 Task: Find connections with filter location Sundern with filter topic #wellness with filter profile language French with filter current company Dunnhumby with filter school Marwari College with filter industry Hospitals and Health Care with filter service category Human Resources with filter keywords title Farm Worker
Action: Mouse moved to (185, 280)
Screenshot: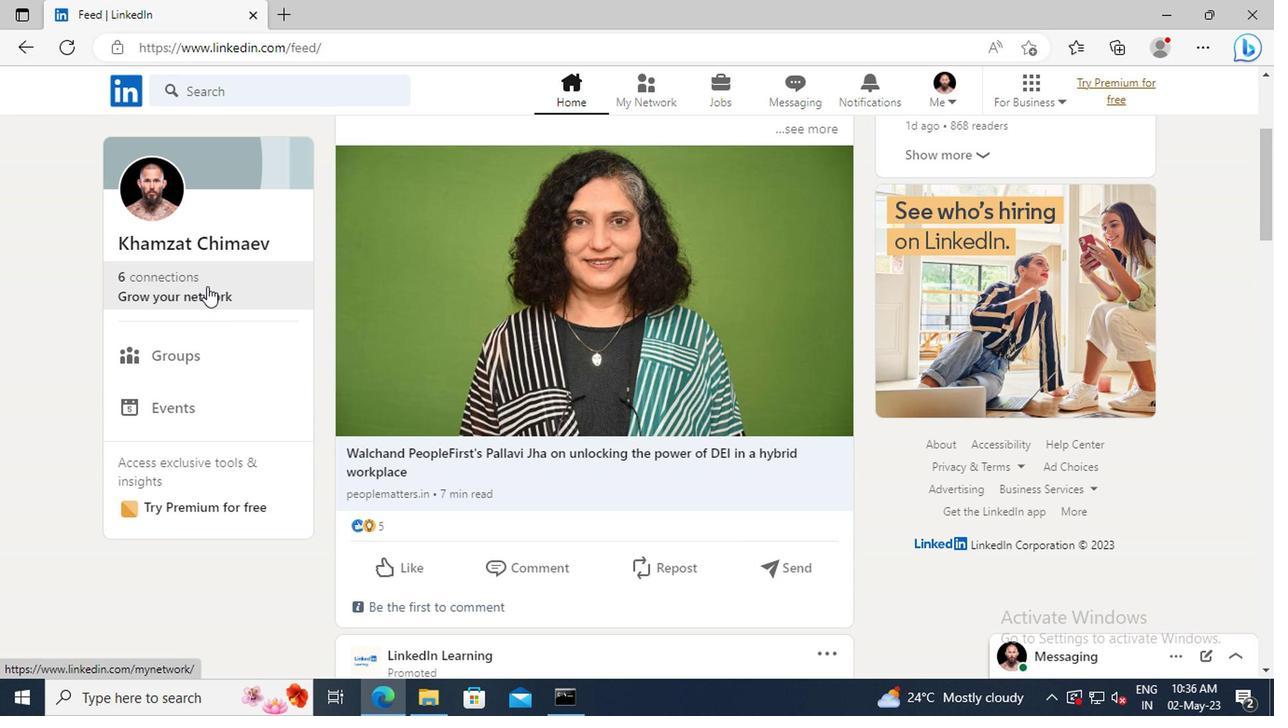 
Action: Mouse pressed left at (185, 280)
Screenshot: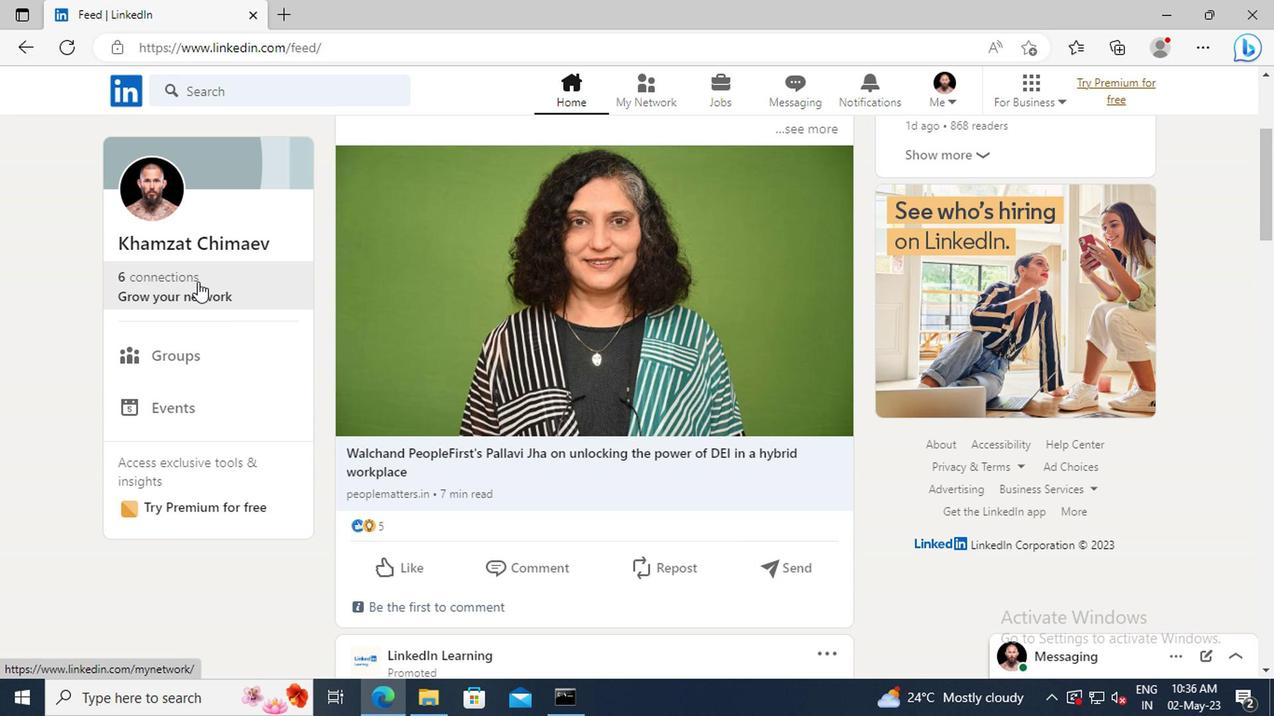 
Action: Mouse moved to (187, 198)
Screenshot: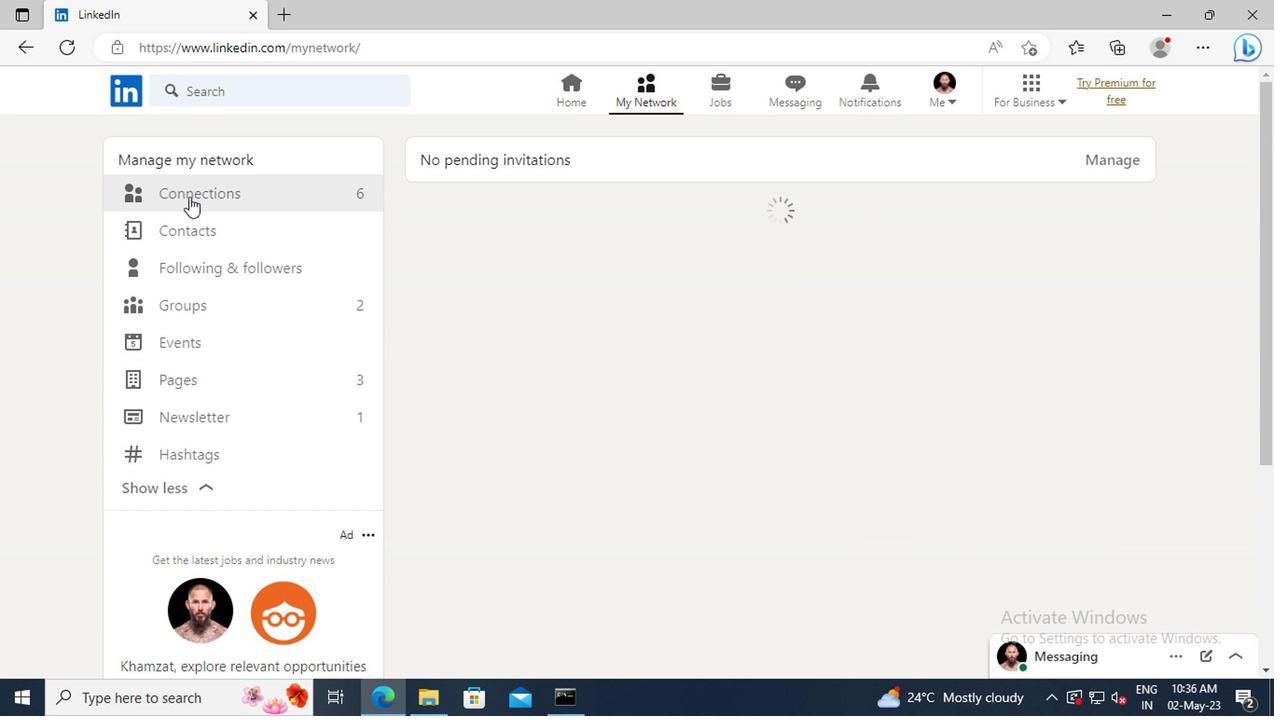 
Action: Mouse pressed left at (187, 198)
Screenshot: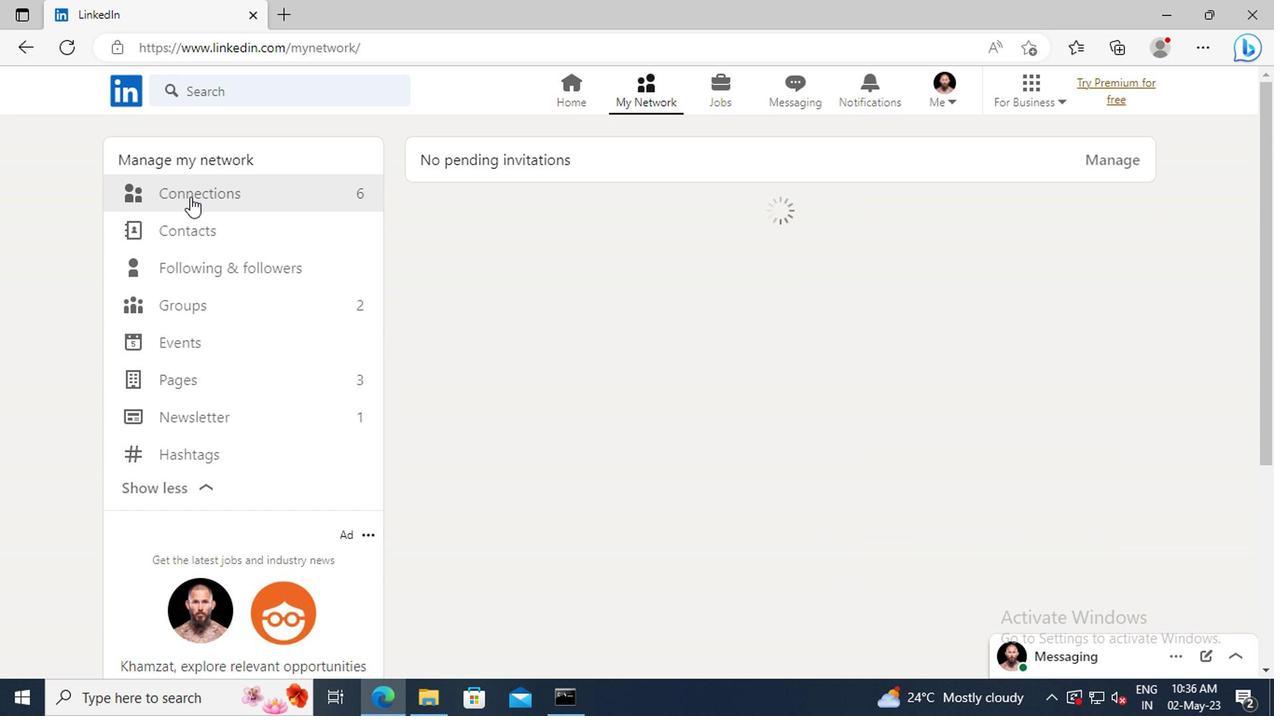 
Action: Mouse moved to (758, 203)
Screenshot: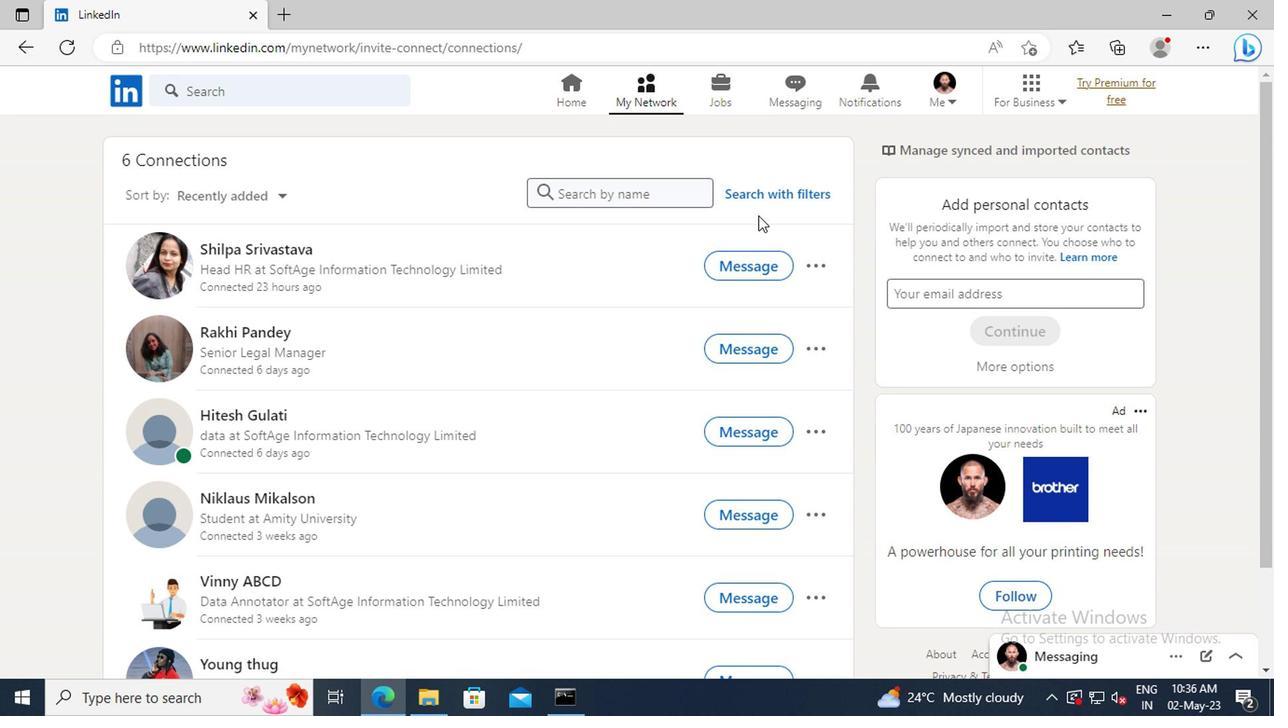 
Action: Mouse pressed left at (758, 203)
Screenshot: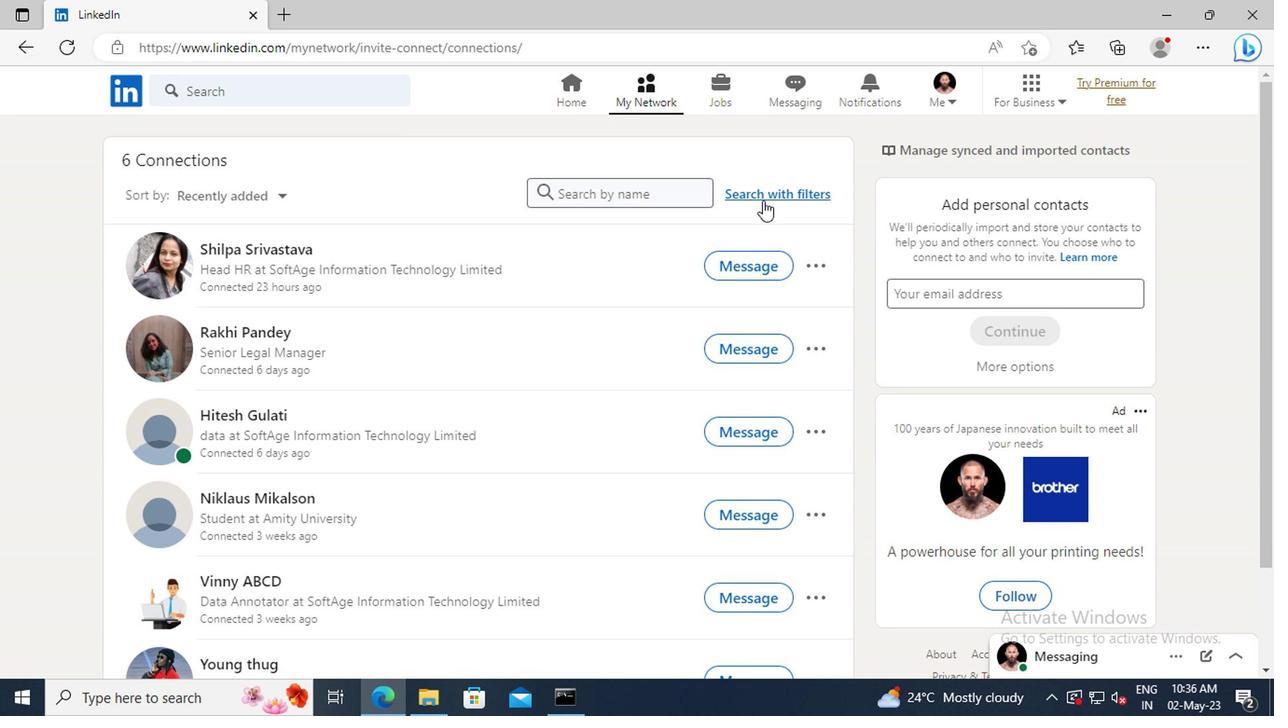 
Action: Mouse moved to (698, 146)
Screenshot: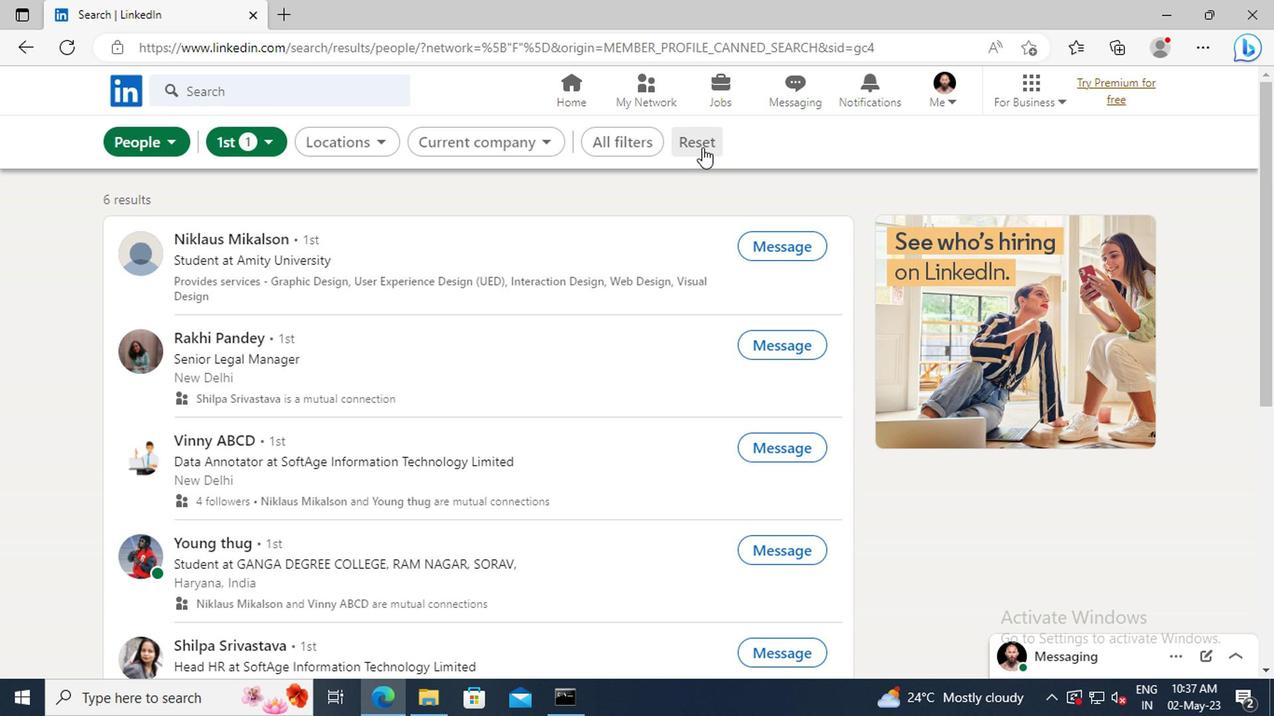 
Action: Mouse pressed left at (698, 146)
Screenshot: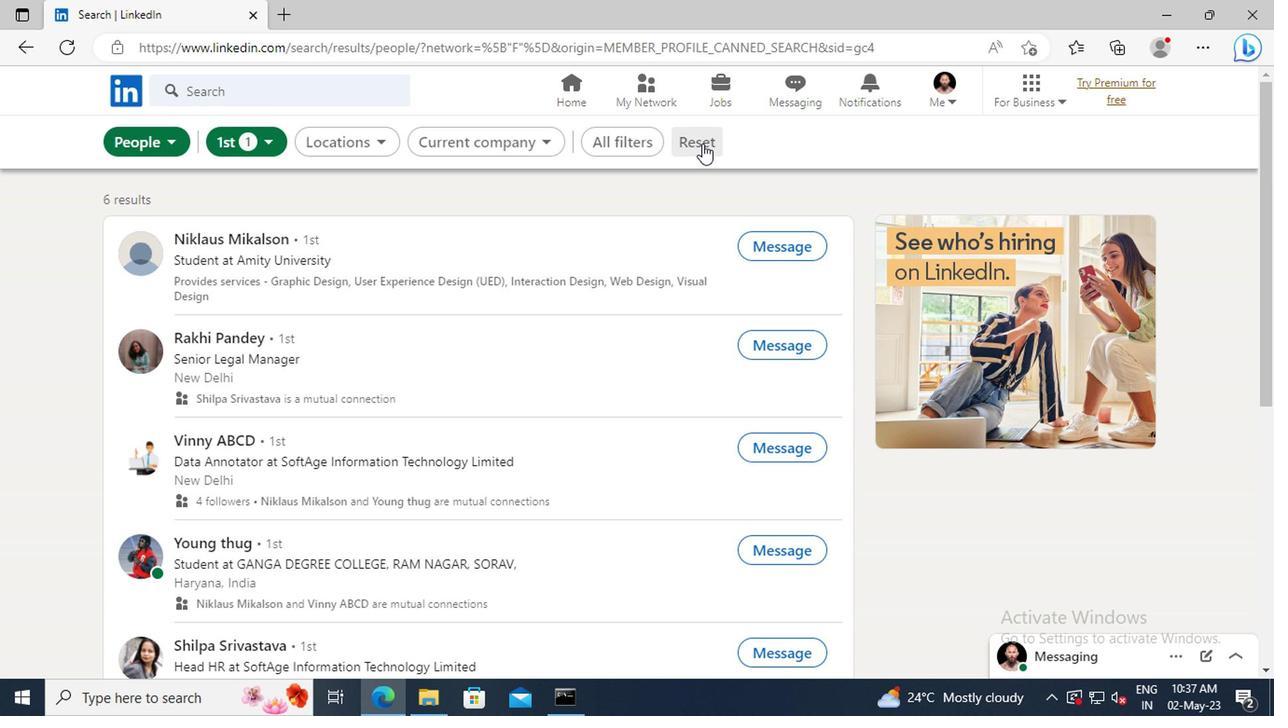 
Action: Mouse moved to (661, 145)
Screenshot: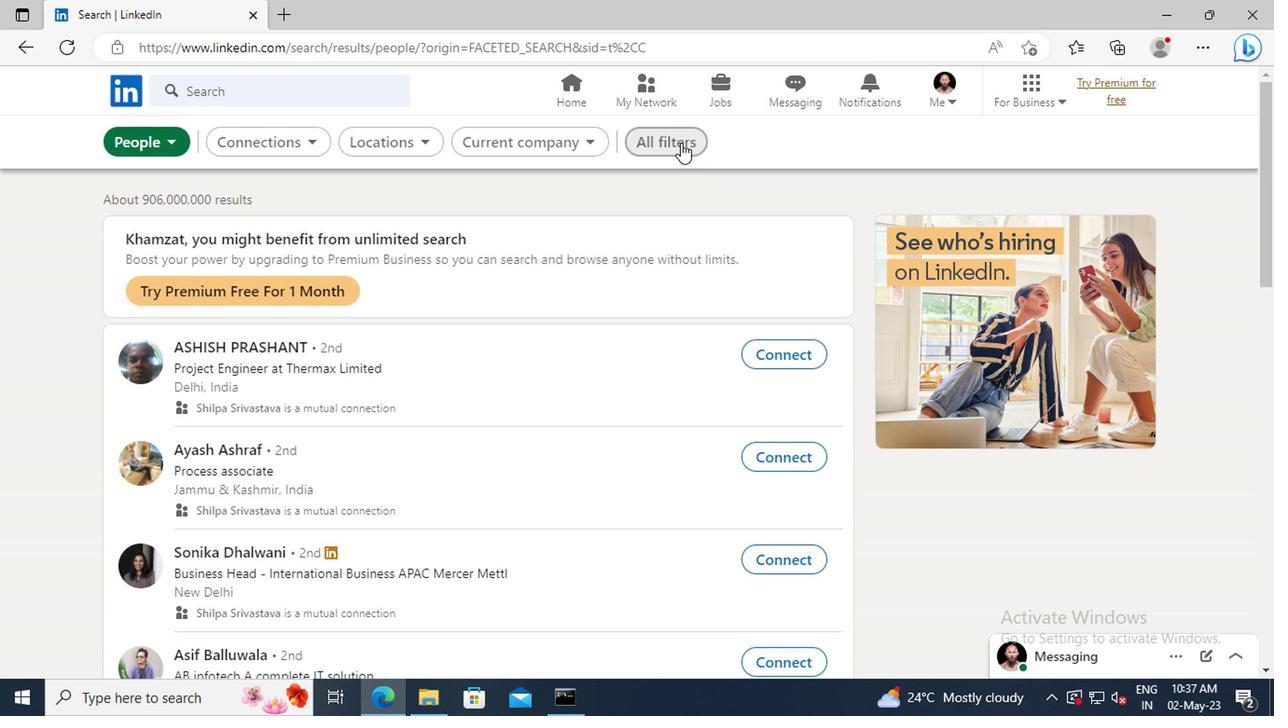 
Action: Mouse pressed left at (661, 145)
Screenshot: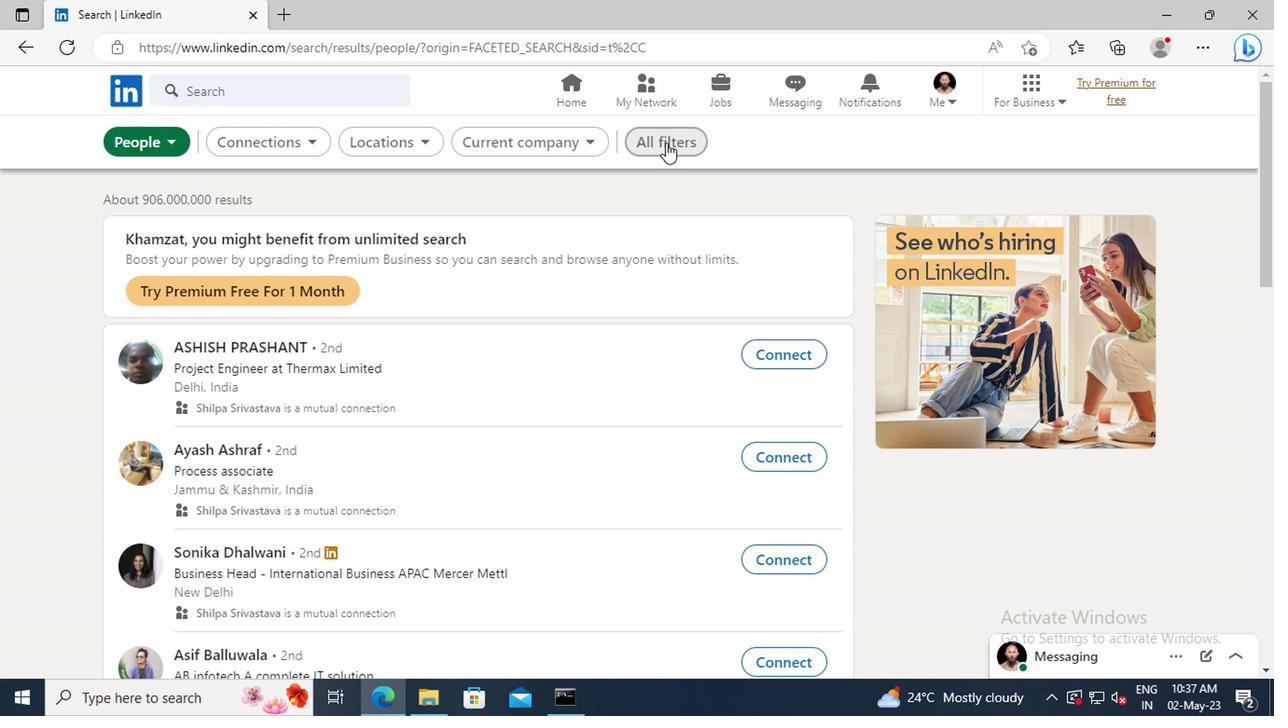 
Action: Mouse moved to (1071, 329)
Screenshot: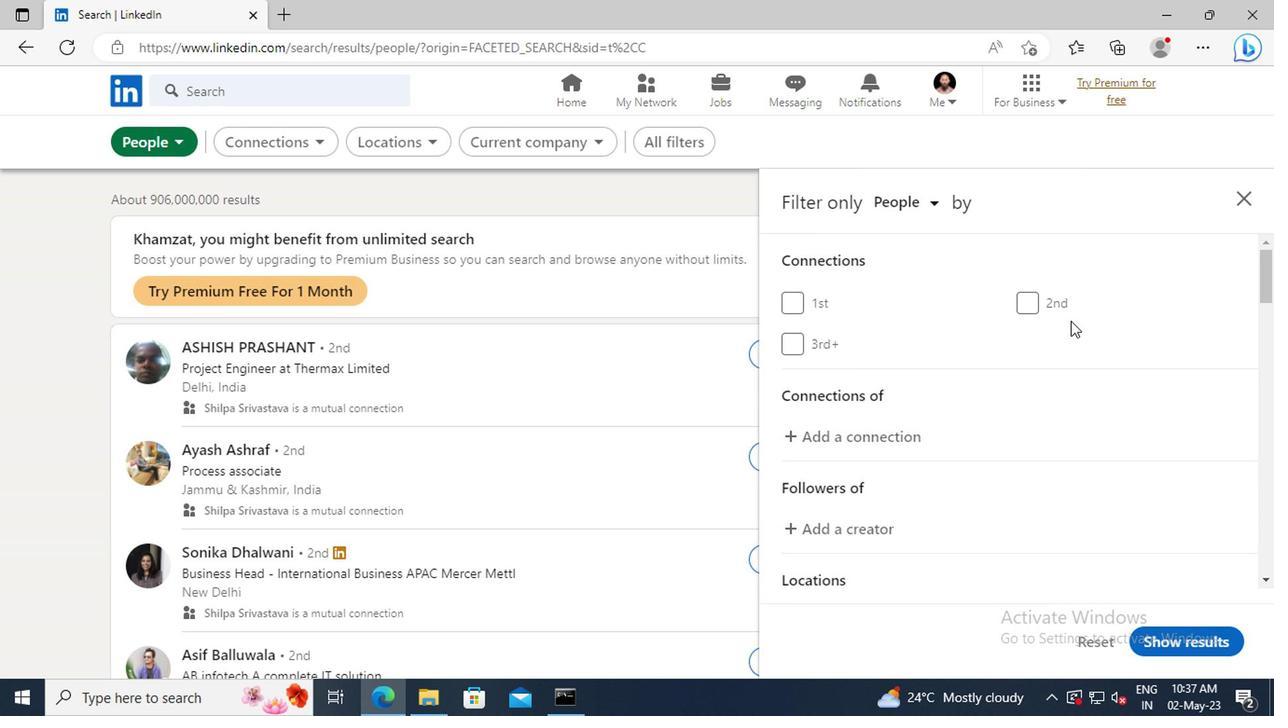 
Action: Mouse scrolled (1071, 328) with delta (0, 0)
Screenshot: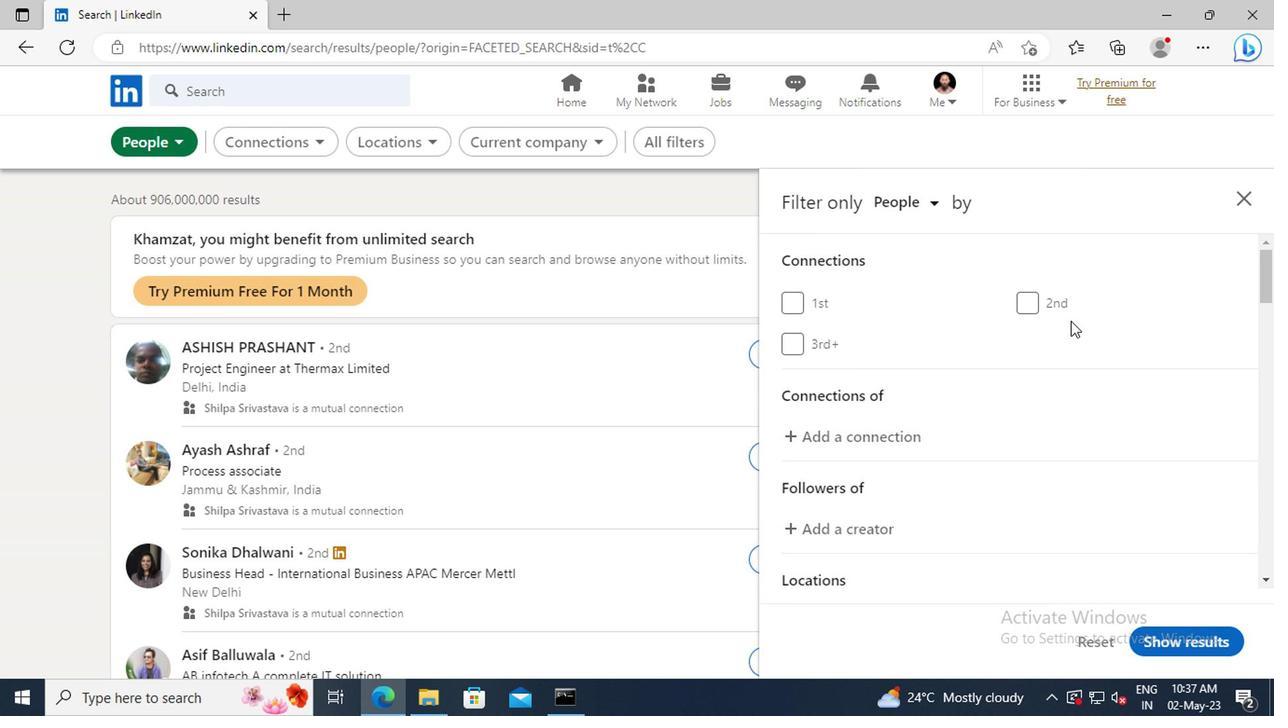 
Action: Mouse scrolled (1071, 328) with delta (0, 0)
Screenshot: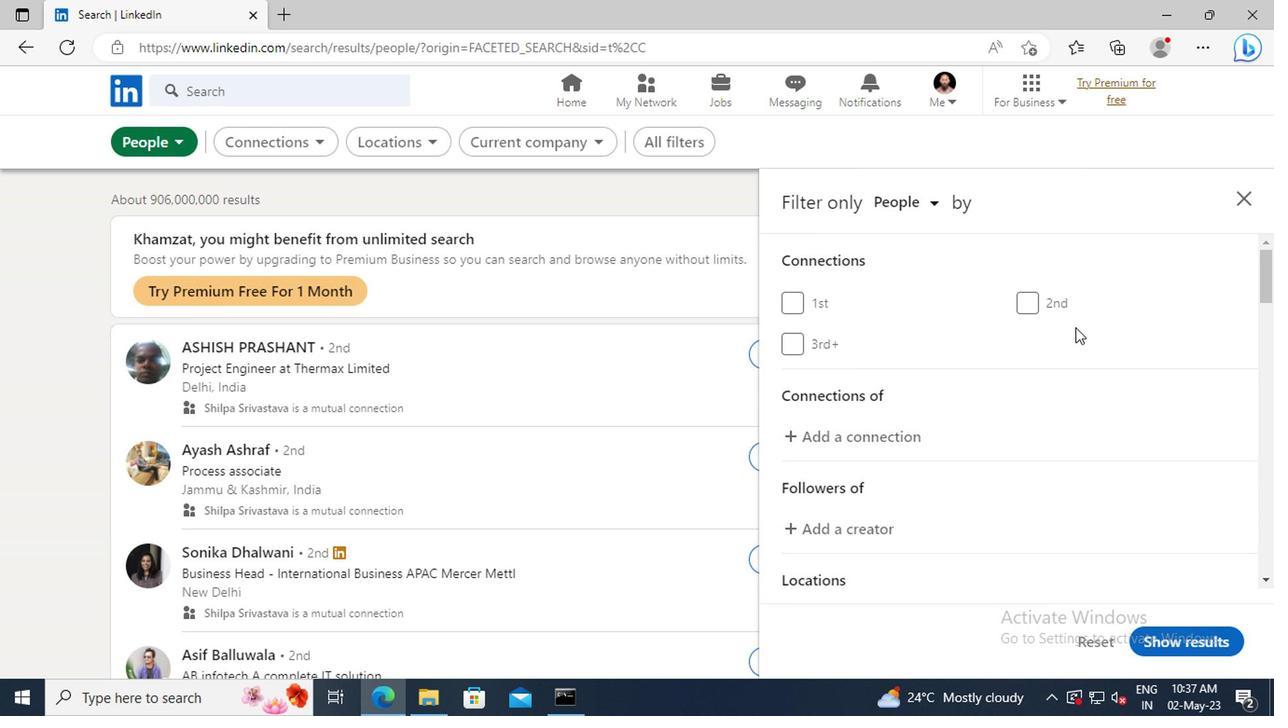 
Action: Mouse moved to (1072, 329)
Screenshot: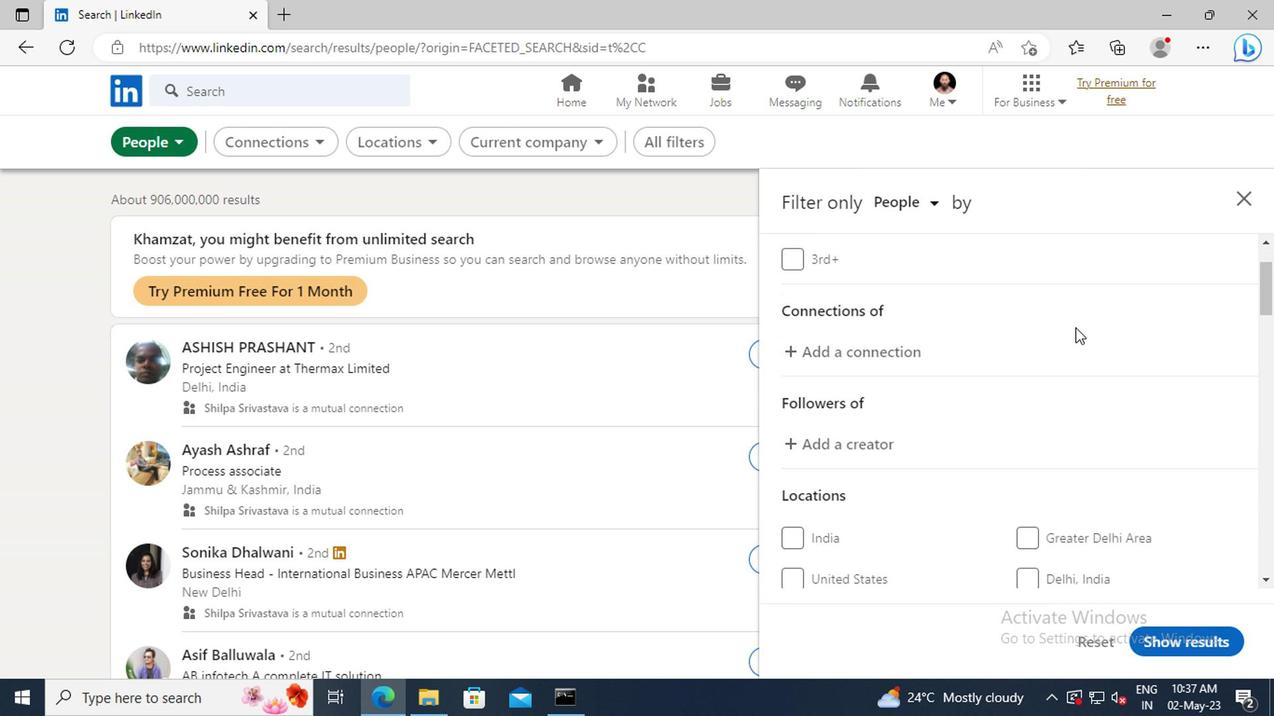 
Action: Mouse scrolled (1072, 328) with delta (0, 0)
Screenshot: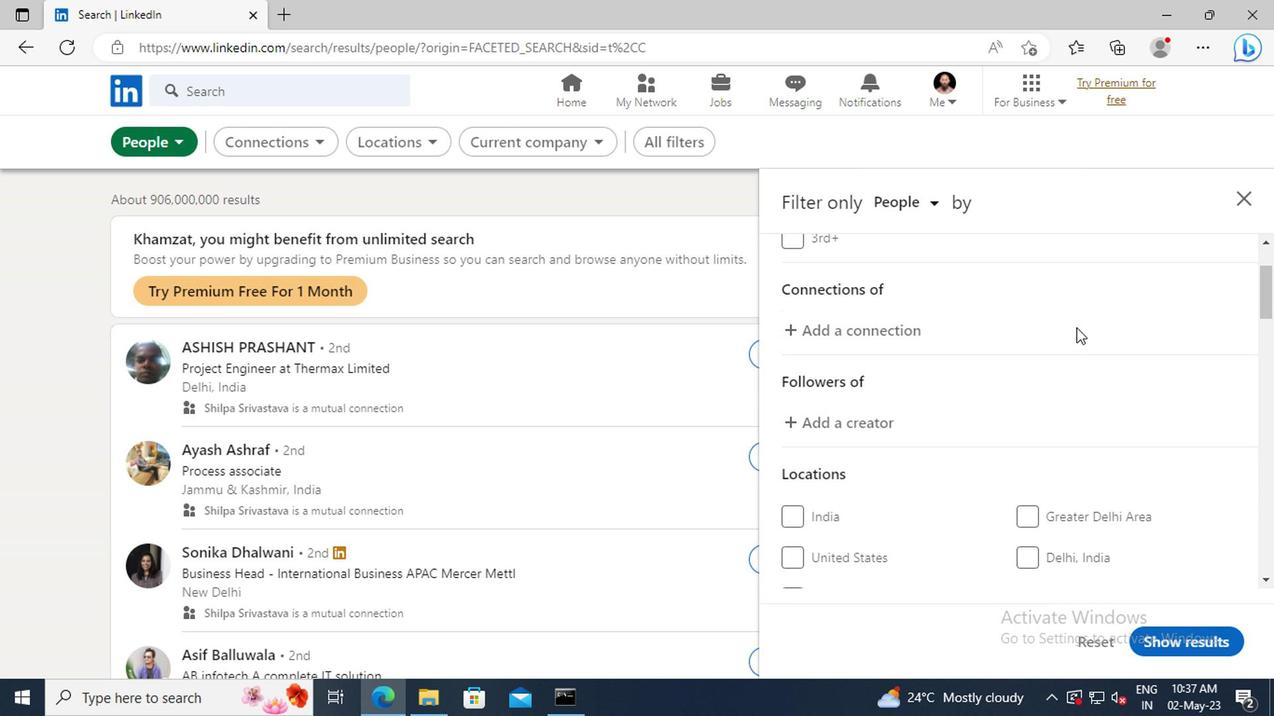 
Action: Mouse scrolled (1072, 328) with delta (0, 0)
Screenshot: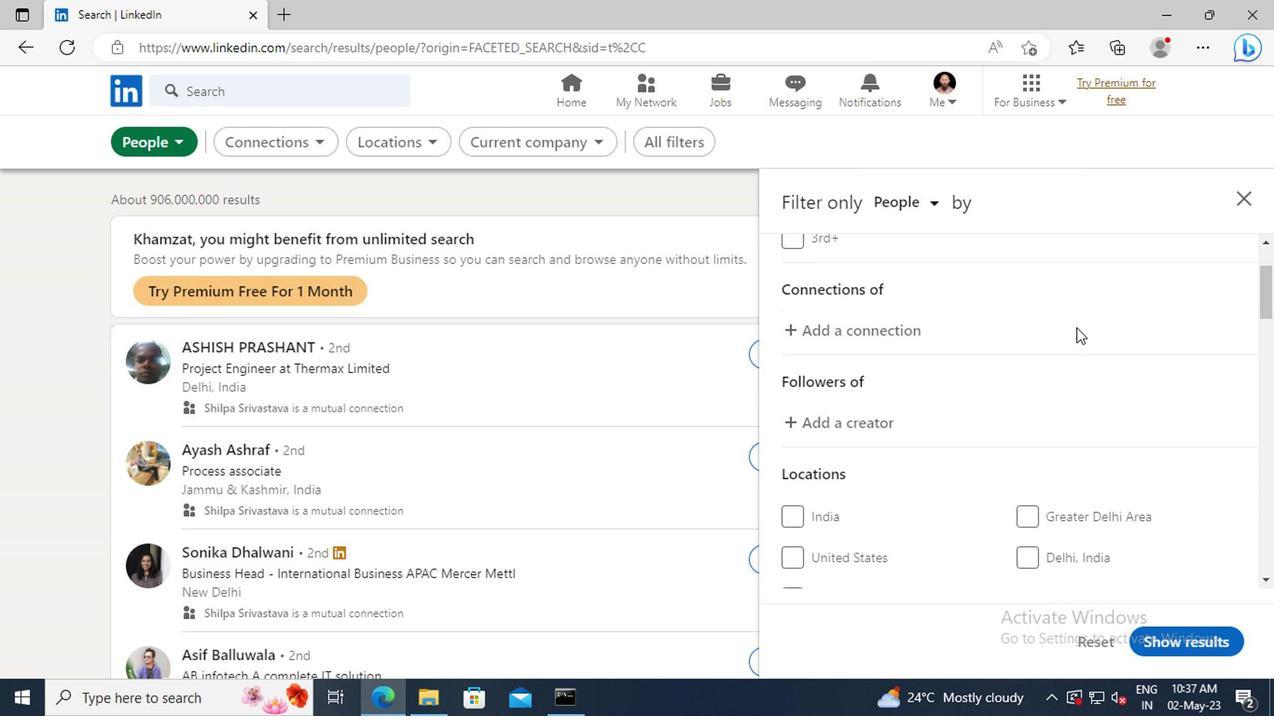 
Action: Mouse scrolled (1072, 328) with delta (0, 0)
Screenshot: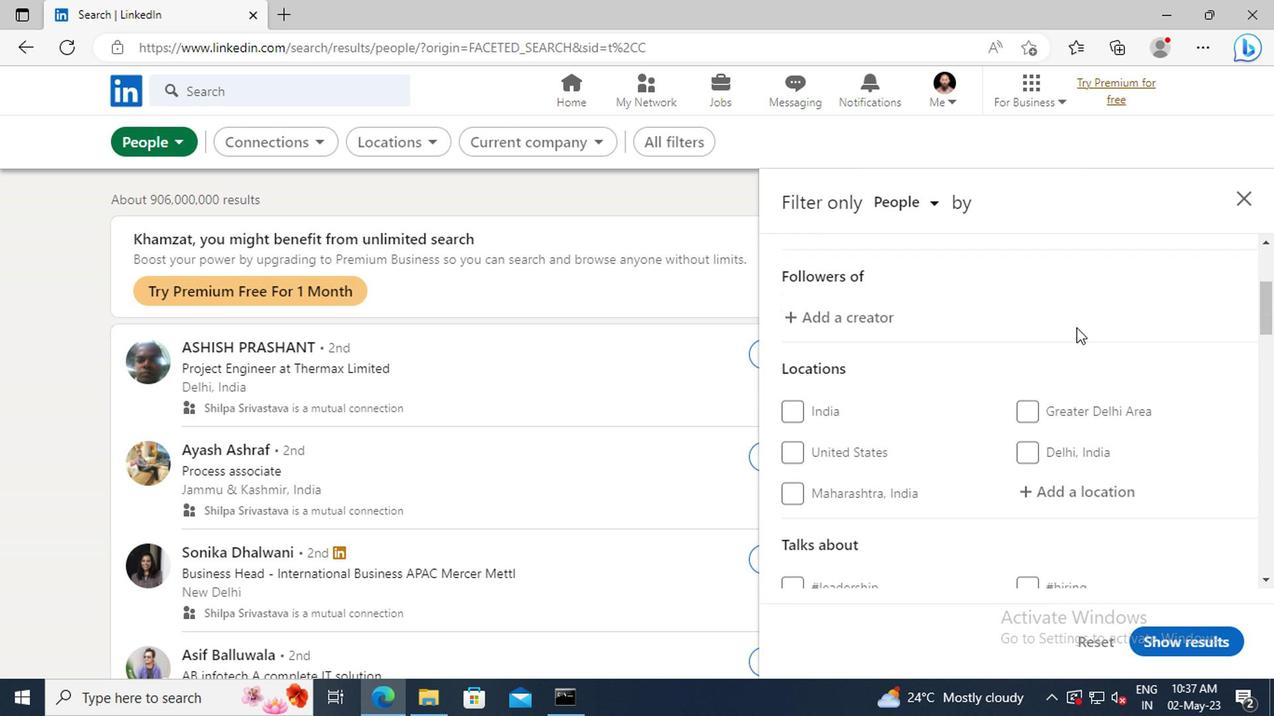 
Action: Mouse scrolled (1072, 328) with delta (0, 0)
Screenshot: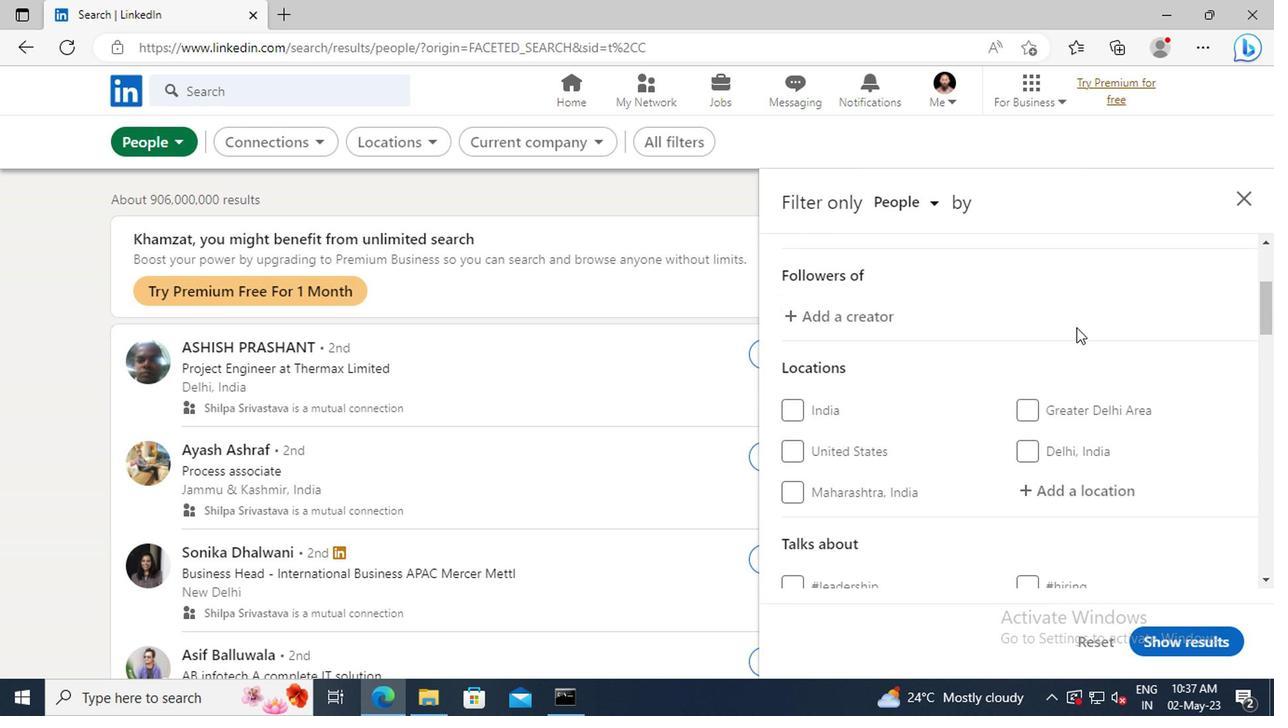 
Action: Mouse moved to (1065, 385)
Screenshot: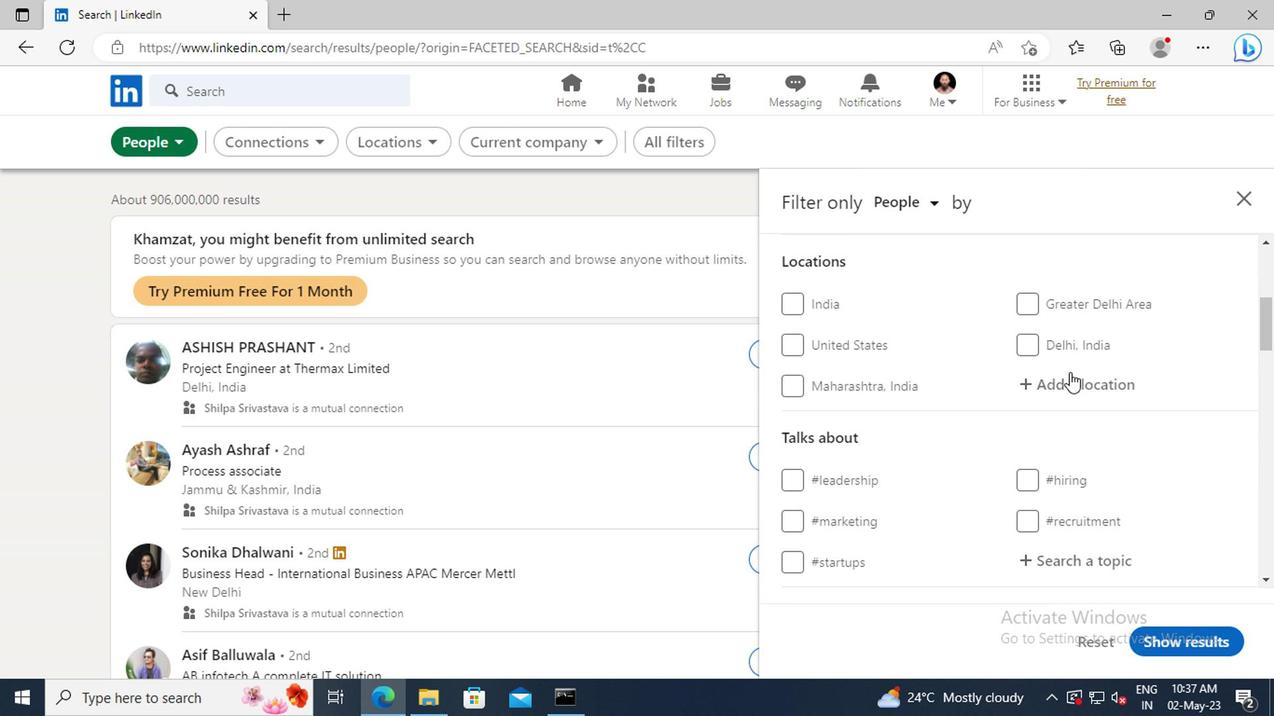 
Action: Mouse pressed left at (1065, 385)
Screenshot: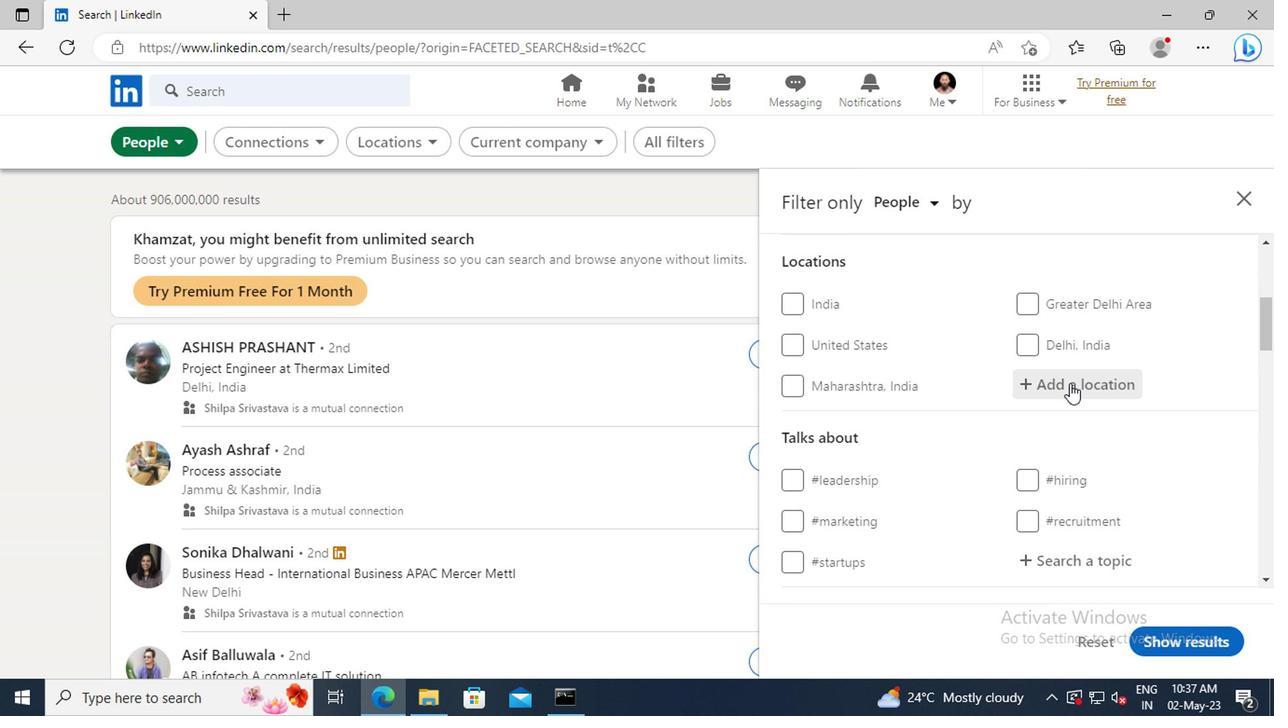 
Action: Key pressed <Key.shift>SUNDERN
Screenshot: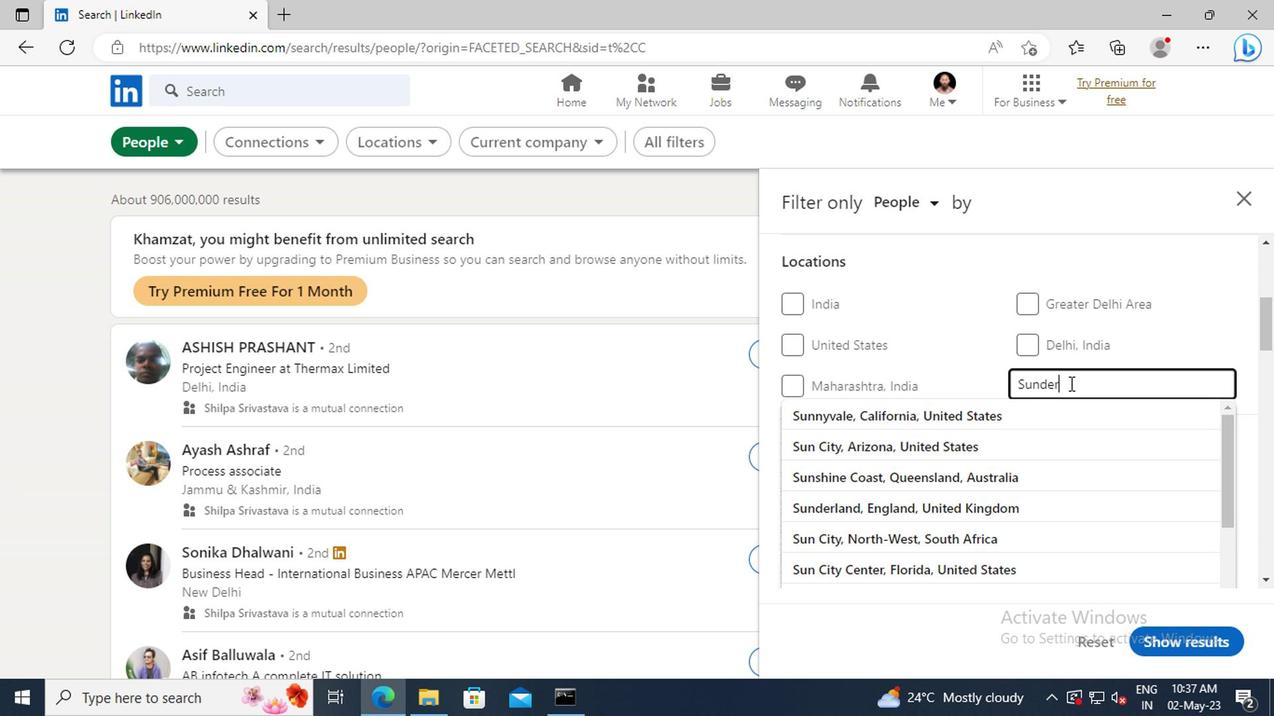 
Action: Mouse moved to (1070, 416)
Screenshot: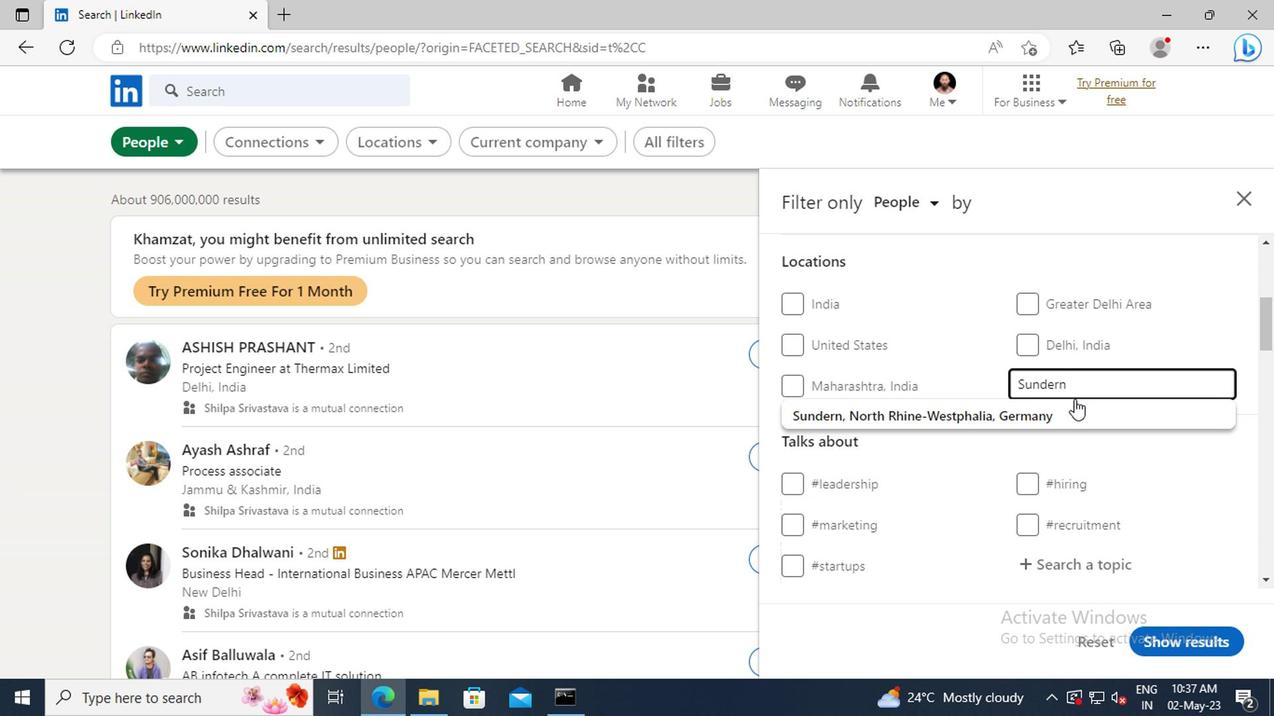 
Action: Mouse pressed left at (1070, 416)
Screenshot: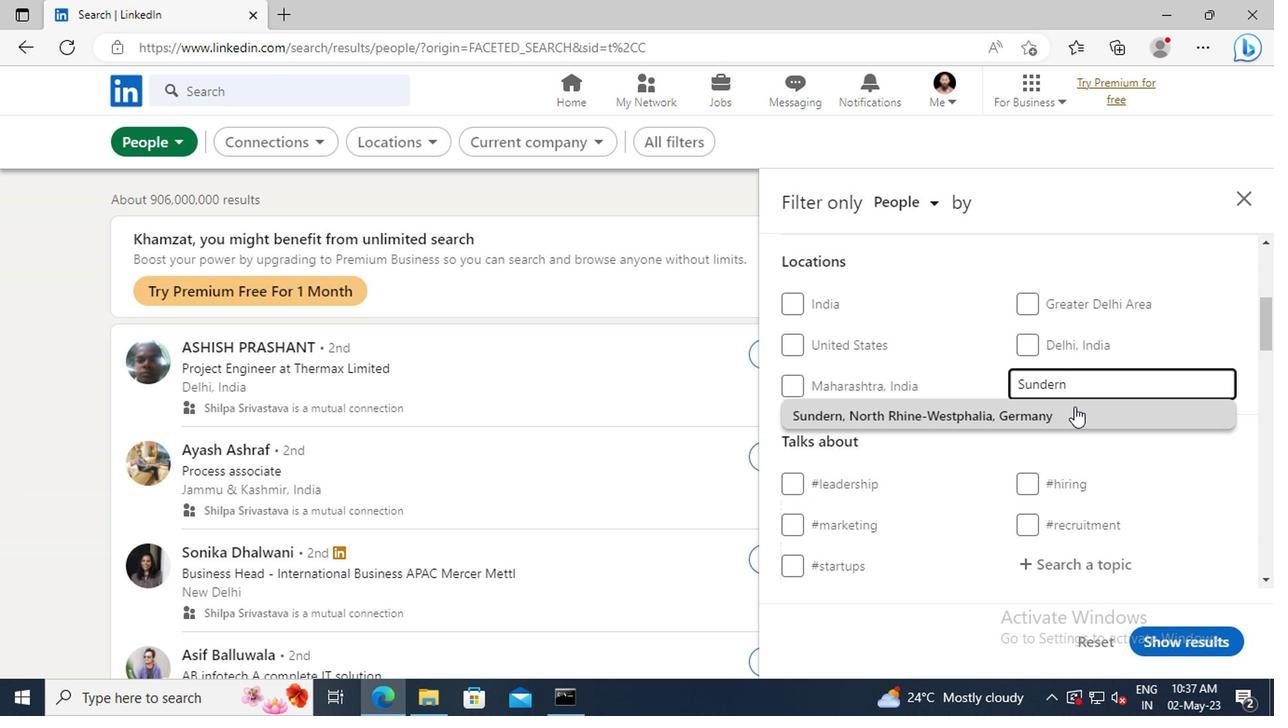 
Action: Mouse scrolled (1070, 414) with delta (0, -1)
Screenshot: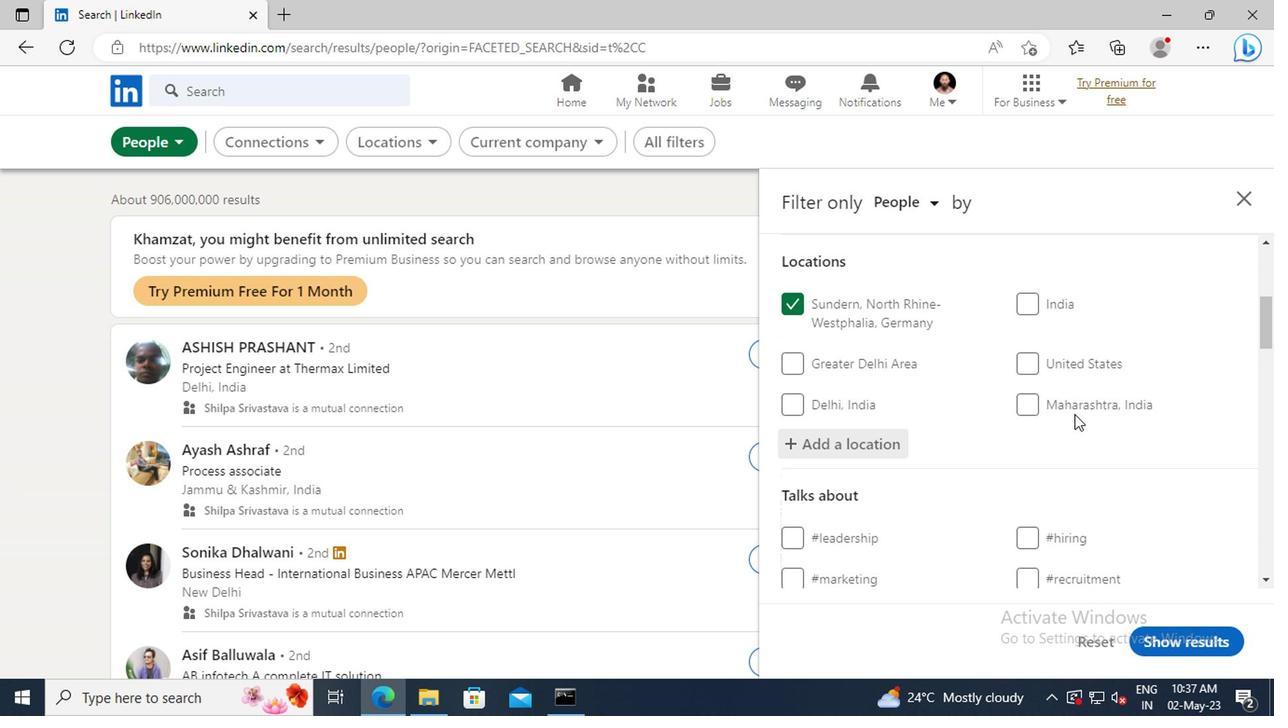 
Action: Mouse scrolled (1070, 414) with delta (0, -1)
Screenshot: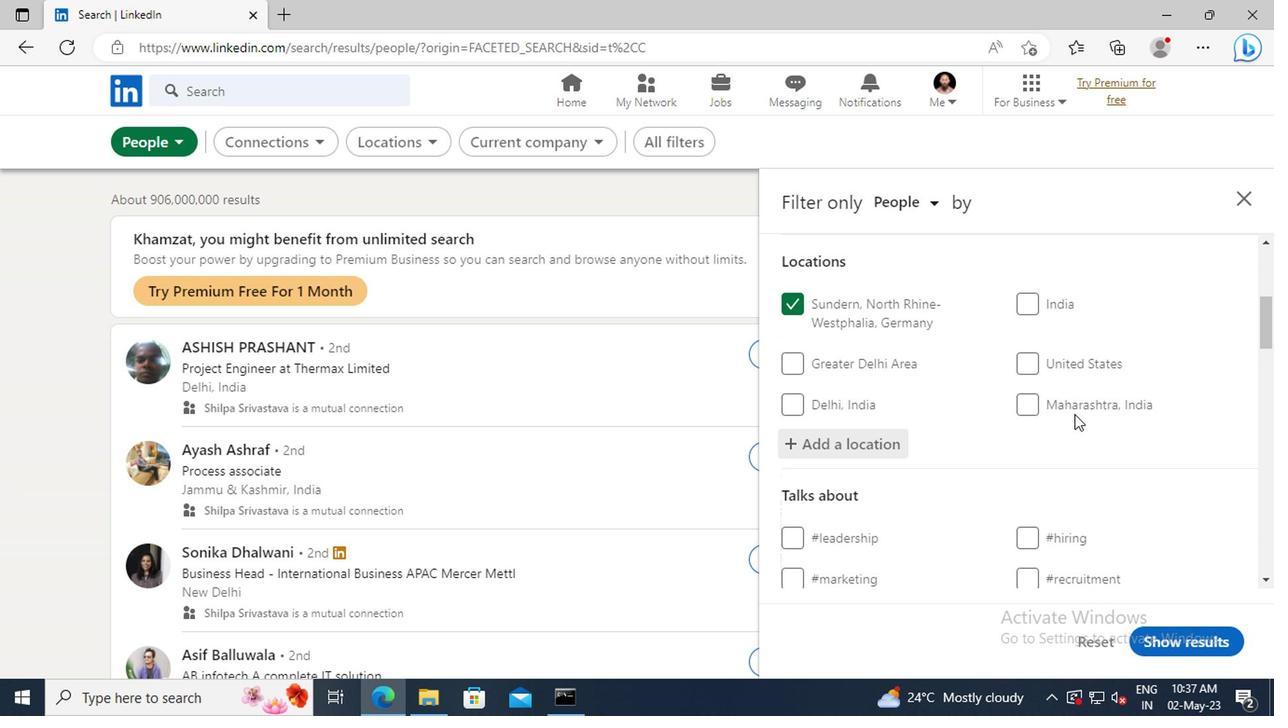 
Action: Mouse scrolled (1070, 414) with delta (0, -1)
Screenshot: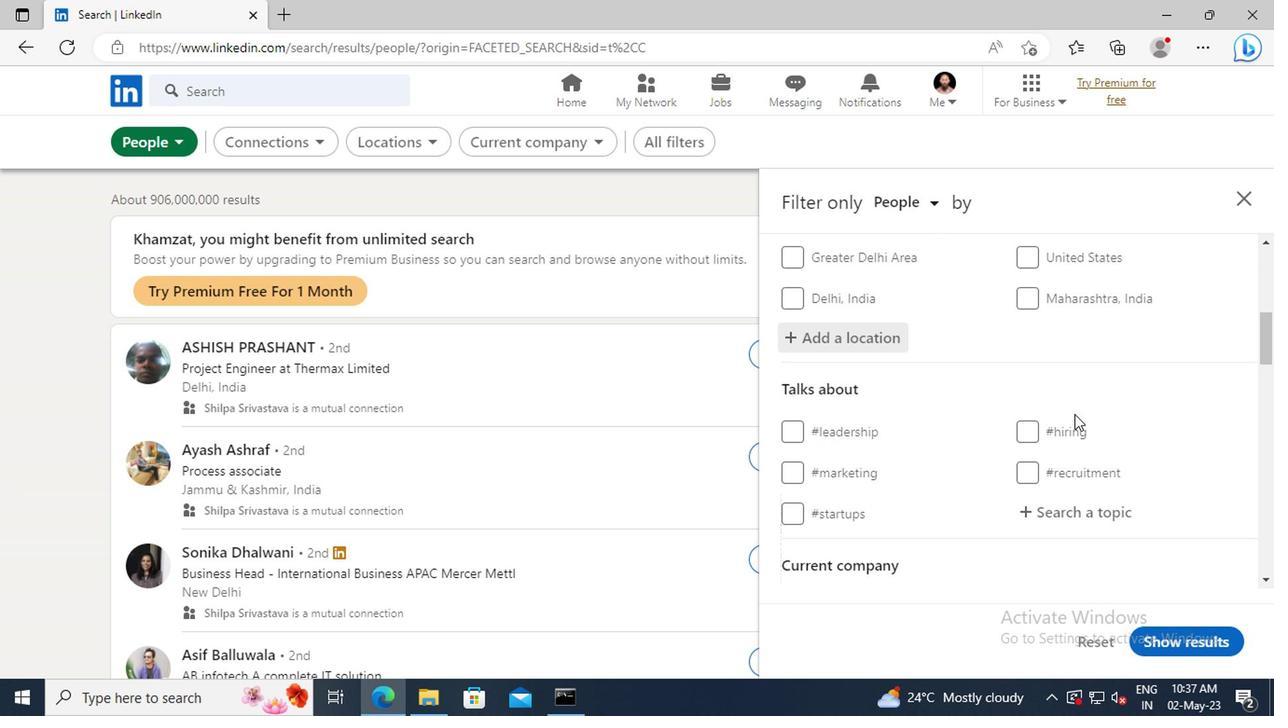 
Action: Mouse moved to (1051, 458)
Screenshot: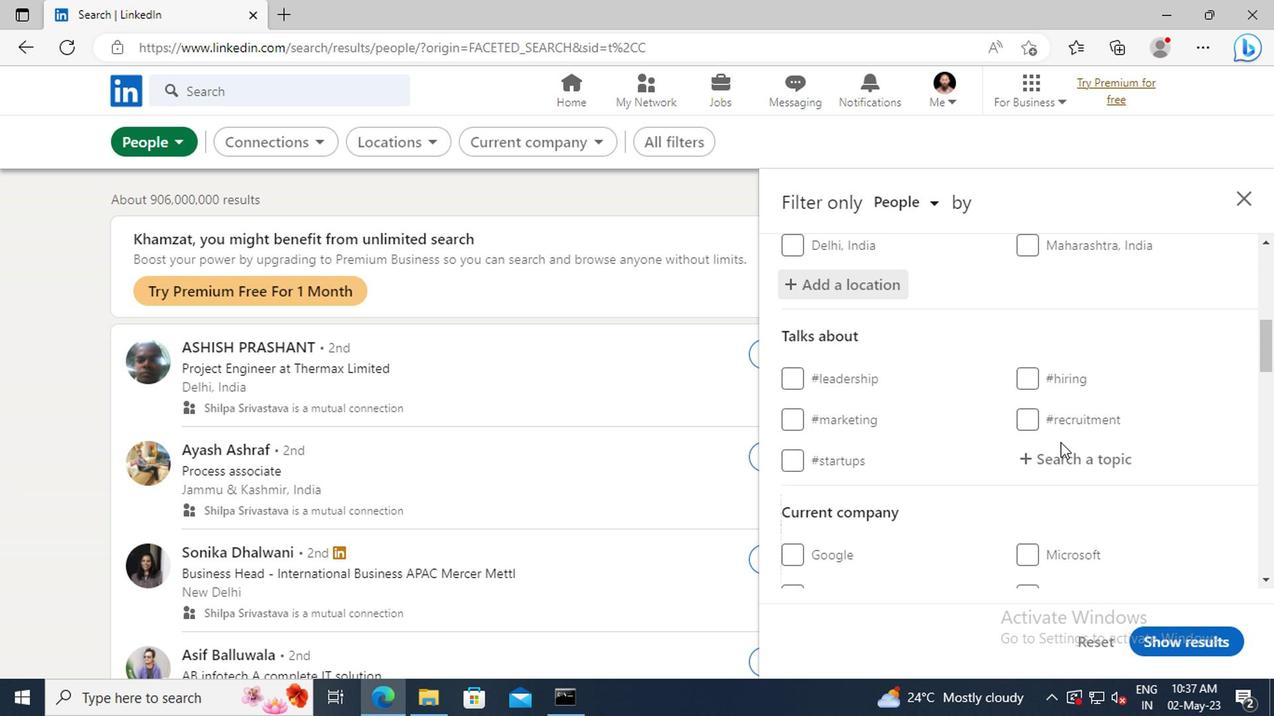 
Action: Mouse pressed left at (1051, 458)
Screenshot: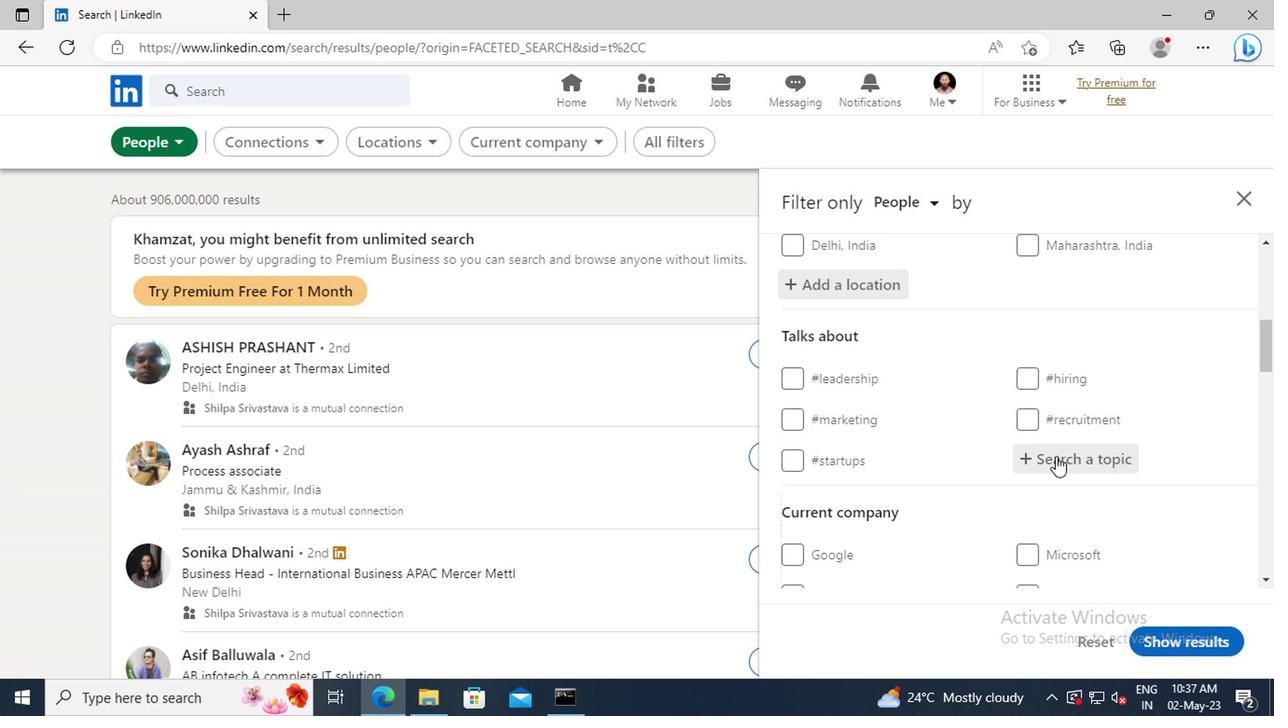 
Action: Key pressed WELLNE
Screenshot: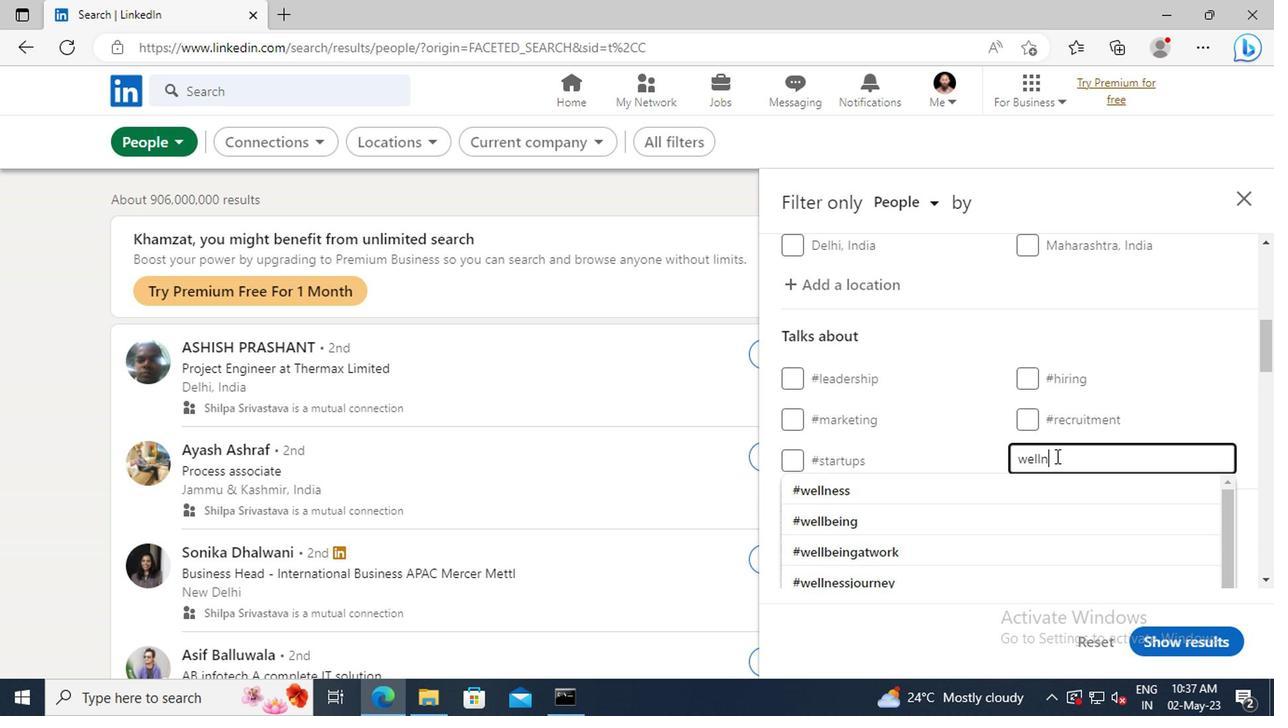 
Action: Mouse moved to (1050, 488)
Screenshot: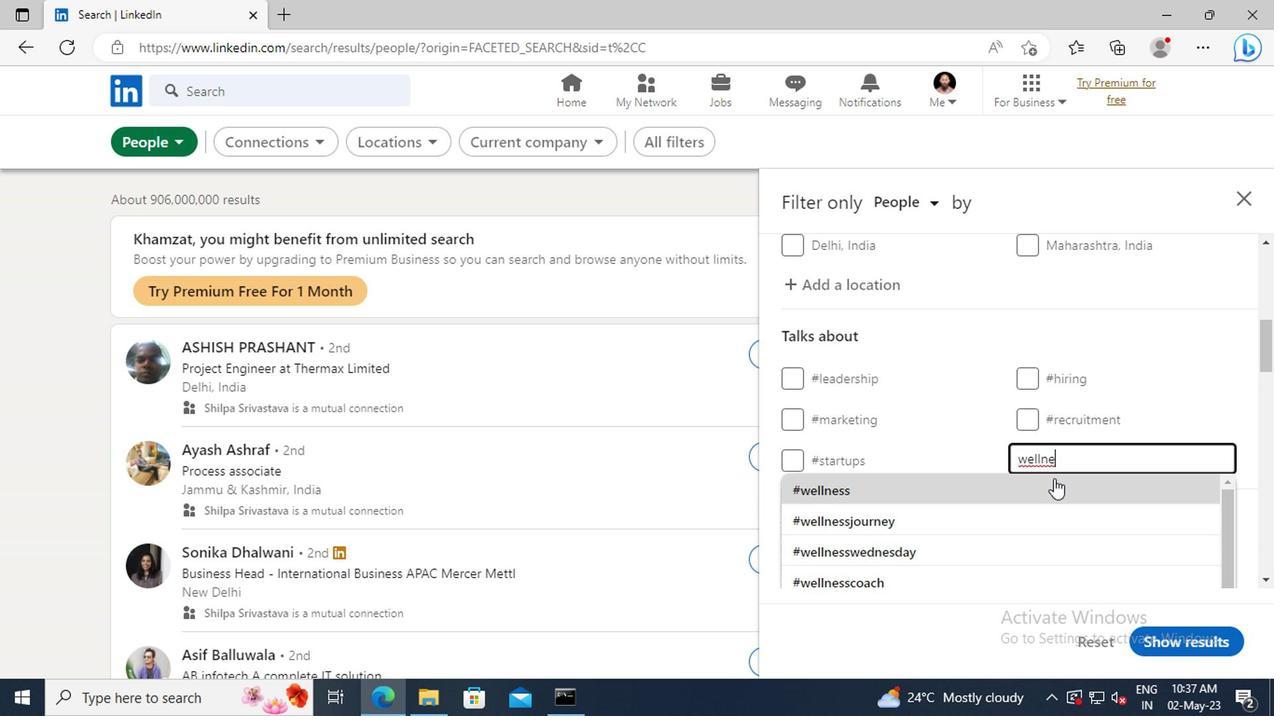 
Action: Mouse pressed left at (1050, 488)
Screenshot: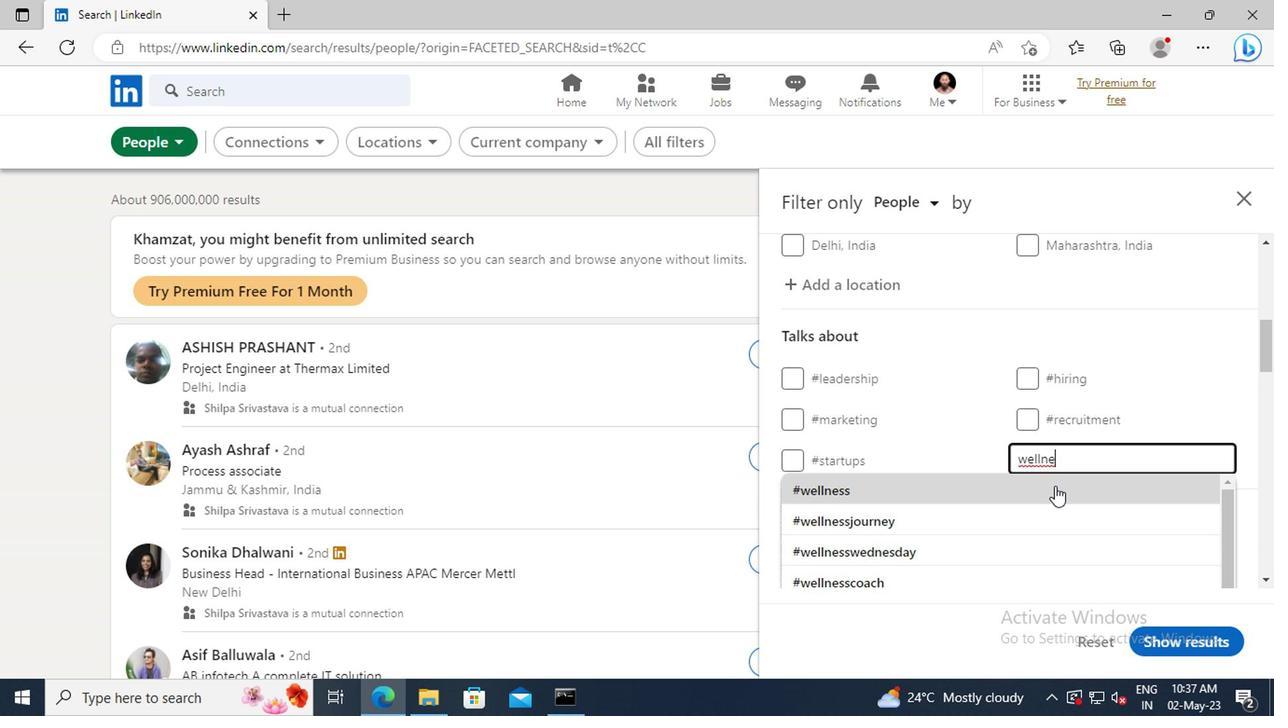 
Action: Mouse scrolled (1050, 487) with delta (0, -1)
Screenshot: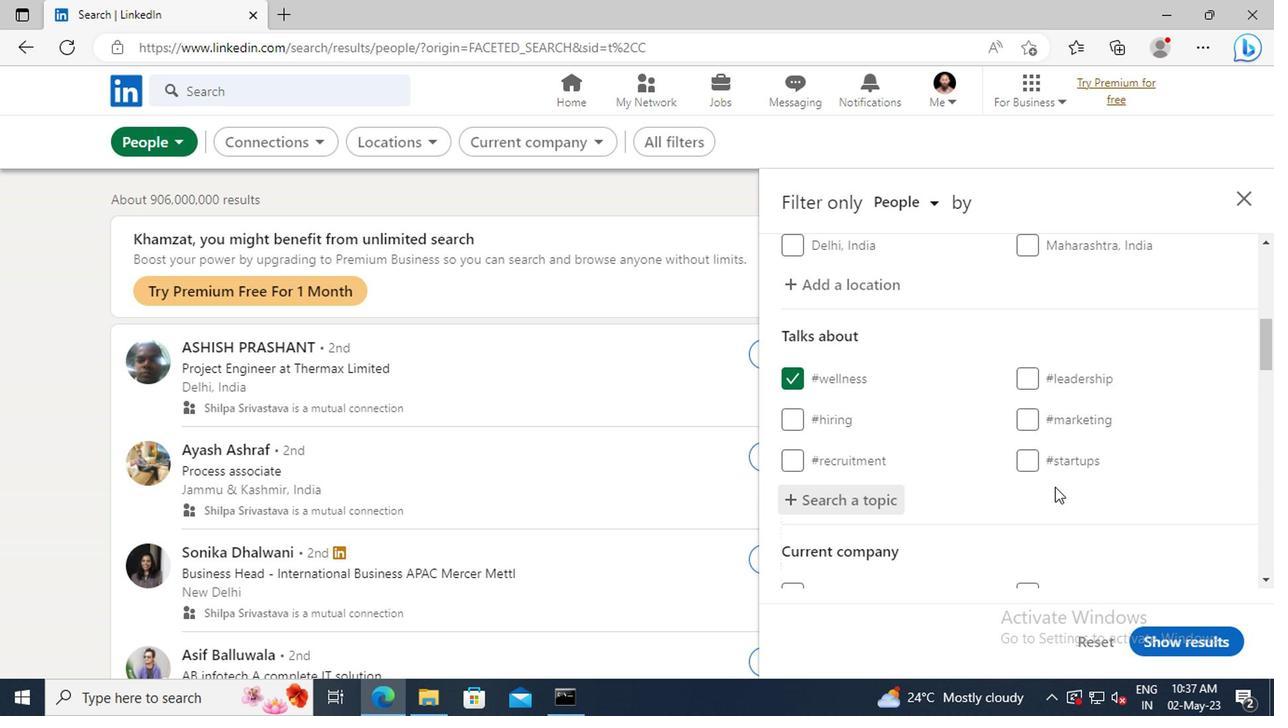 
Action: Mouse scrolled (1050, 487) with delta (0, -1)
Screenshot: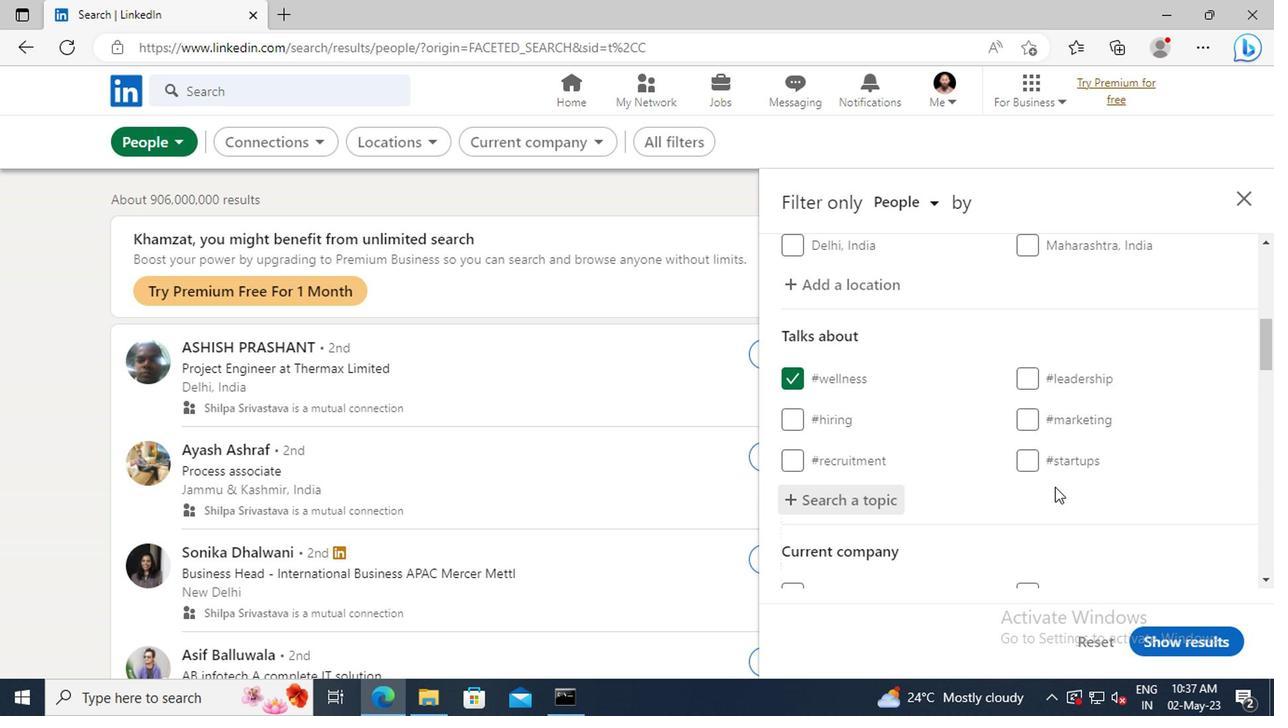 
Action: Mouse scrolled (1050, 487) with delta (0, -1)
Screenshot: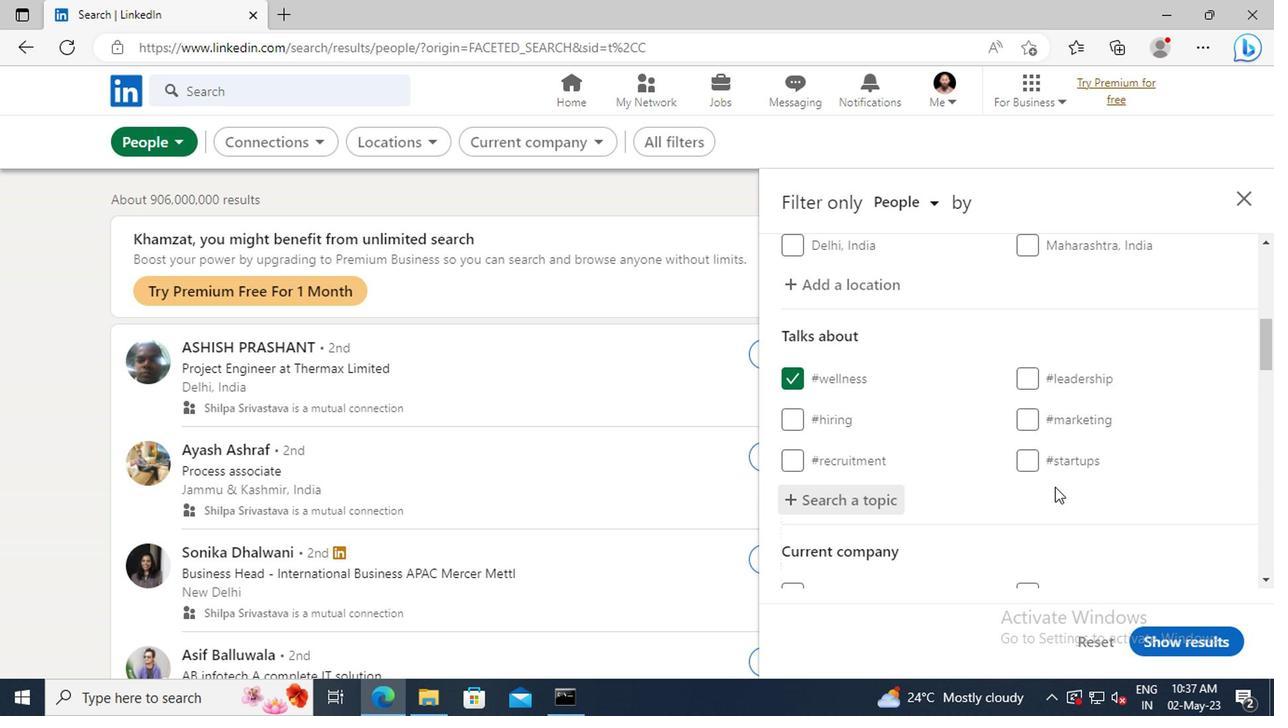 
Action: Mouse scrolled (1050, 487) with delta (0, -1)
Screenshot: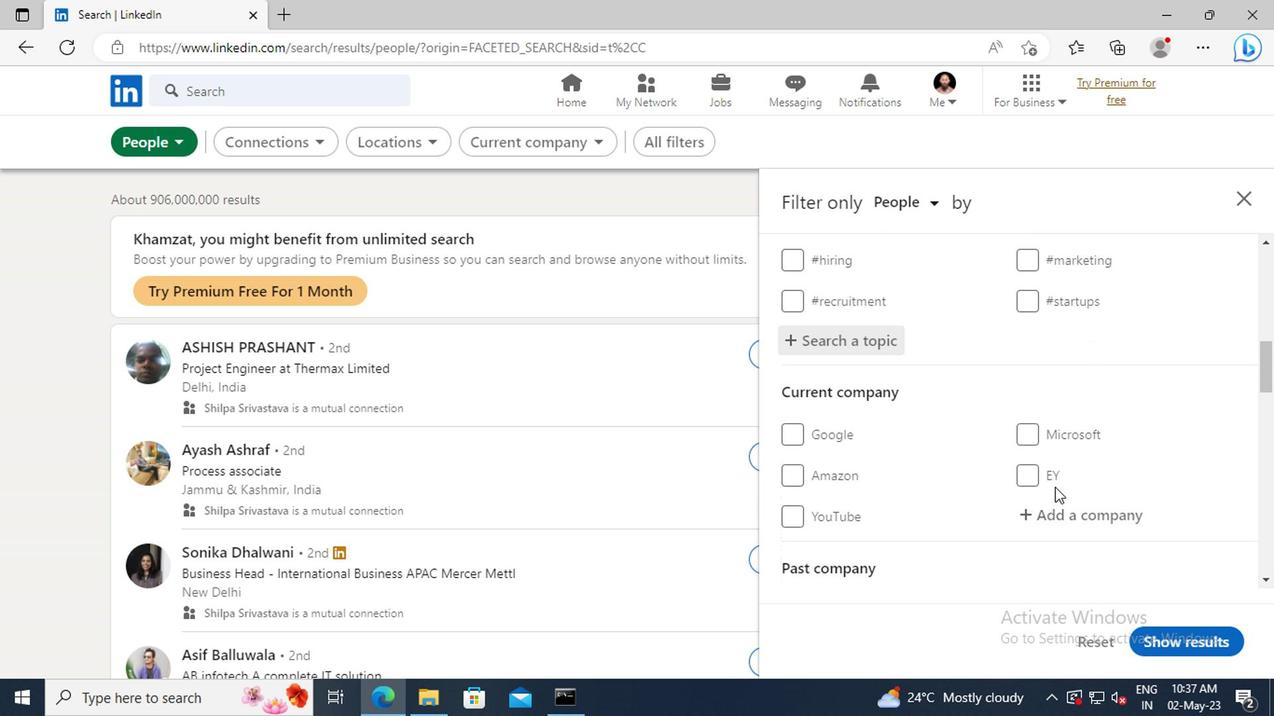 
Action: Mouse scrolled (1050, 487) with delta (0, -1)
Screenshot: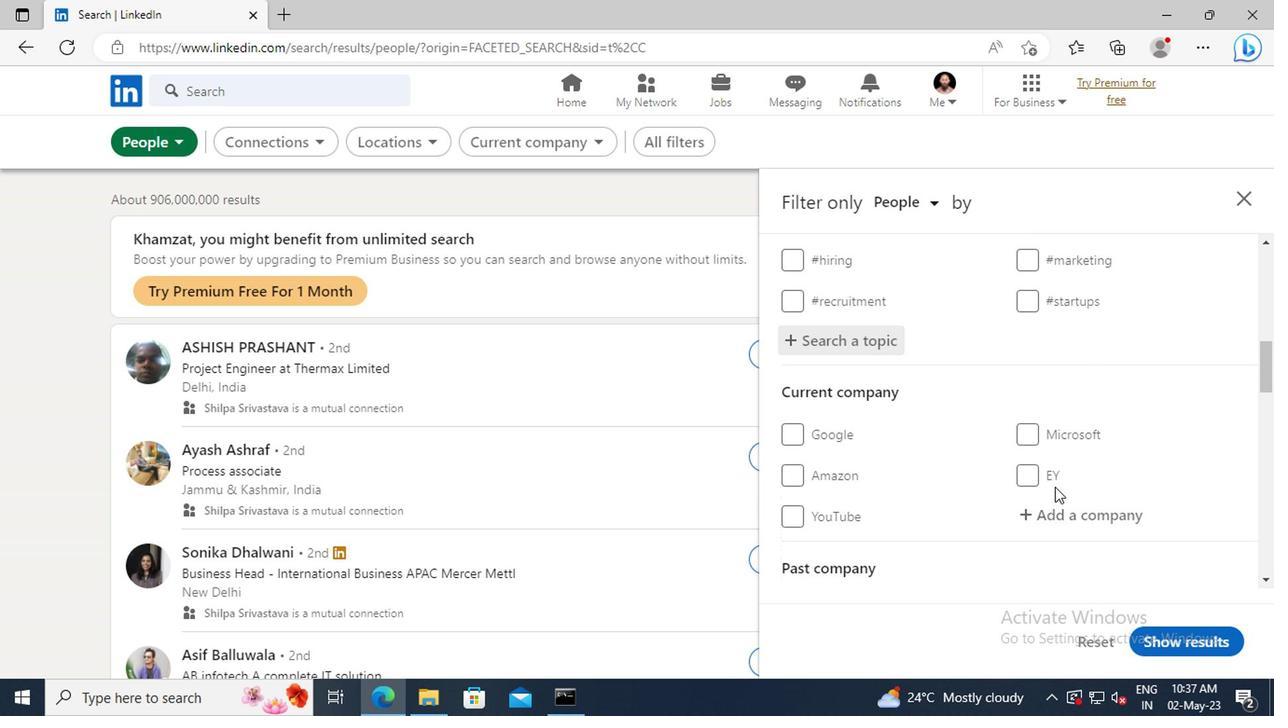 
Action: Mouse scrolled (1050, 487) with delta (0, -1)
Screenshot: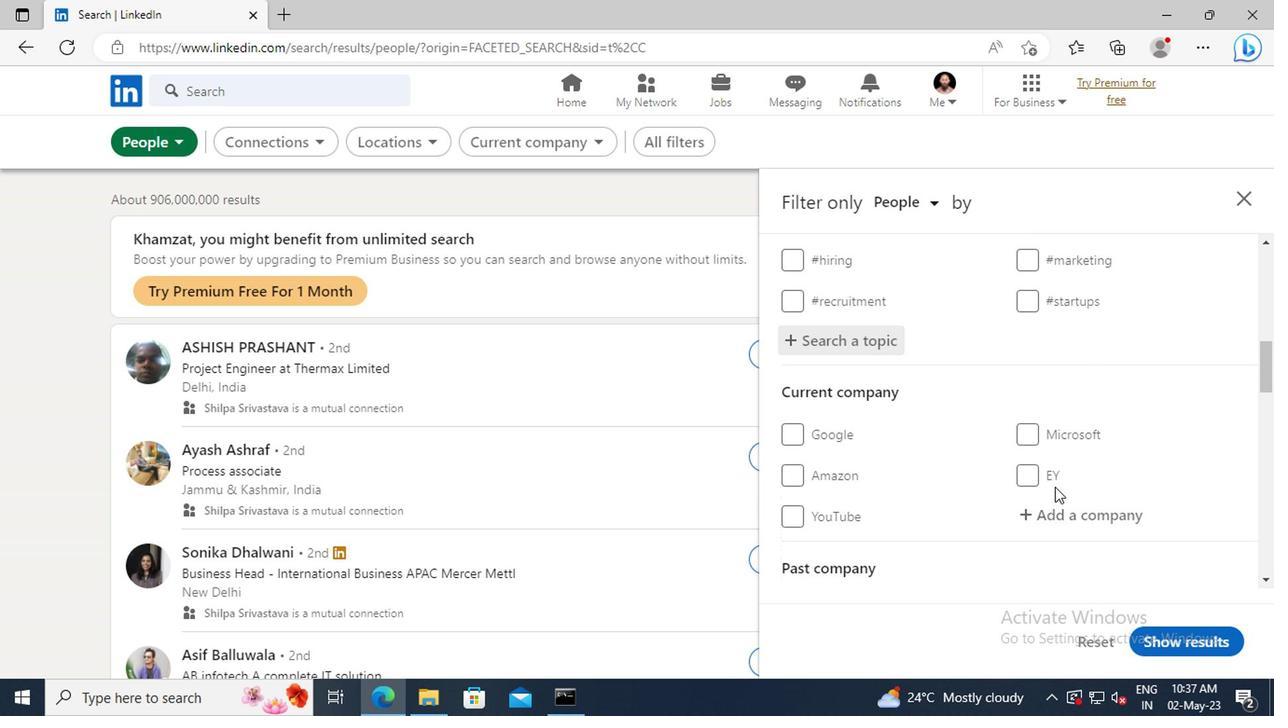 
Action: Mouse scrolled (1050, 487) with delta (0, -1)
Screenshot: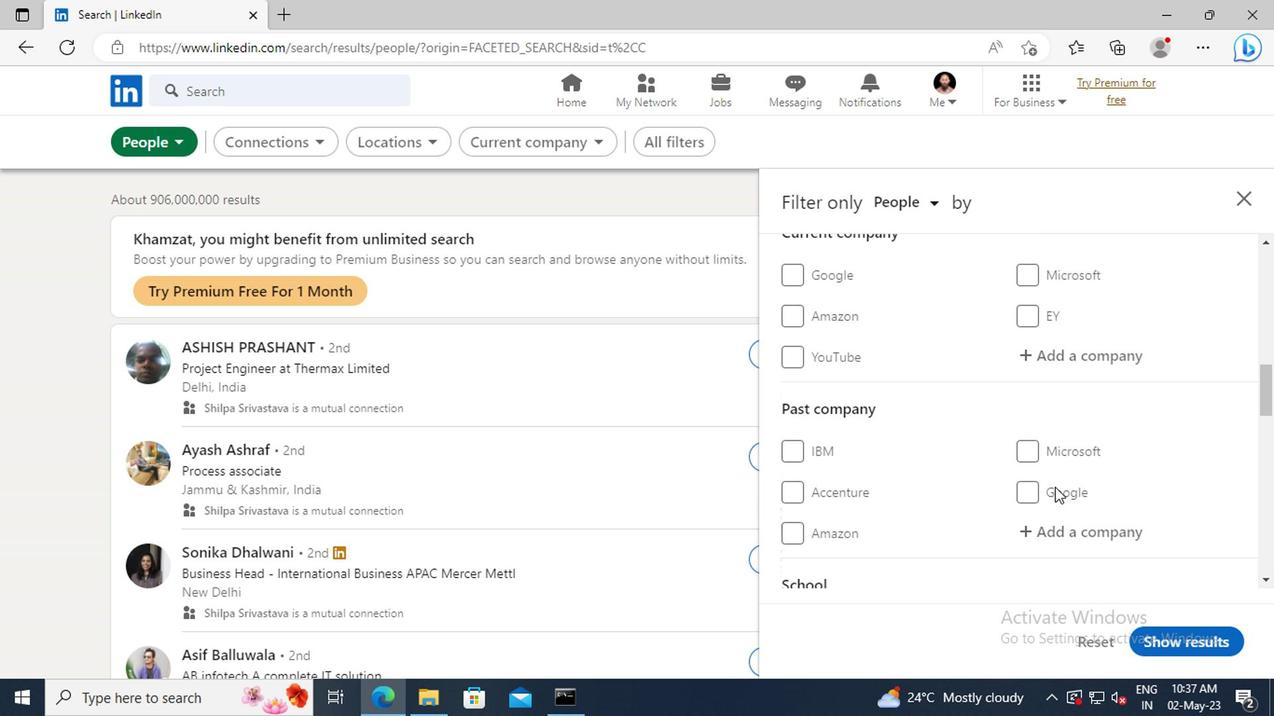 
Action: Mouse scrolled (1050, 487) with delta (0, -1)
Screenshot: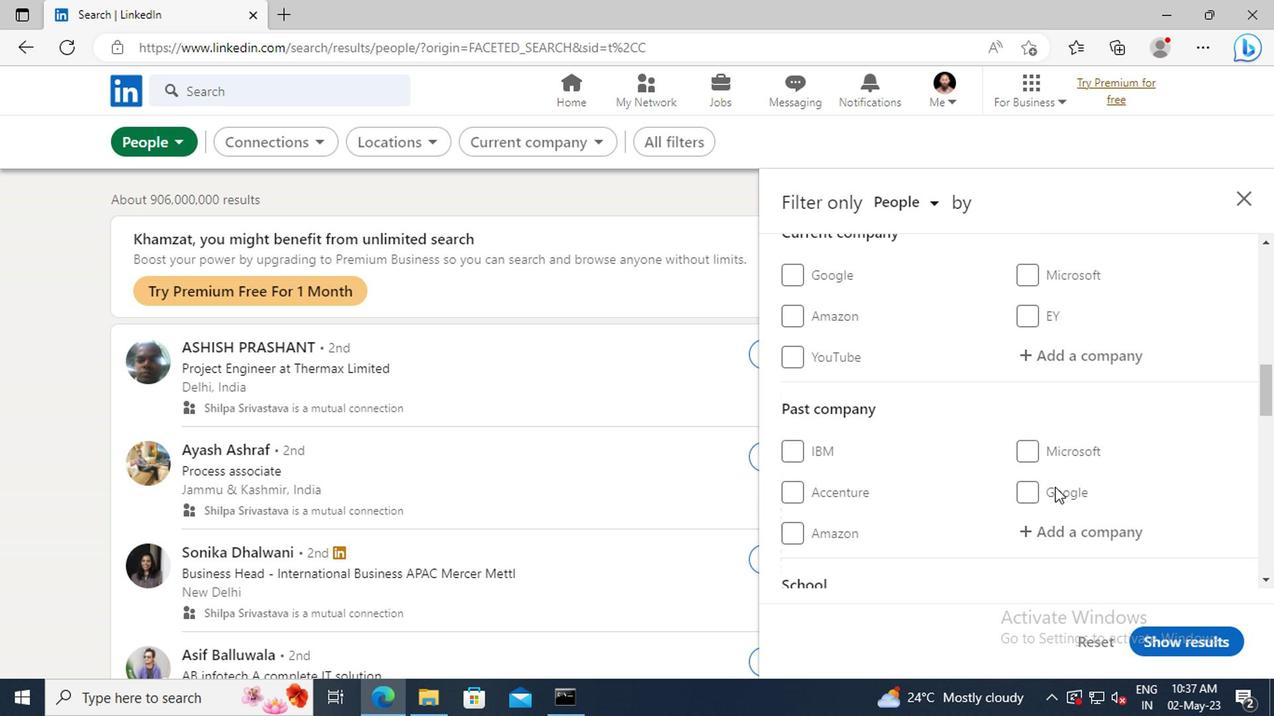 
Action: Mouse scrolled (1050, 487) with delta (0, -1)
Screenshot: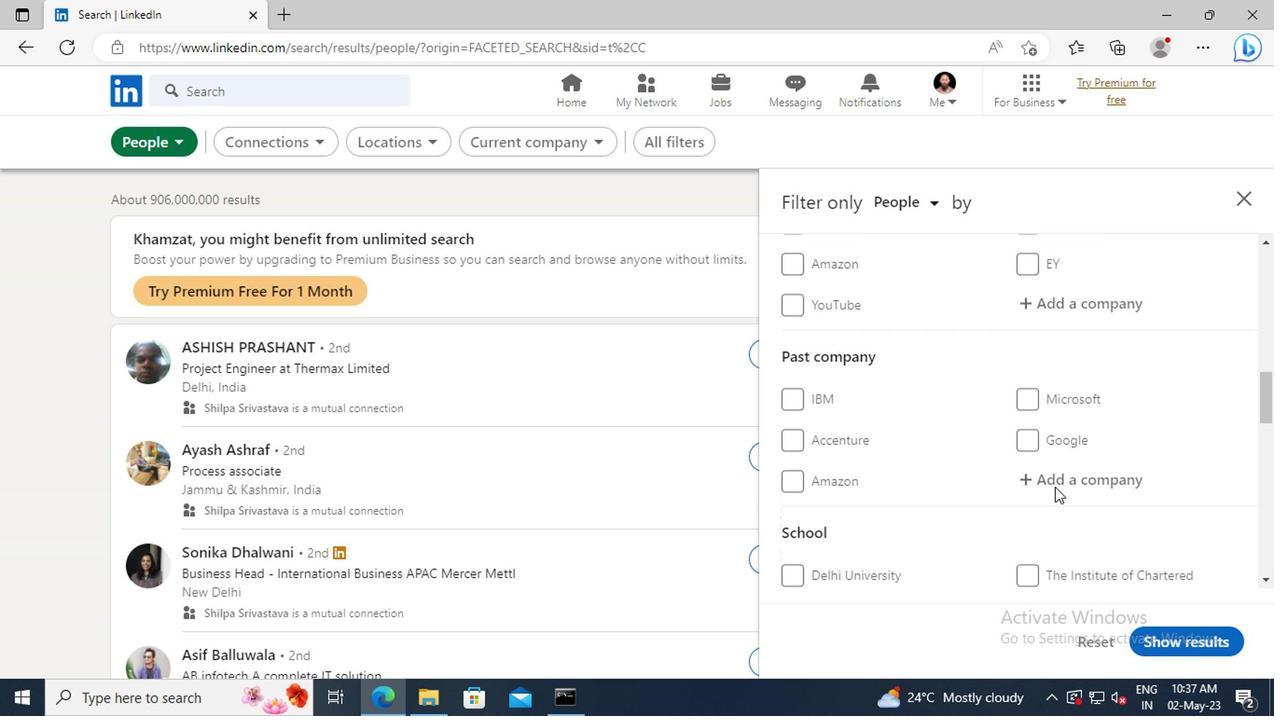 
Action: Mouse scrolled (1050, 487) with delta (0, -1)
Screenshot: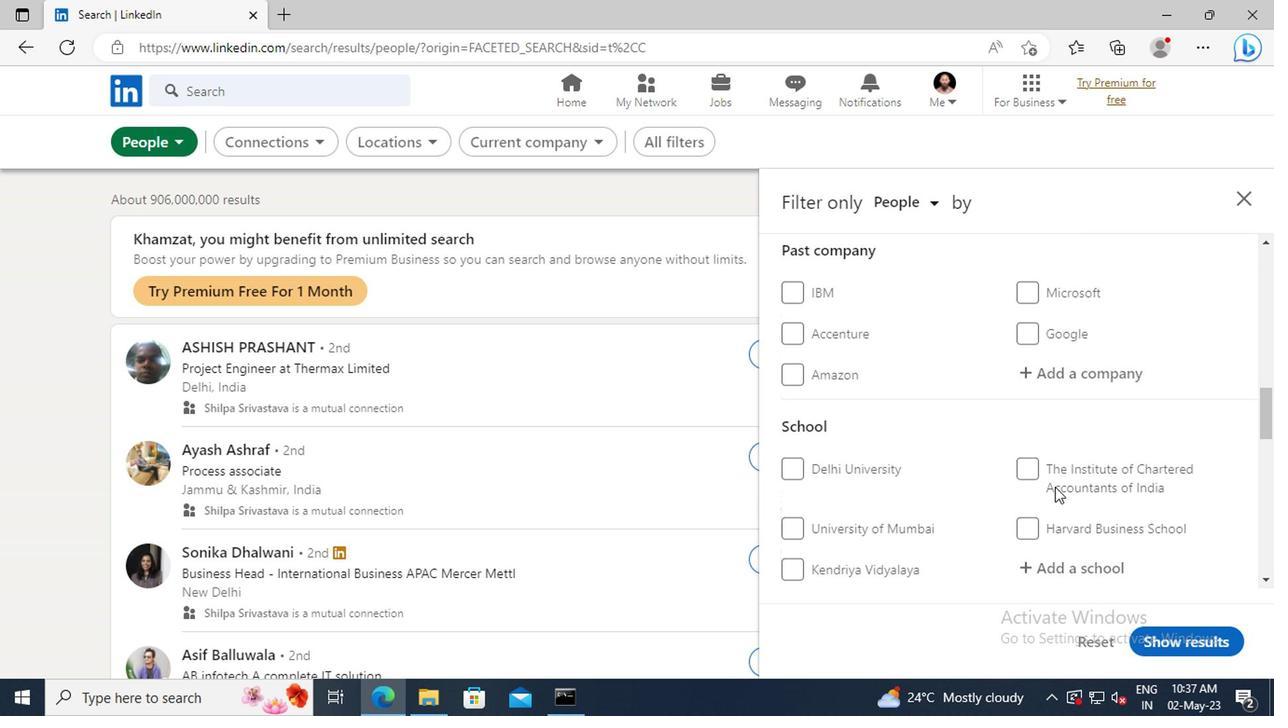 
Action: Mouse scrolled (1050, 487) with delta (0, -1)
Screenshot: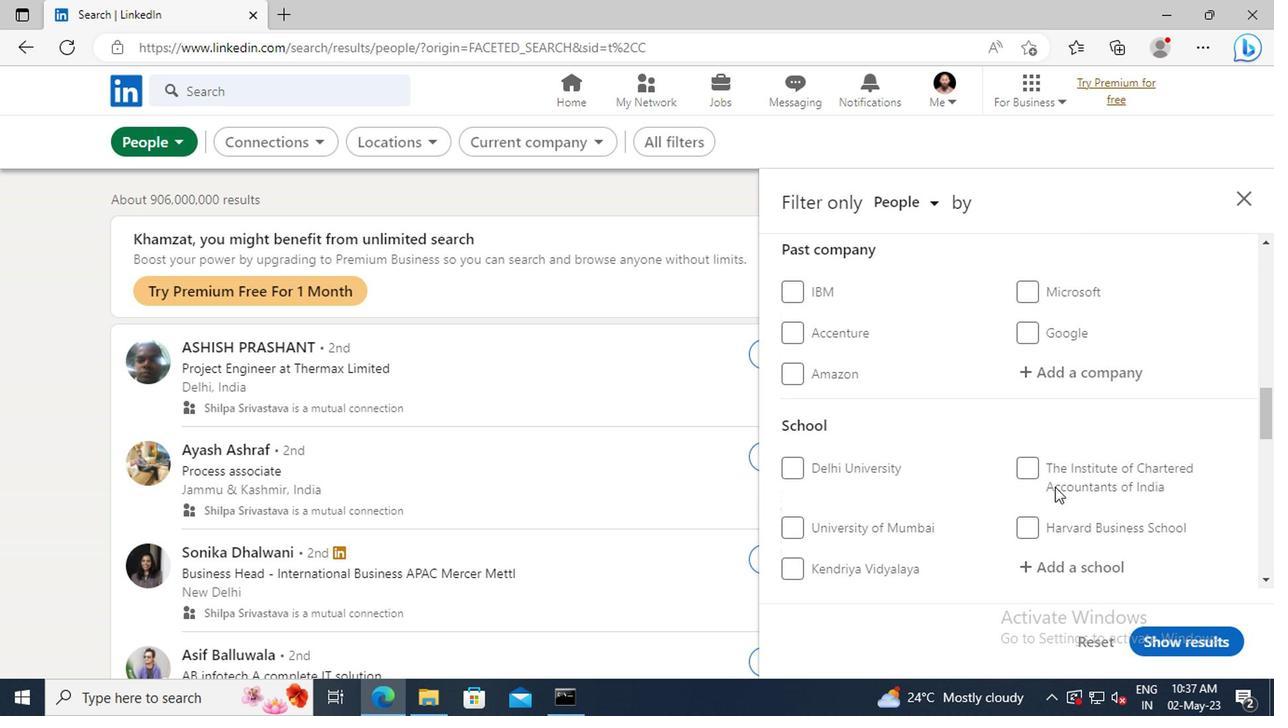
Action: Mouse scrolled (1050, 487) with delta (0, -1)
Screenshot: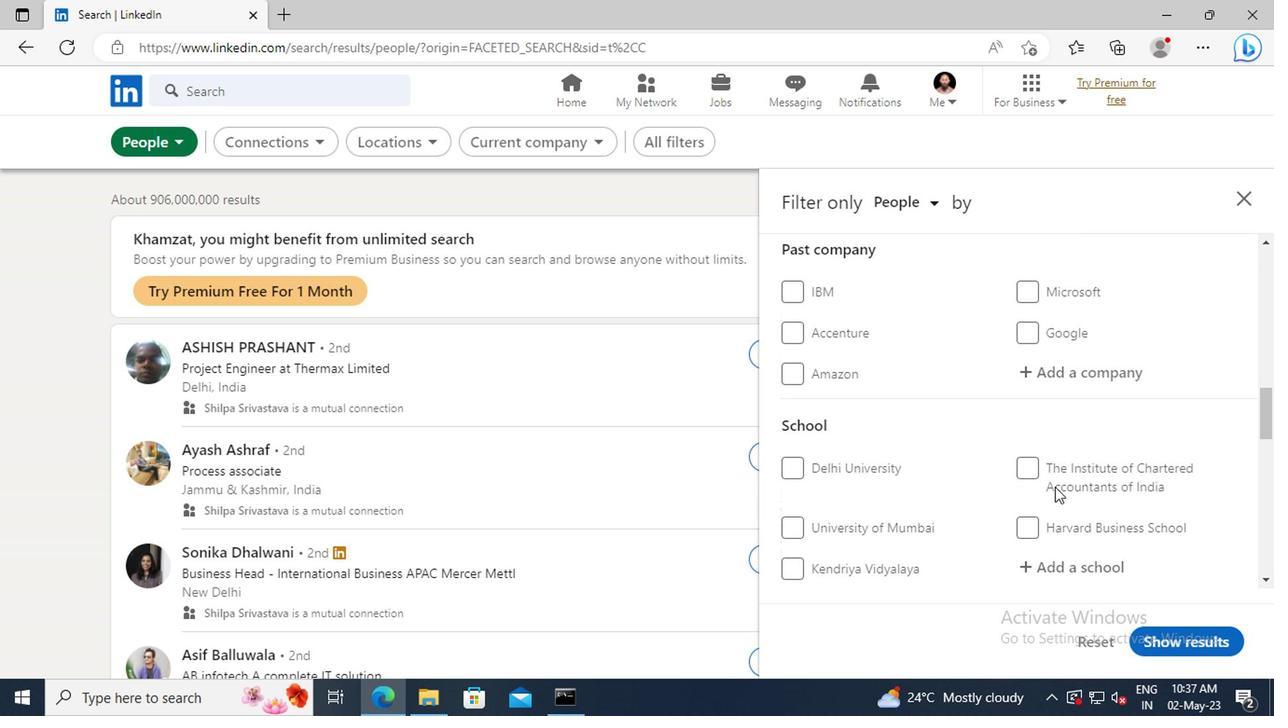 
Action: Mouse scrolled (1050, 487) with delta (0, -1)
Screenshot: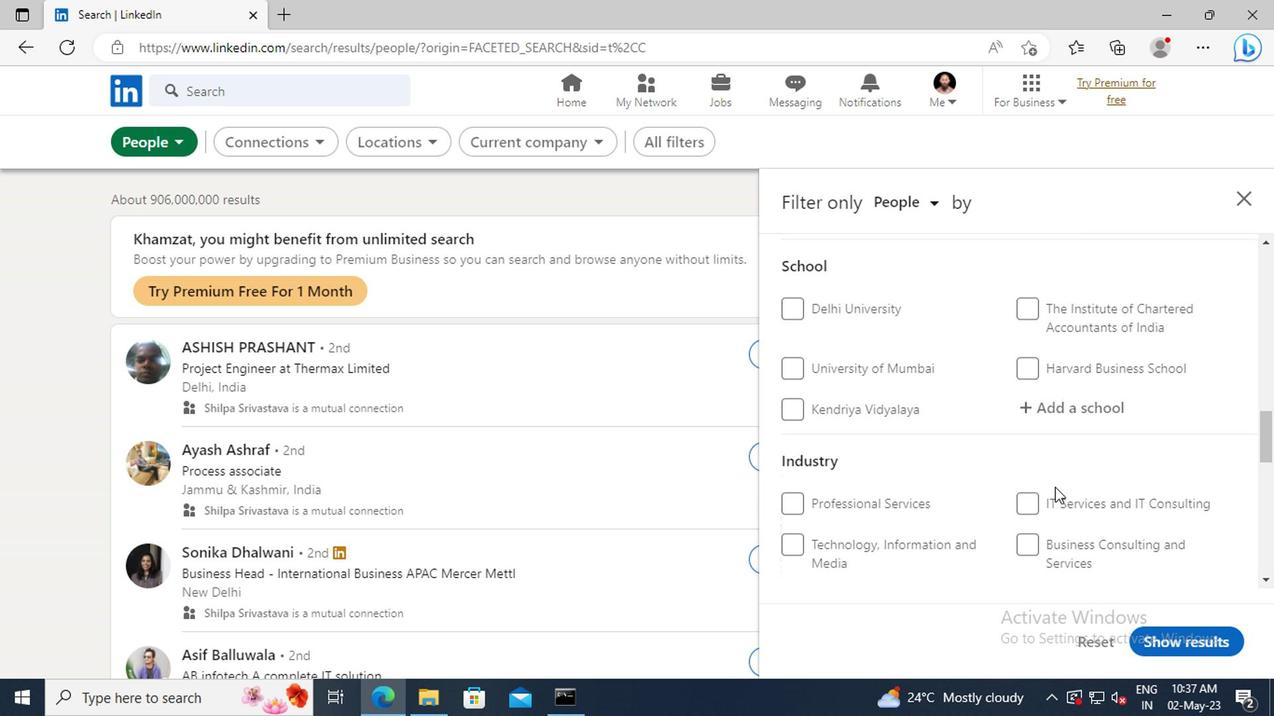 
Action: Mouse scrolled (1050, 487) with delta (0, -1)
Screenshot: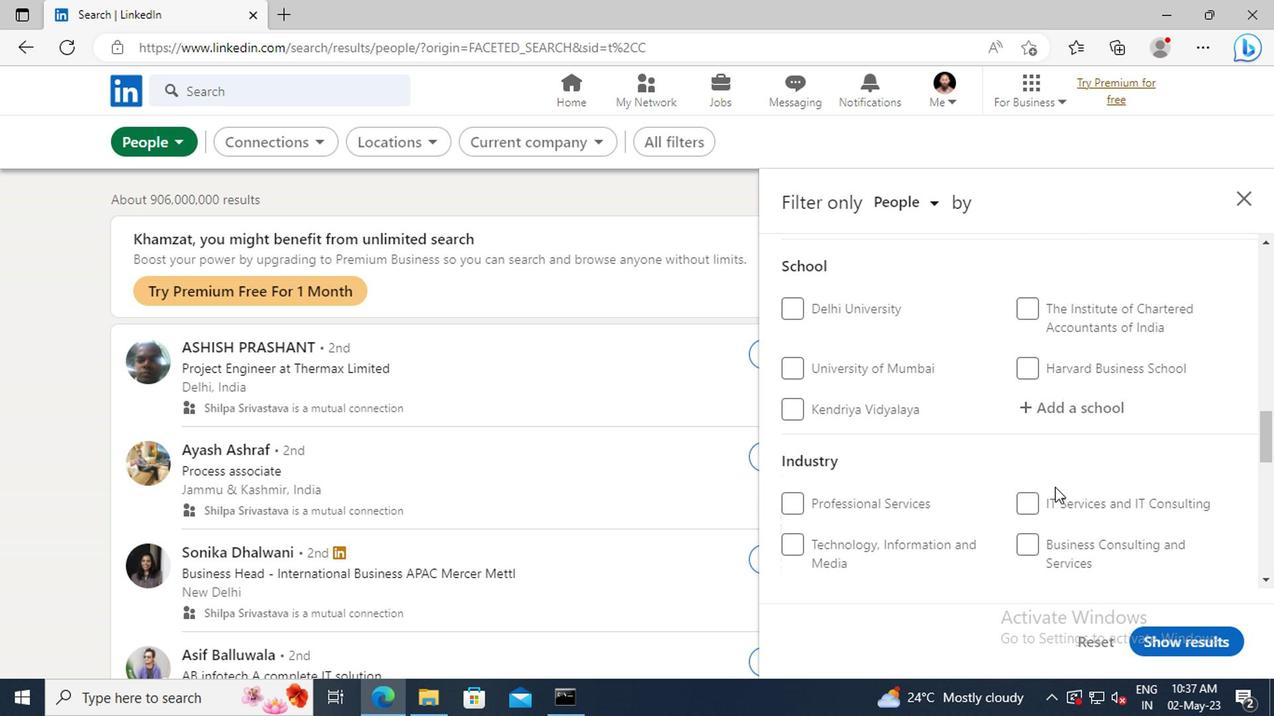 
Action: Mouse scrolled (1050, 487) with delta (0, -1)
Screenshot: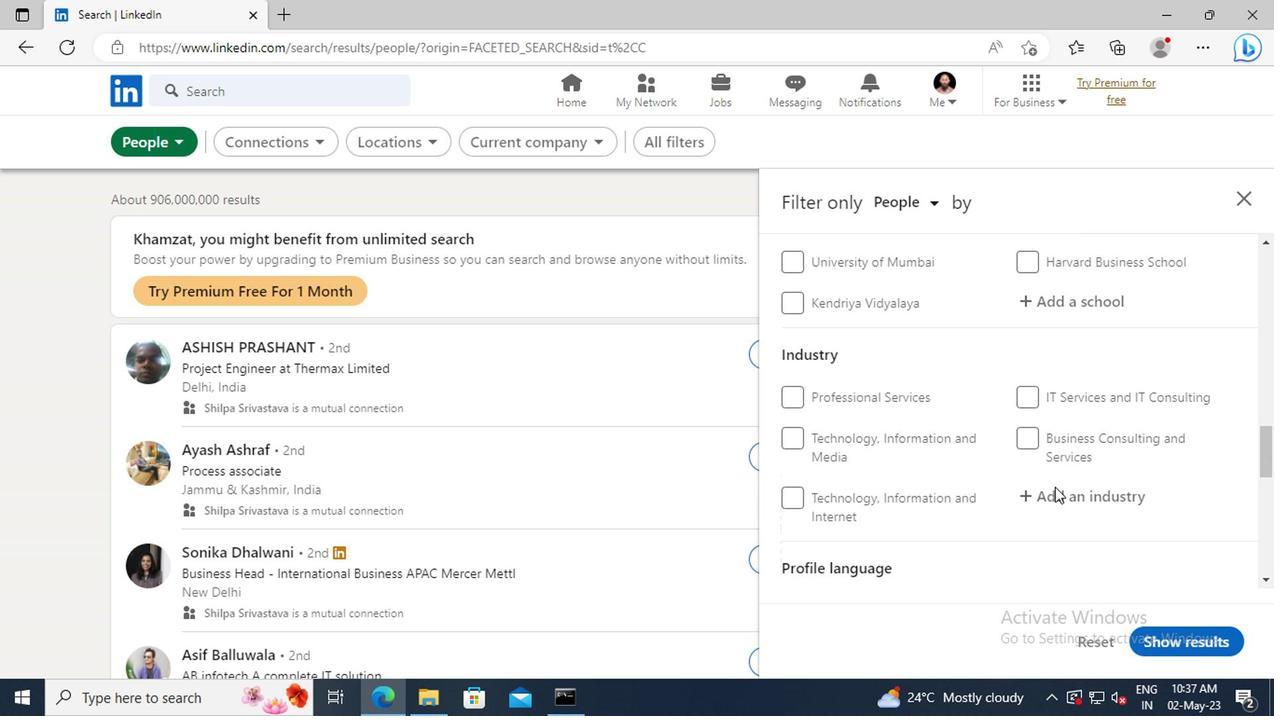 
Action: Mouse scrolled (1050, 487) with delta (0, -1)
Screenshot: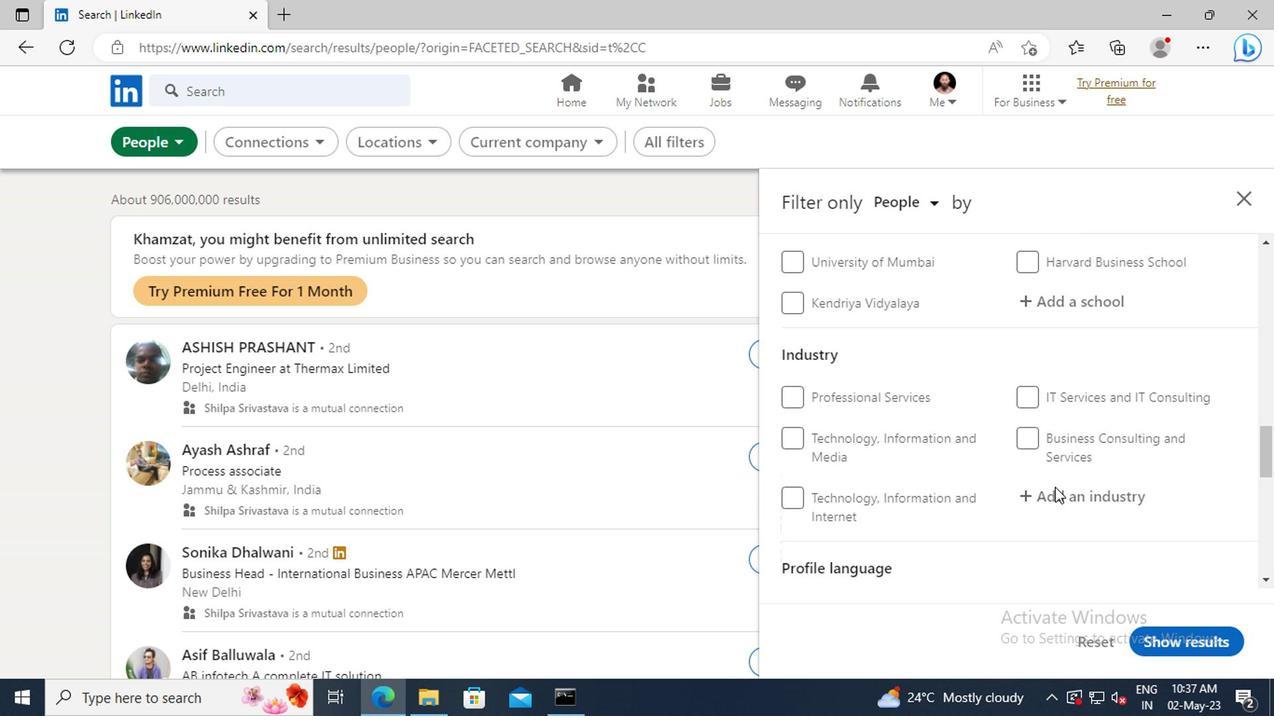 
Action: Mouse moved to (1026, 509)
Screenshot: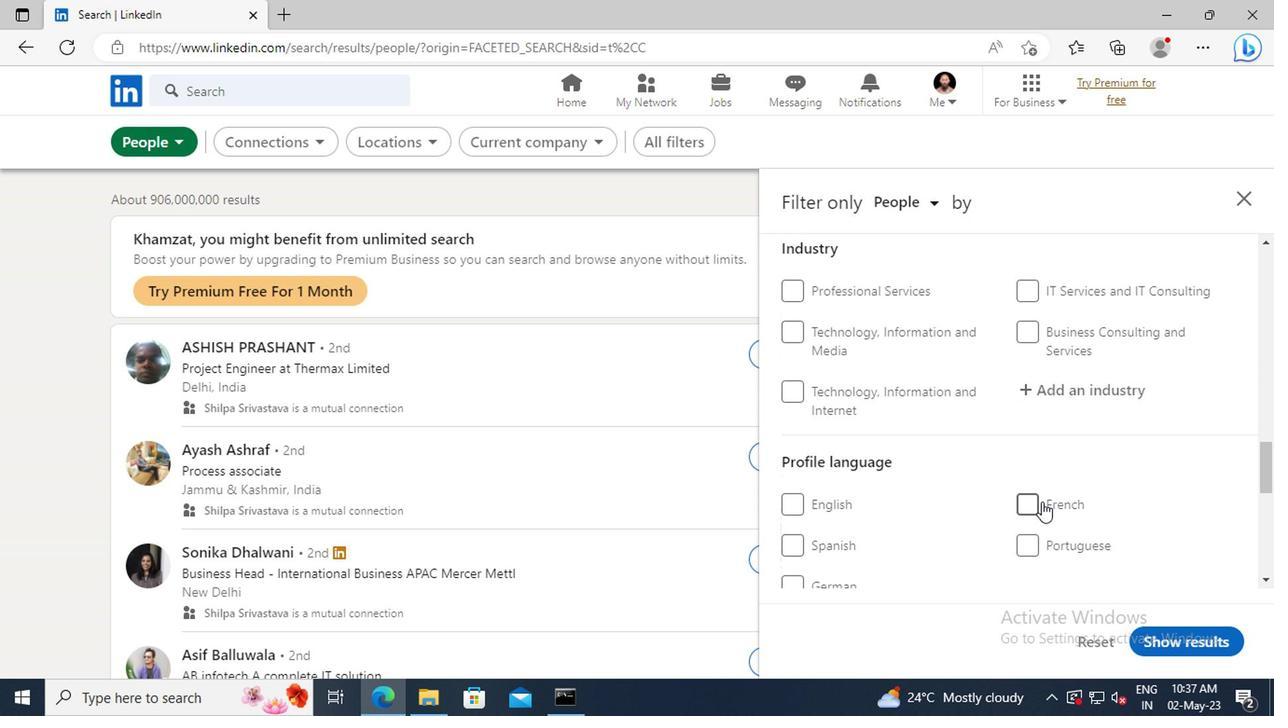 
Action: Mouse pressed left at (1026, 509)
Screenshot: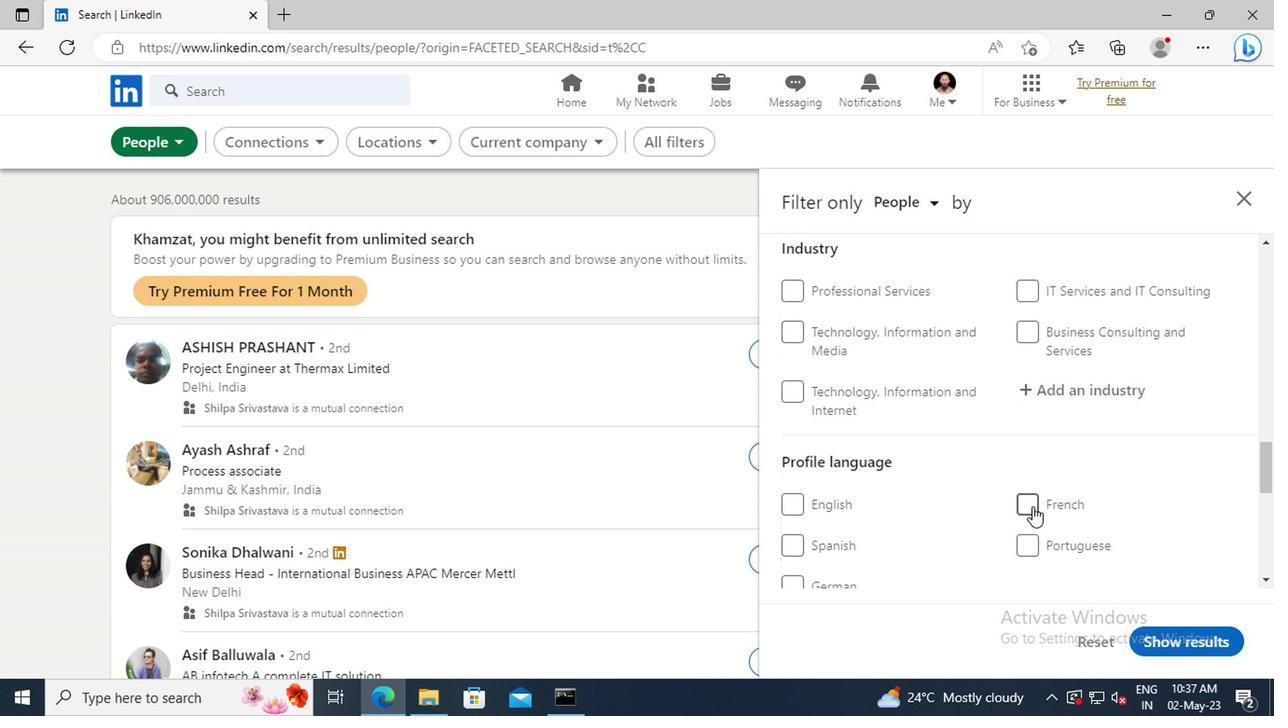 
Action: Mouse moved to (1048, 464)
Screenshot: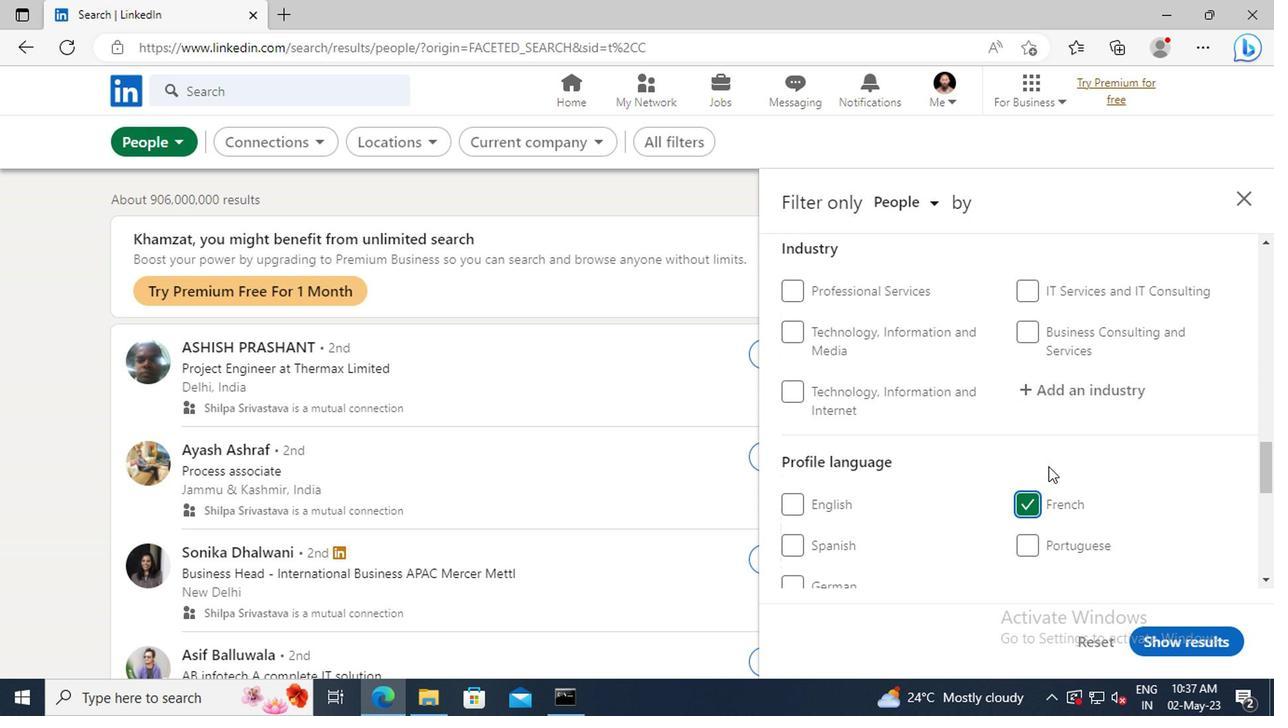 
Action: Mouse scrolled (1048, 465) with delta (0, 1)
Screenshot: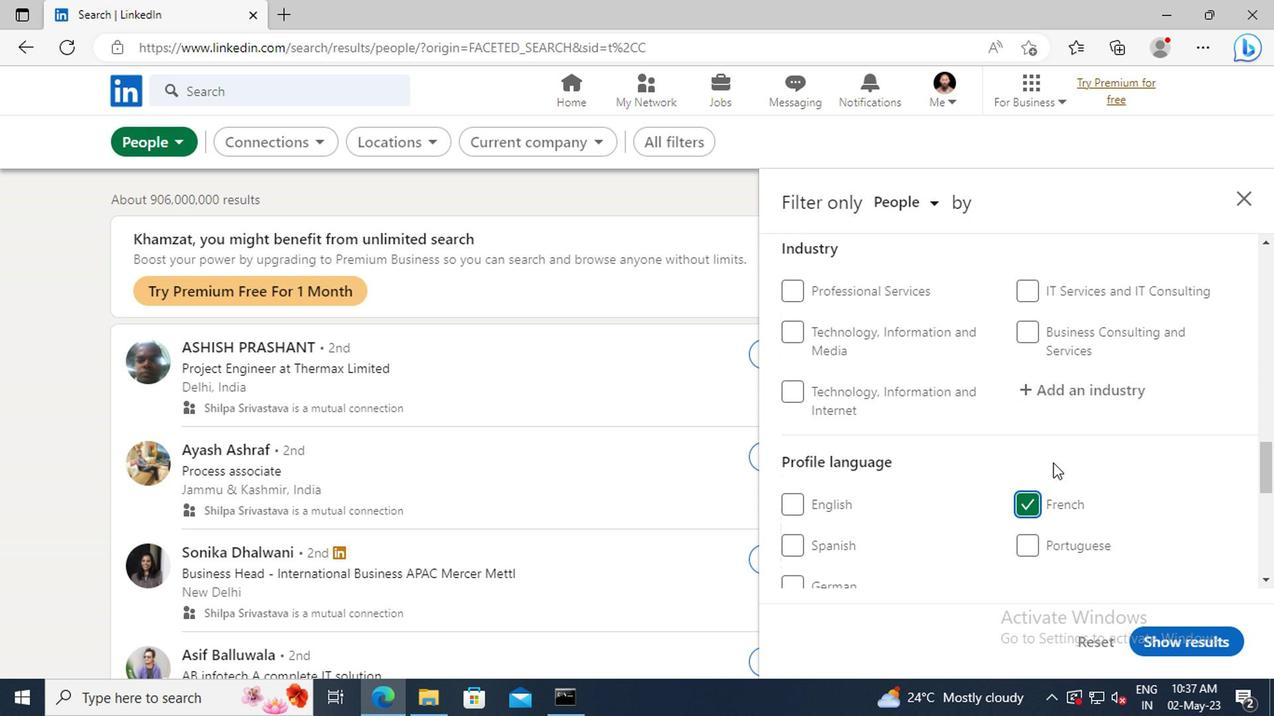 
Action: Mouse scrolled (1048, 465) with delta (0, 1)
Screenshot: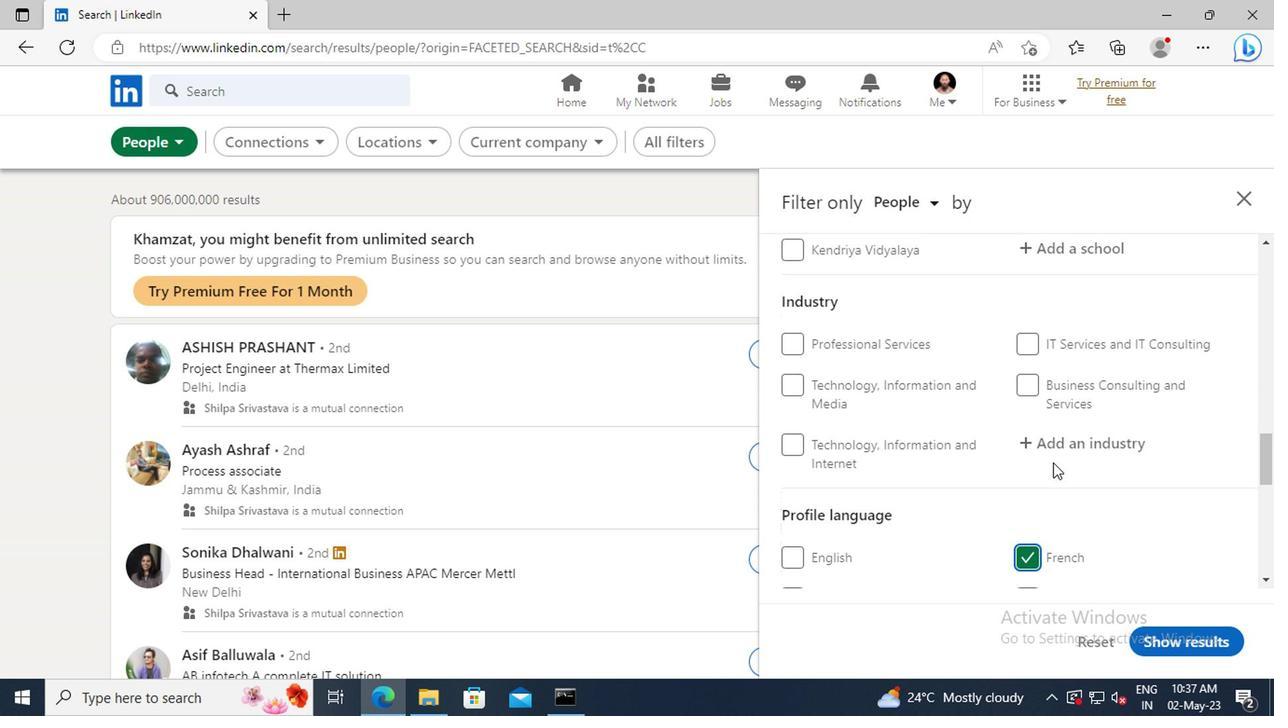
Action: Mouse moved to (1049, 464)
Screenshot: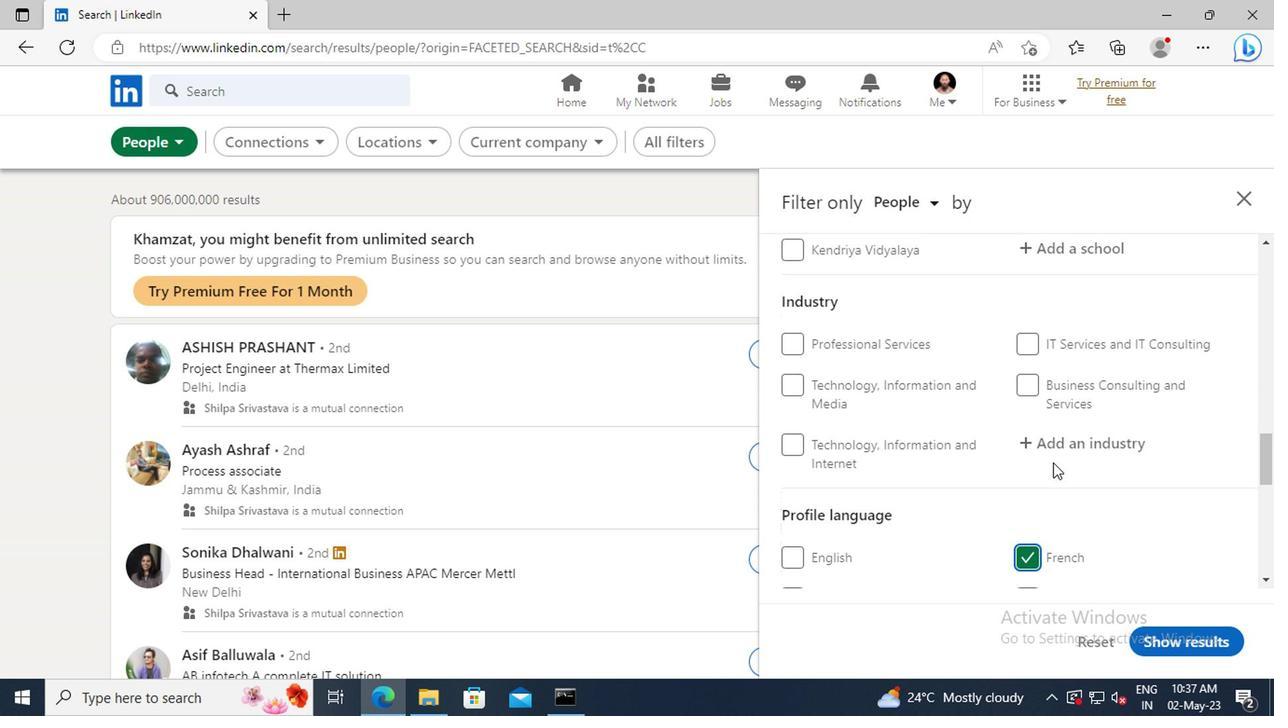 
Action: Mouse scrolled (1049, 465) with delta (0, 1)
Screenshot: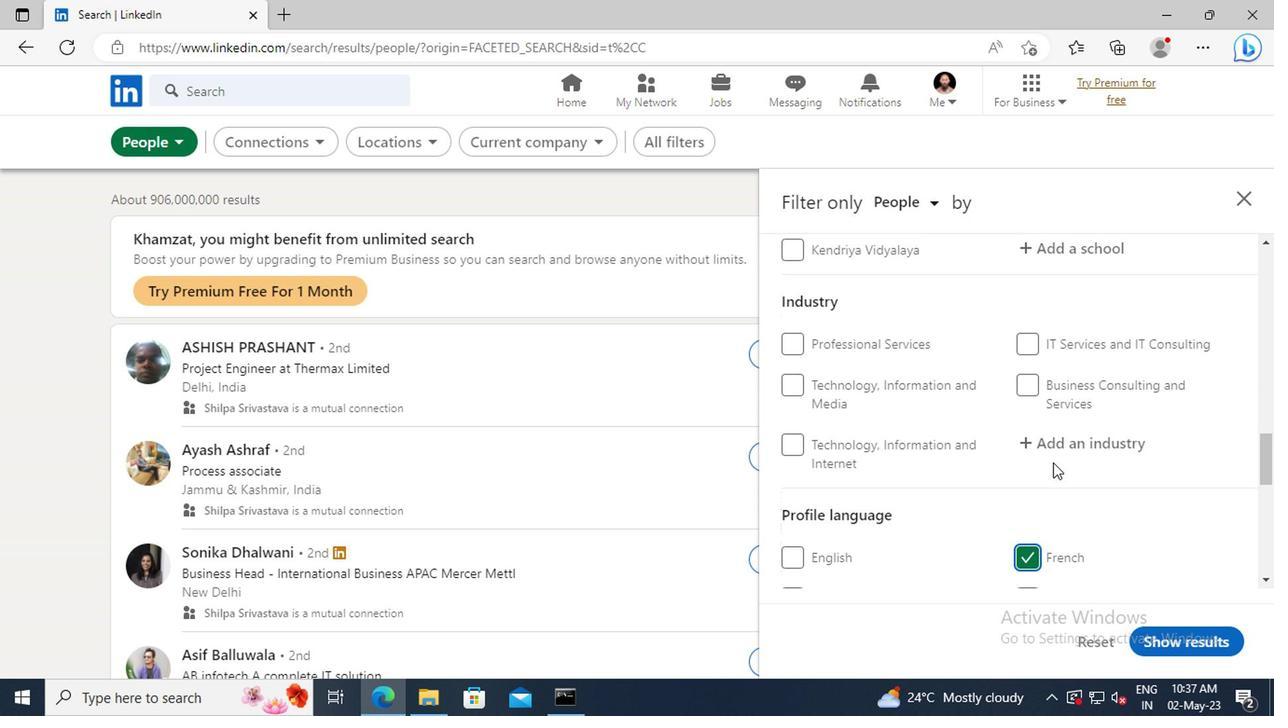 
Action: Mouse scrolled (1049, 465) with delta (0, 1)
Screenshot: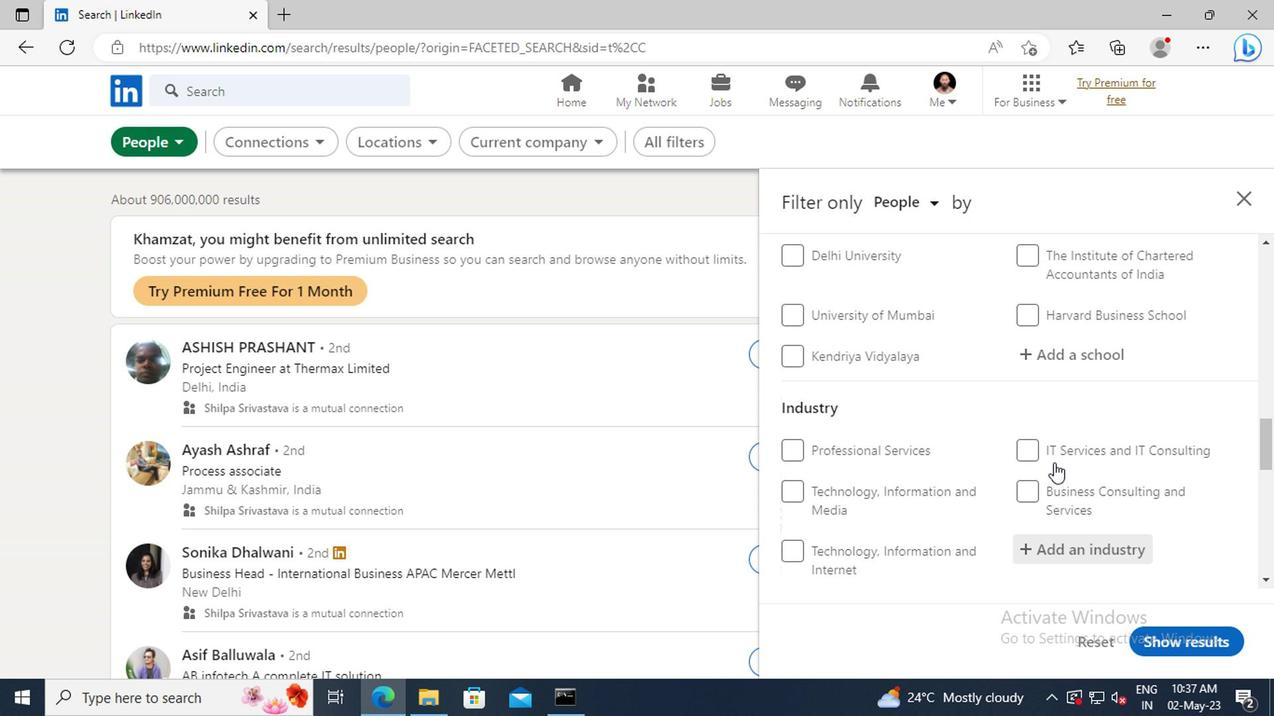 
Action: Mouse scrolled (1049, 465) with delta (0, 1)
Screenshot: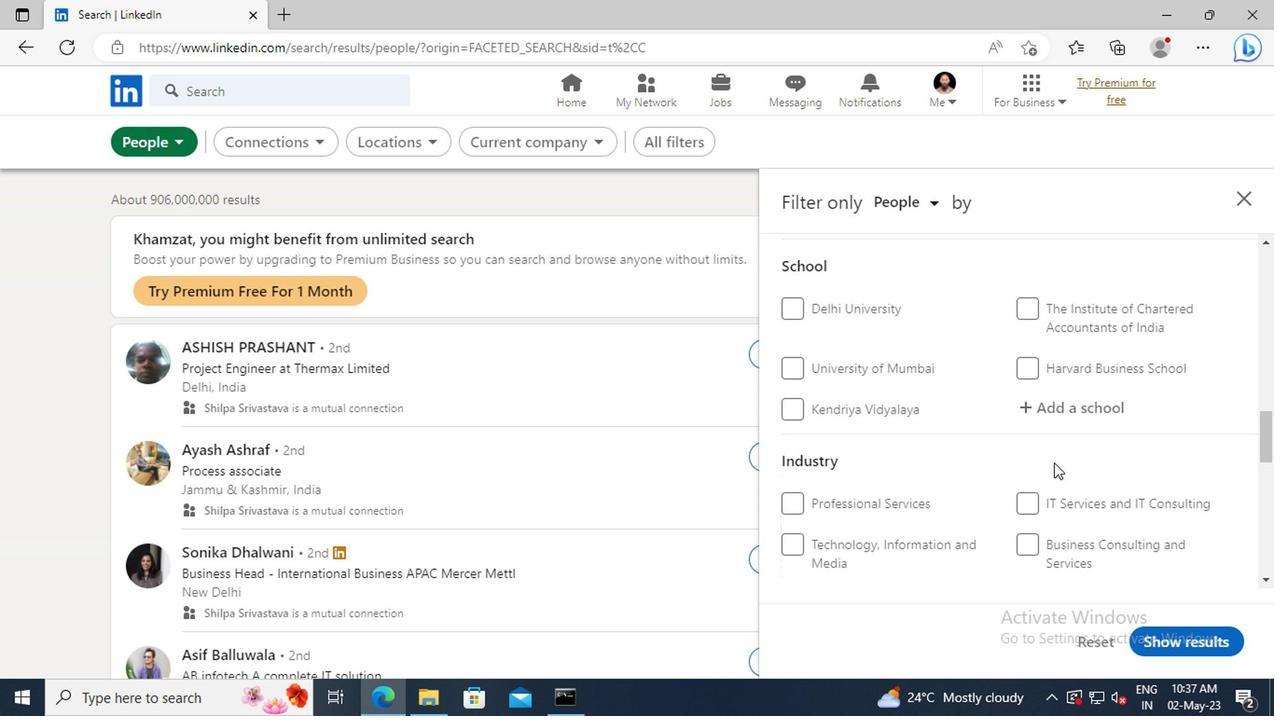 
Action: Mouse scrolled (1049, 465) with delta (0, 1)
Screenshot: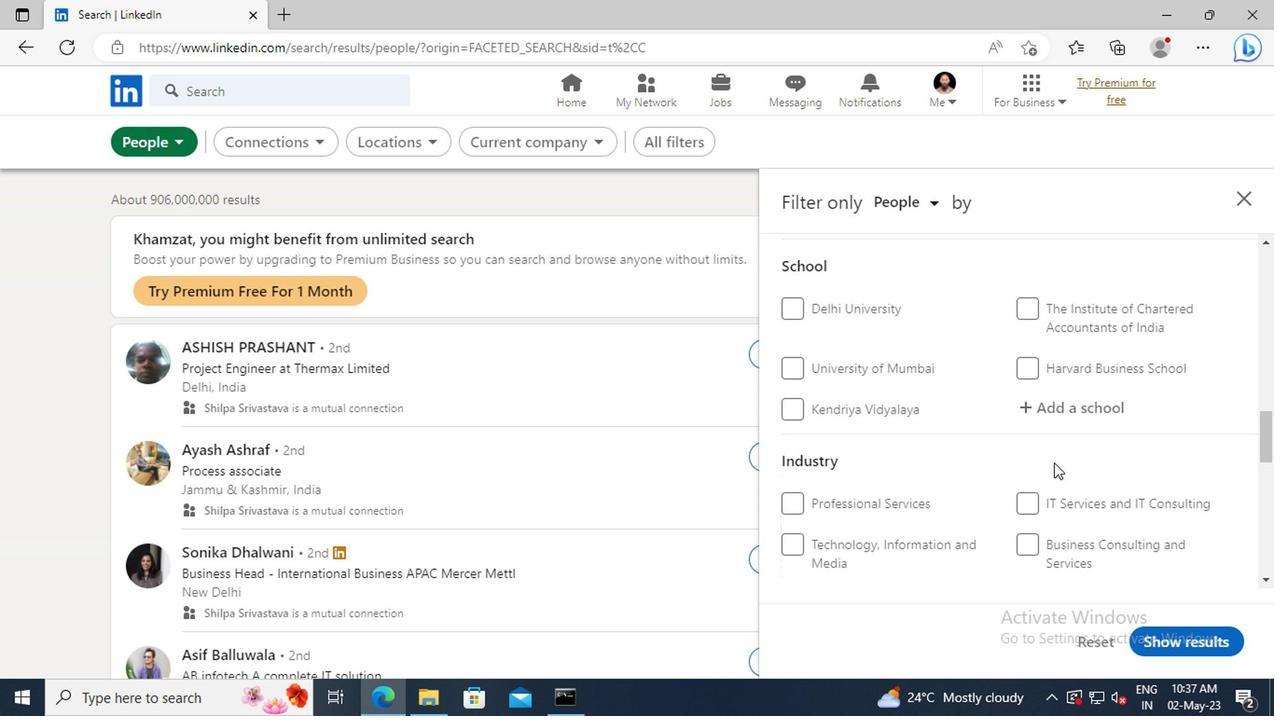 
Action: Mouse scrolled (1049, 465) with delta (0, 1)
Screenshot: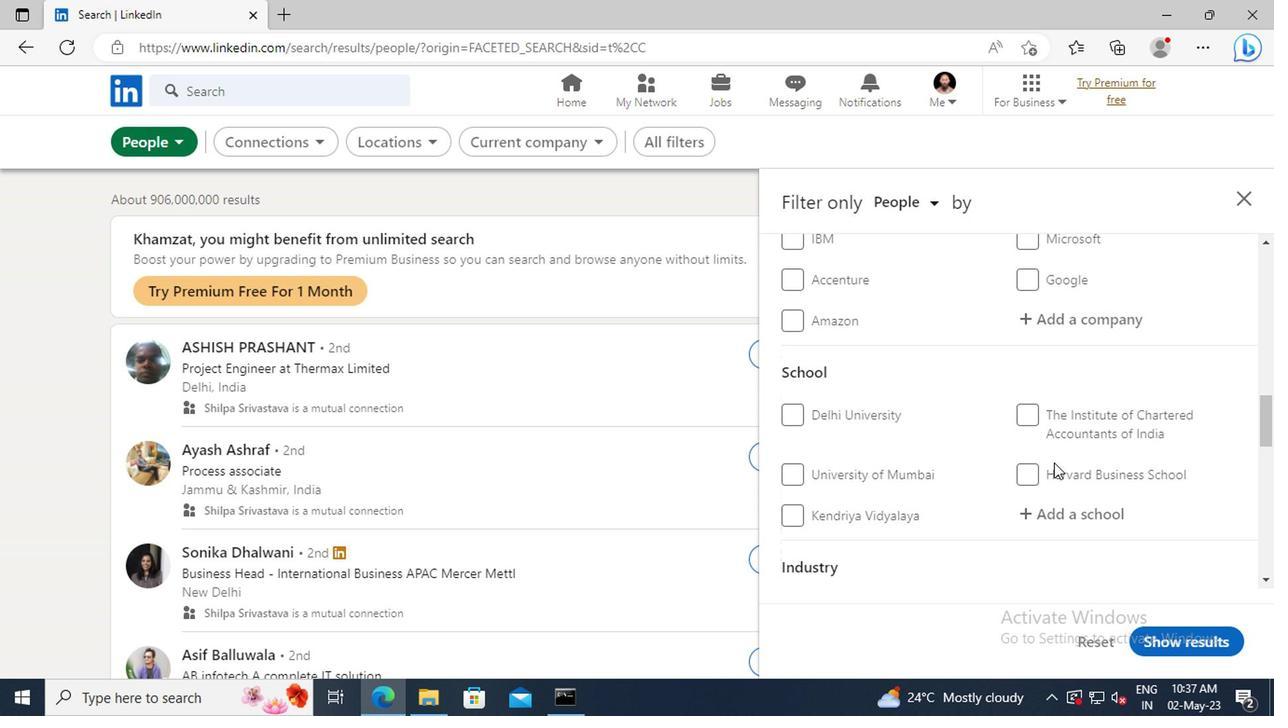 
Action: Mouse scrolled (1049, 465) with delta (0, 1)
Screenshot: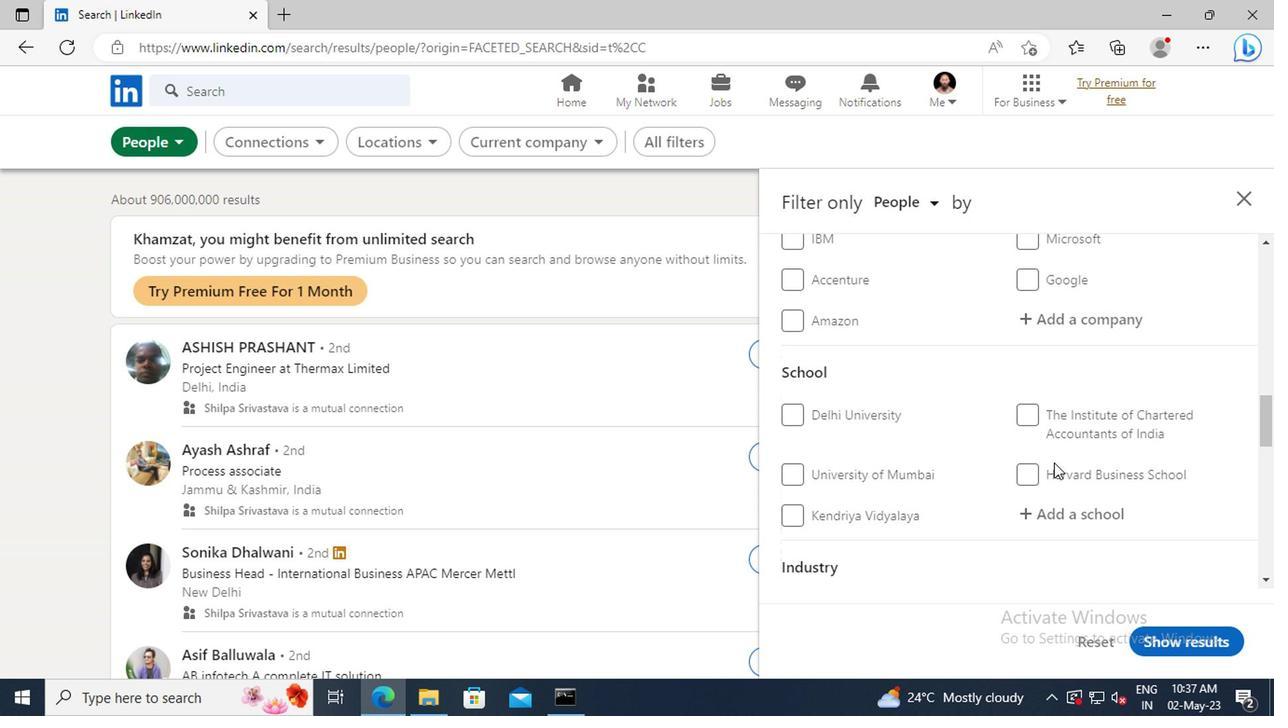 
Action: Mouse scrolled (1049, 465) with delta (0, 1)
Screenshot: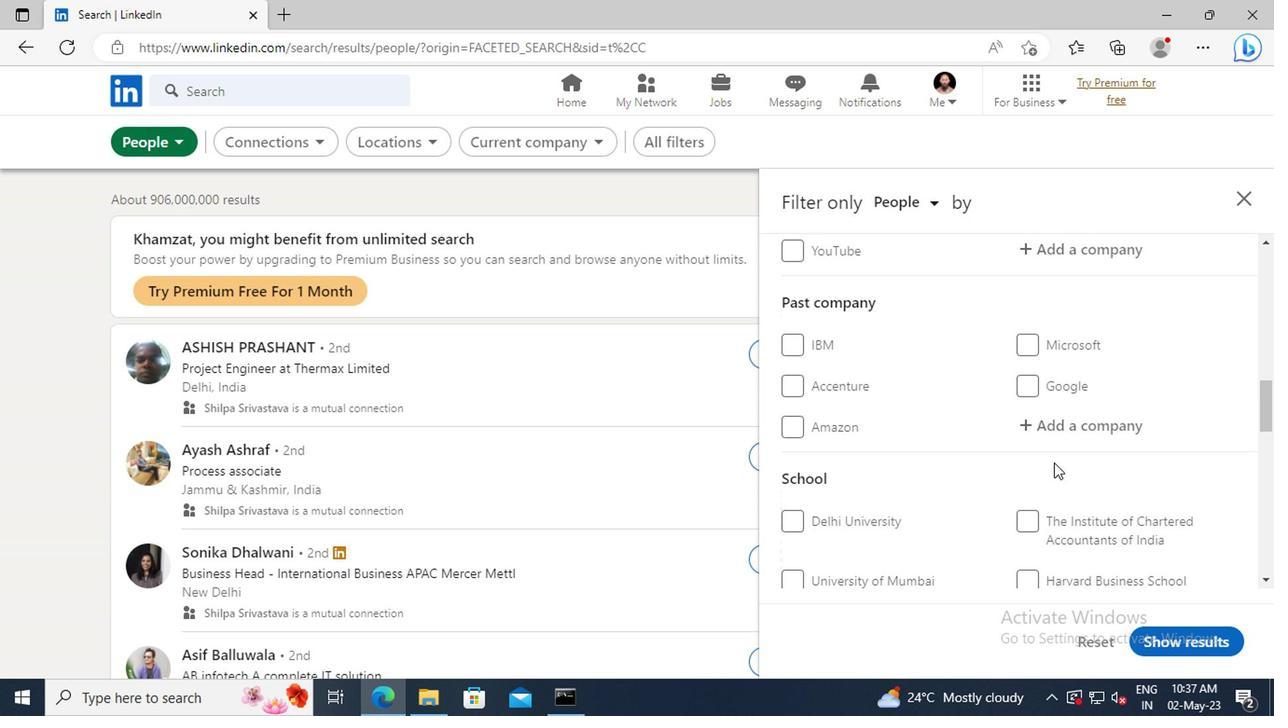 
Action: Mouse scrolled (1049, 465) with delta (0, 1)
Screenshot: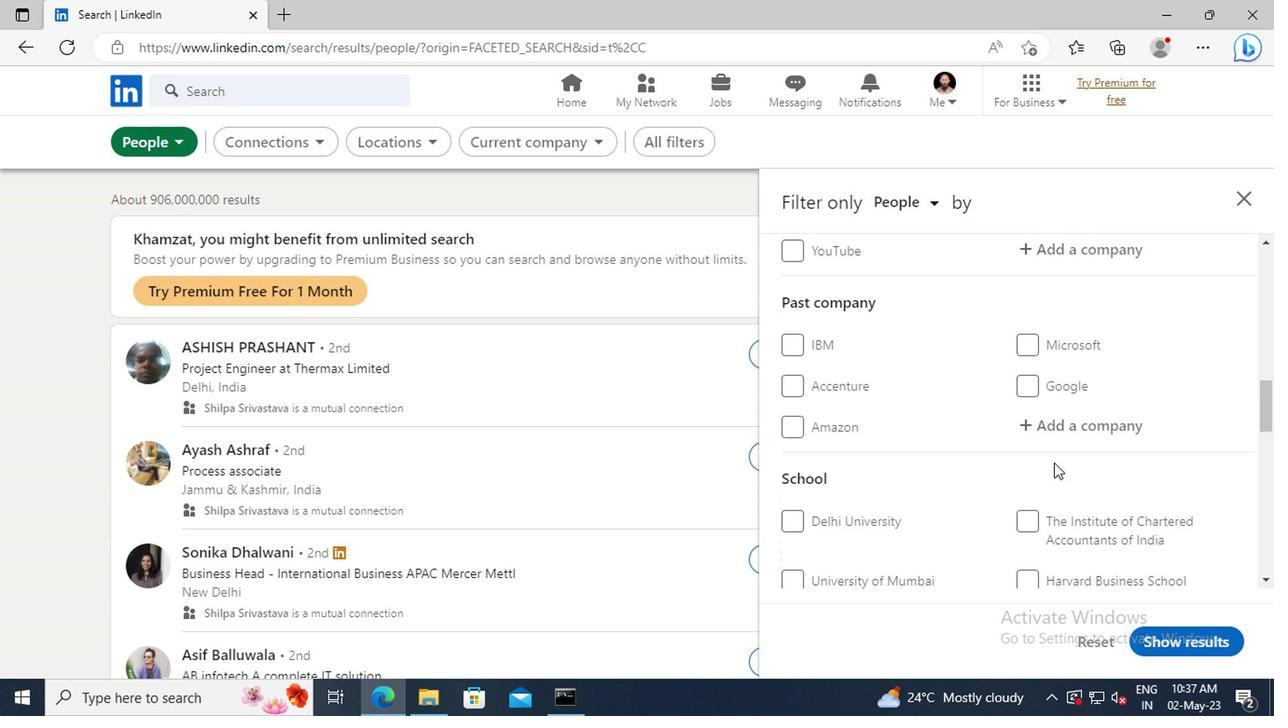 
Action: Mouse scrolled (1049, 465) with delta (0, 1)
Screenshot: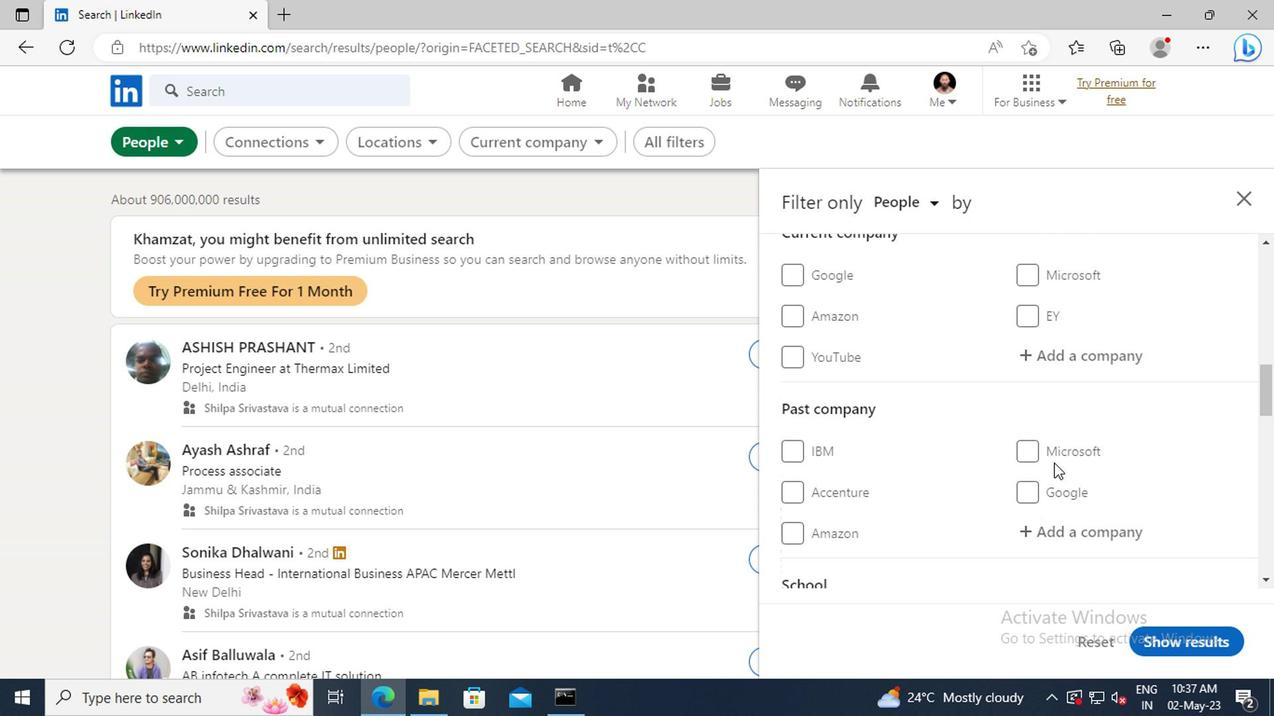 
Action: Mouse moved to (1036, 414)
Screenshot: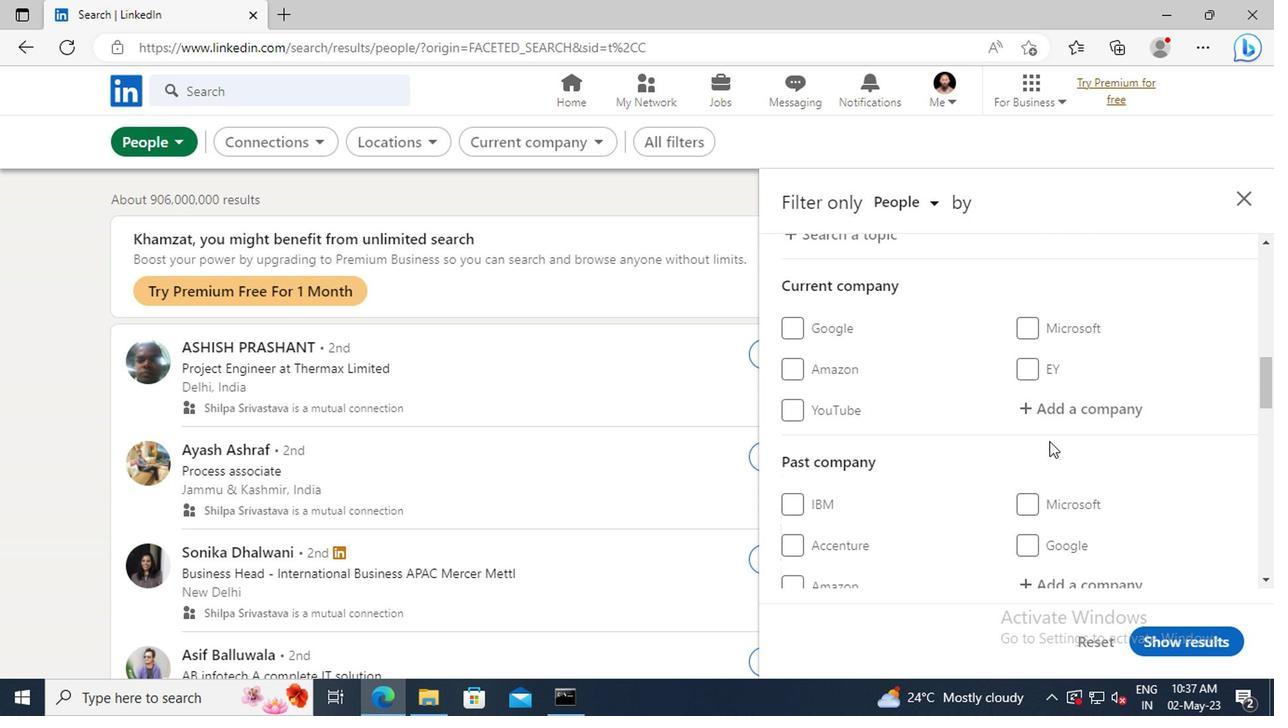
Action: Mouse pressed left at (1036, 414)
Screenshot: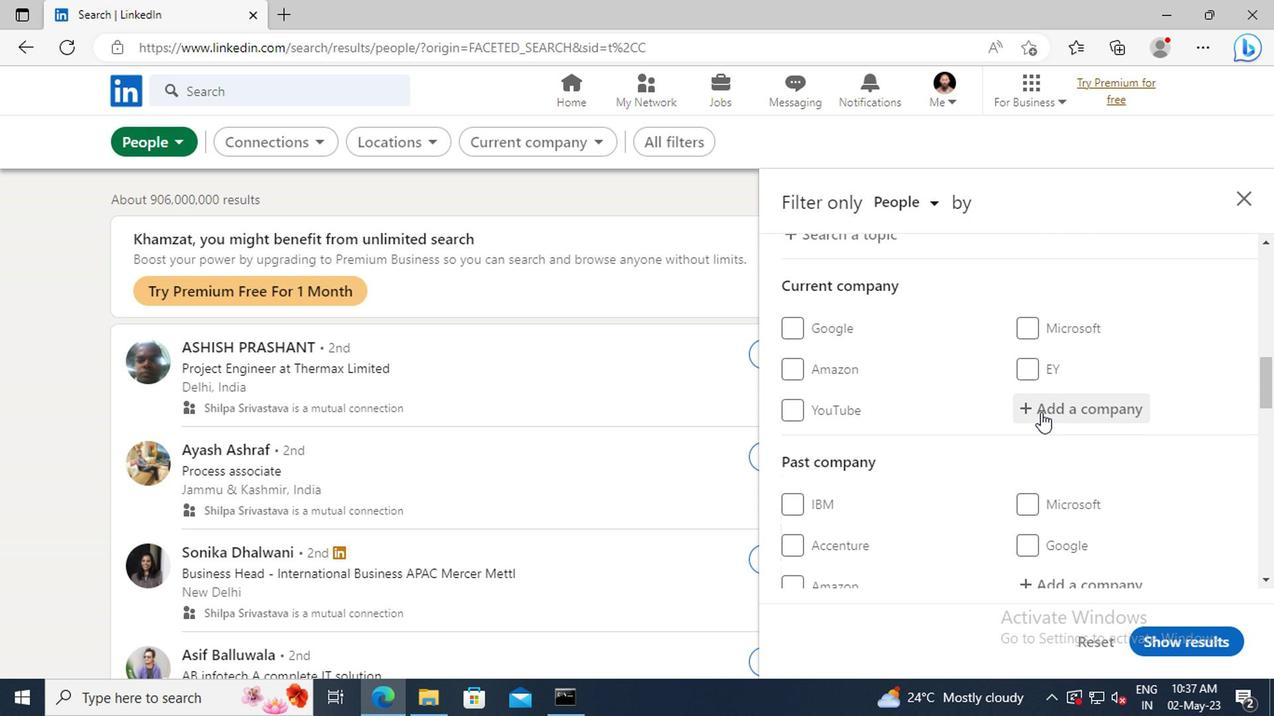 
Action: Key pressed <Key.shift>DUNNHUMBY
Screenshot: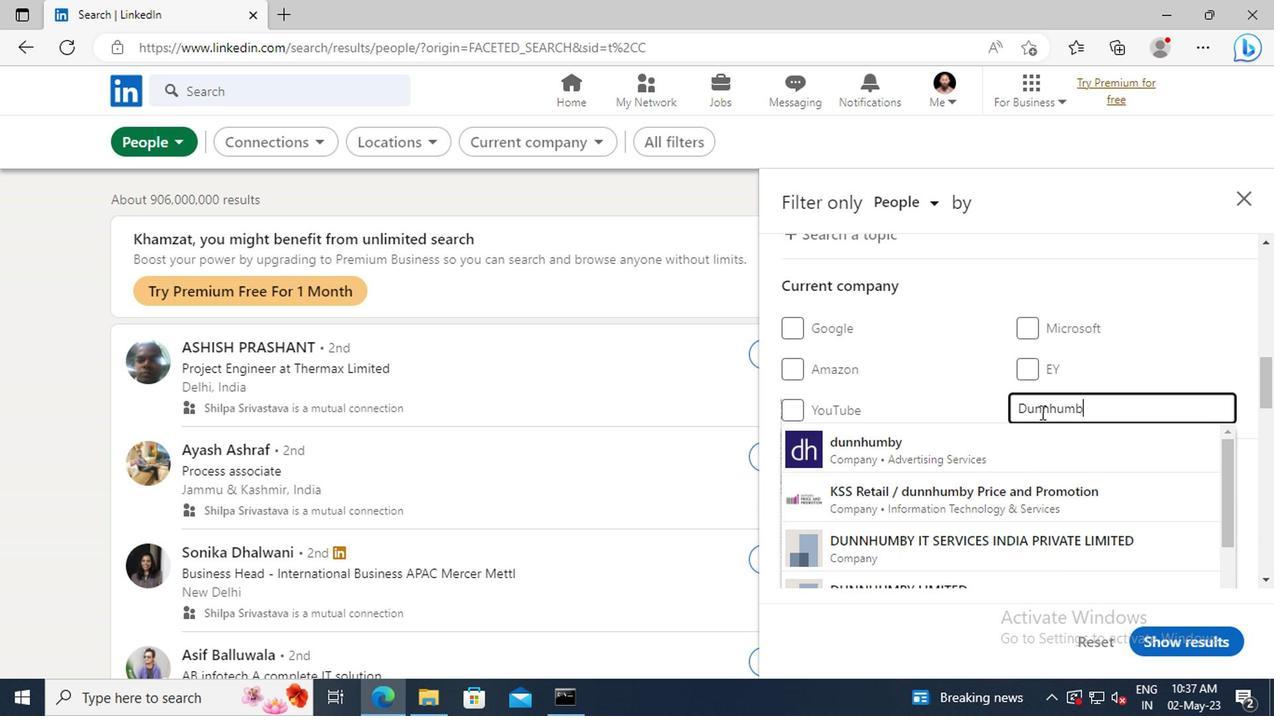 
Action: Mouse moved to (1028, 440)
Screenshot: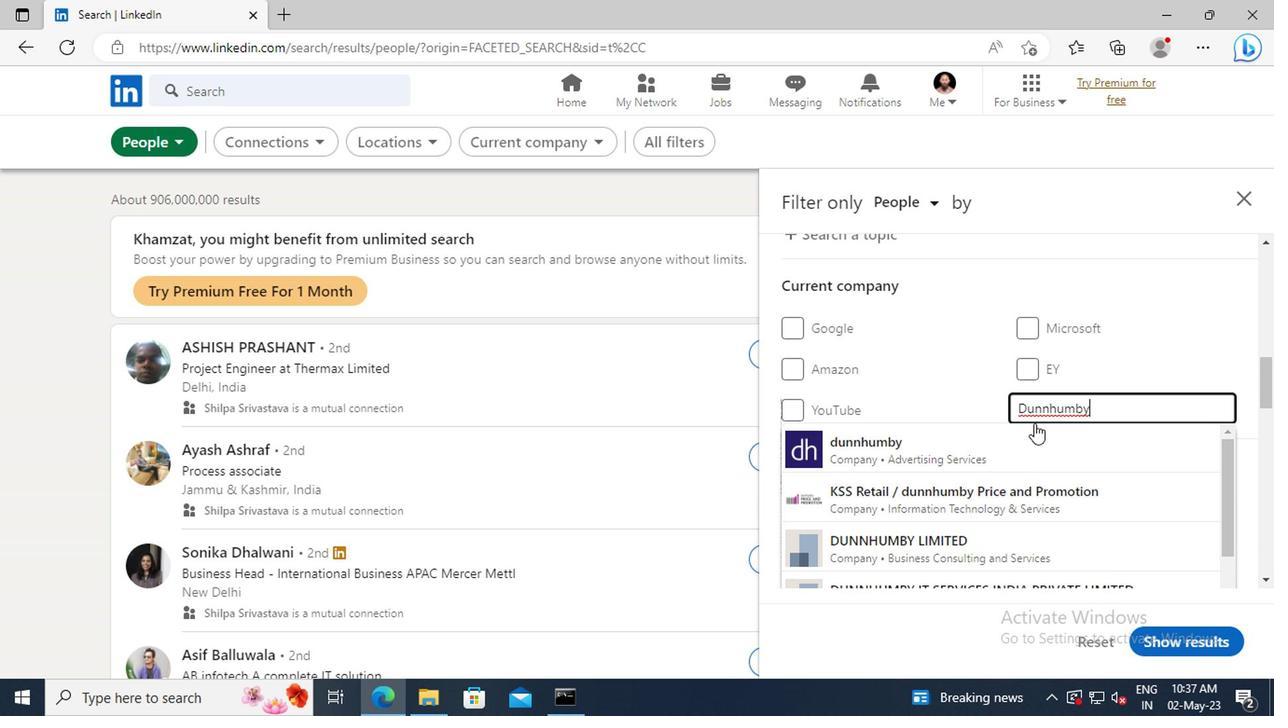 
Action: Mouse pressed left at (1028, 440)
Screenshot: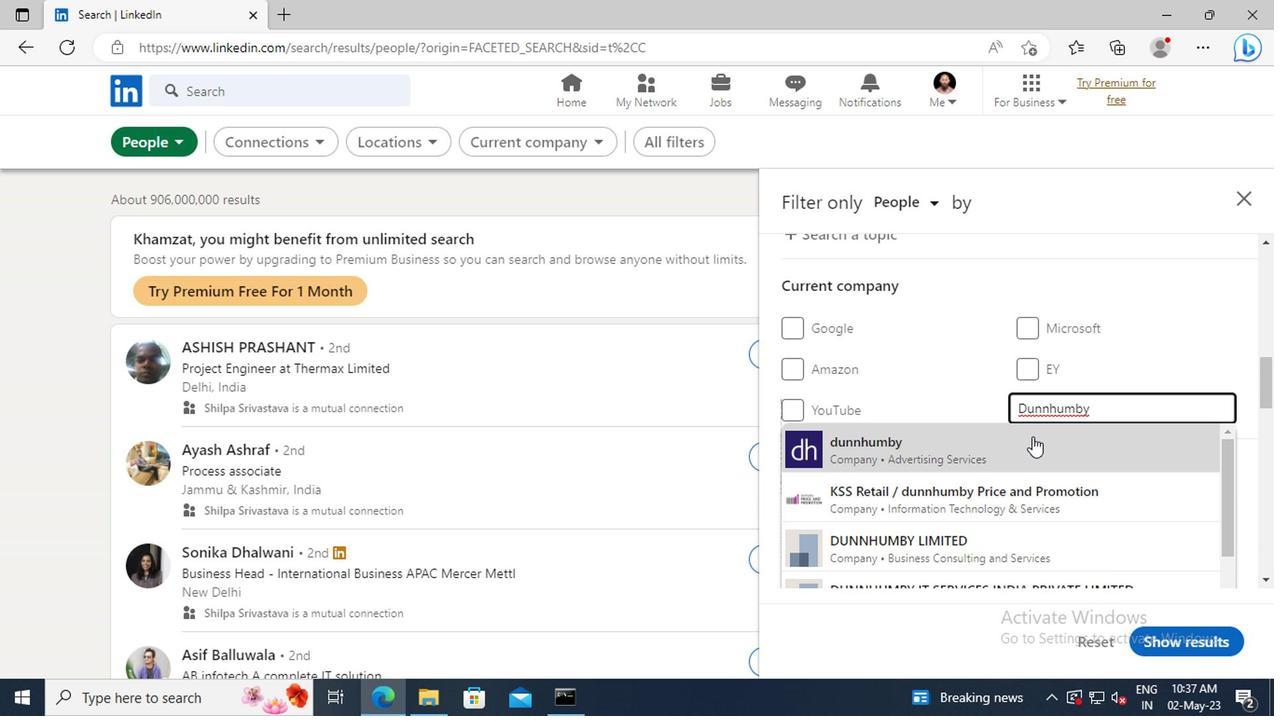 
Action: Mouse scrolled (1028, 440) with delta (0, 0)
Screenshot: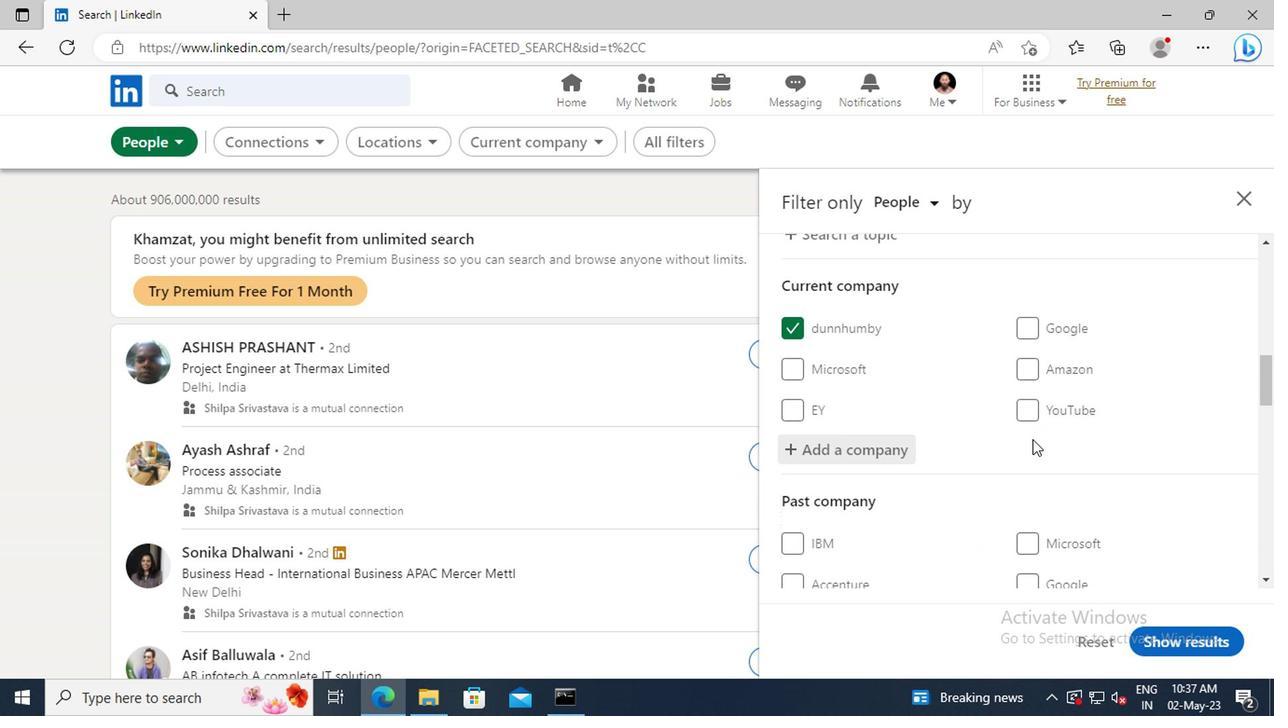 
Action: Mouse scrolled (1028, 440) with delta (0, 0)
Screenshot: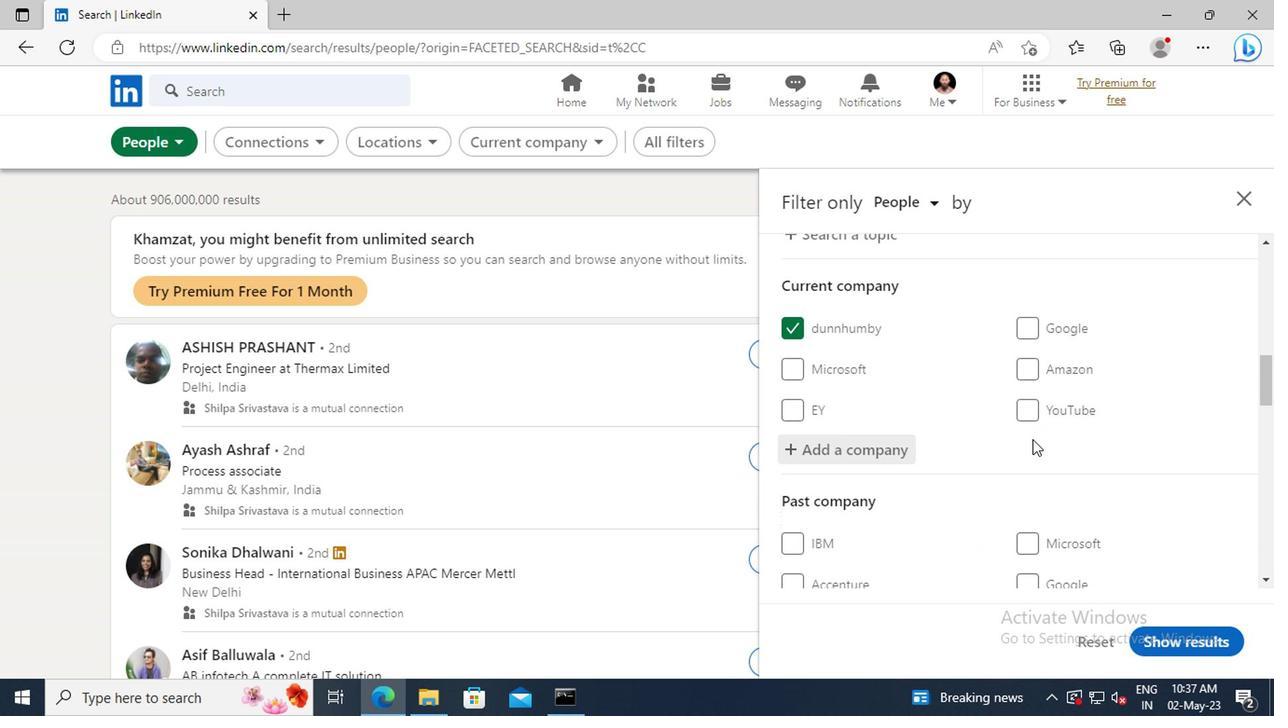 
Action: Mouse scrolled (1028, 440) with delta (0, 0)
Screenshot: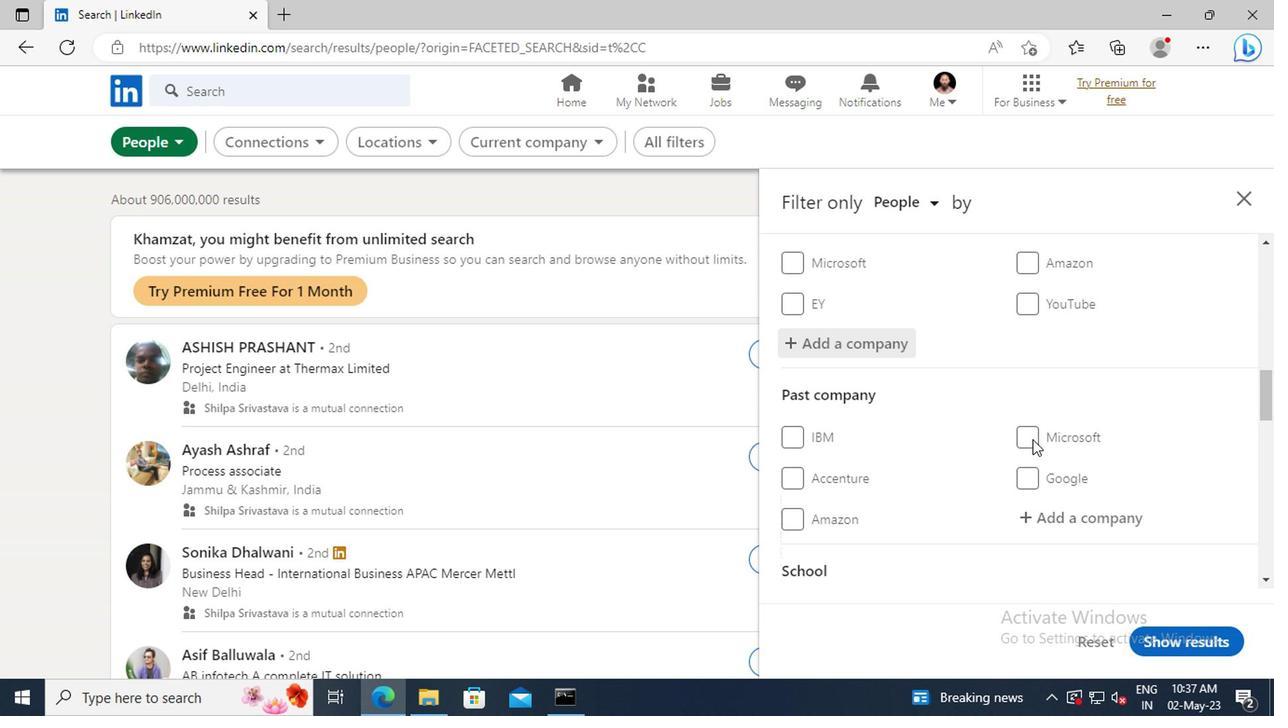 
Action: Mouse scrolled (1028, 440) with delta (0, 0)
Screenshot: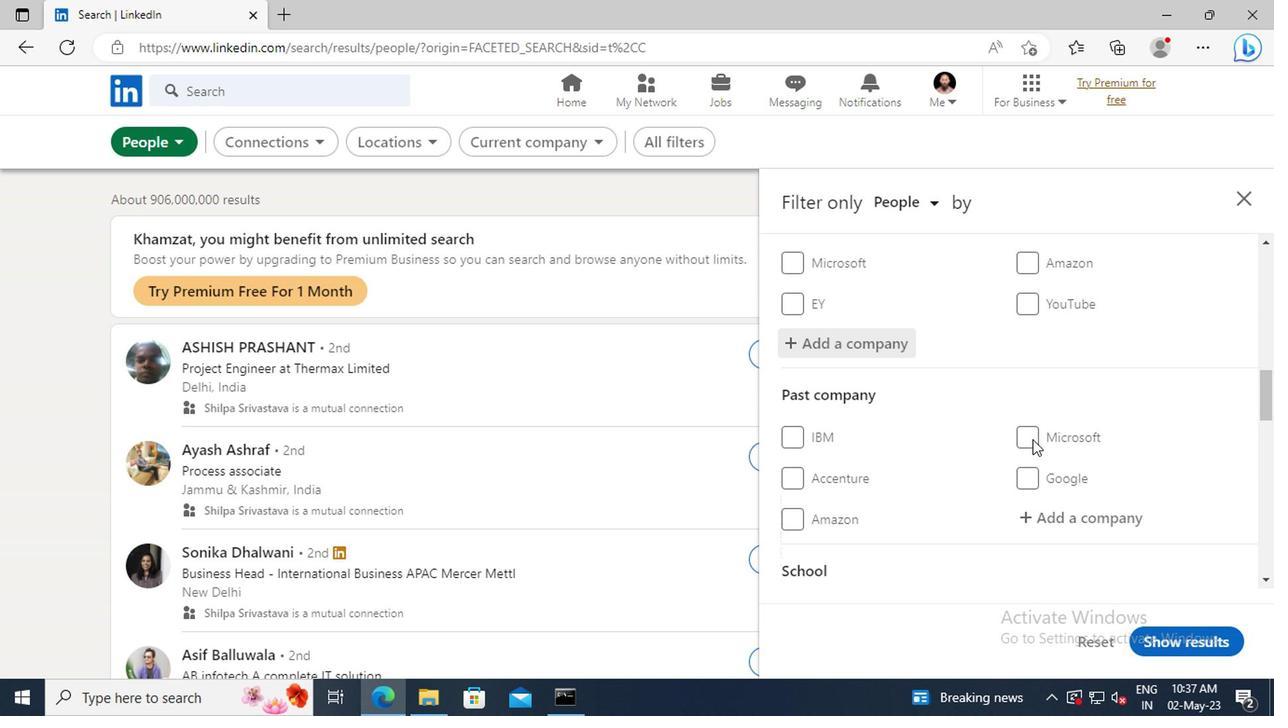 
Action: Mouse scrolled (1028, 440) with delta (0, 0)
Screenshot: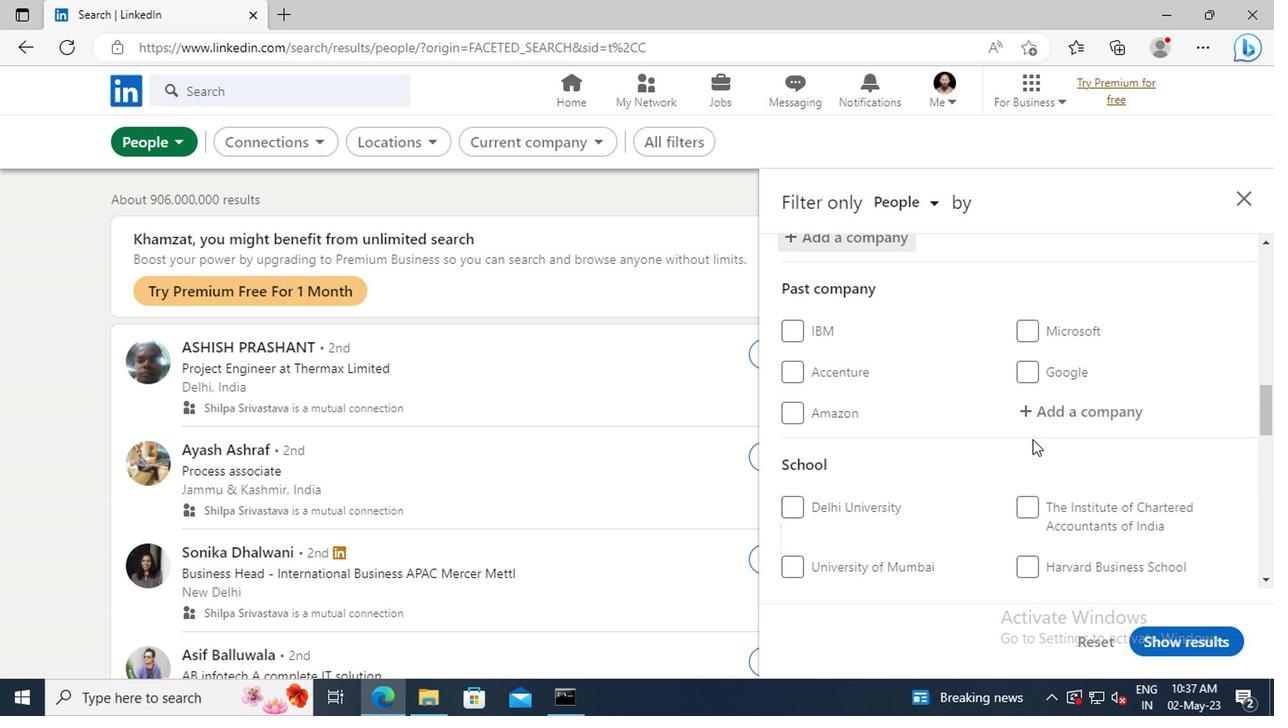 
Action: Mouse scrolled (1028, 440) with delta (0, 0)
Screenshot: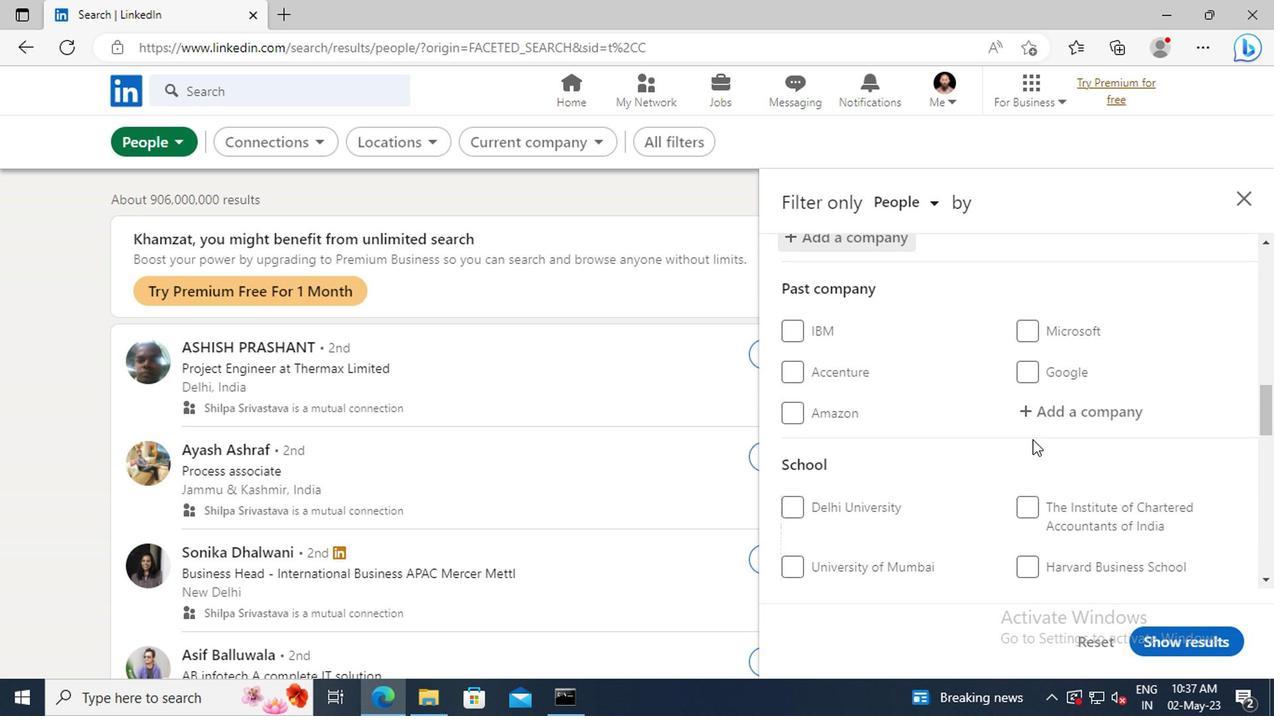 
Action: Mouse scrolled (1028, 440) with delta (0, 0)
Screenshot: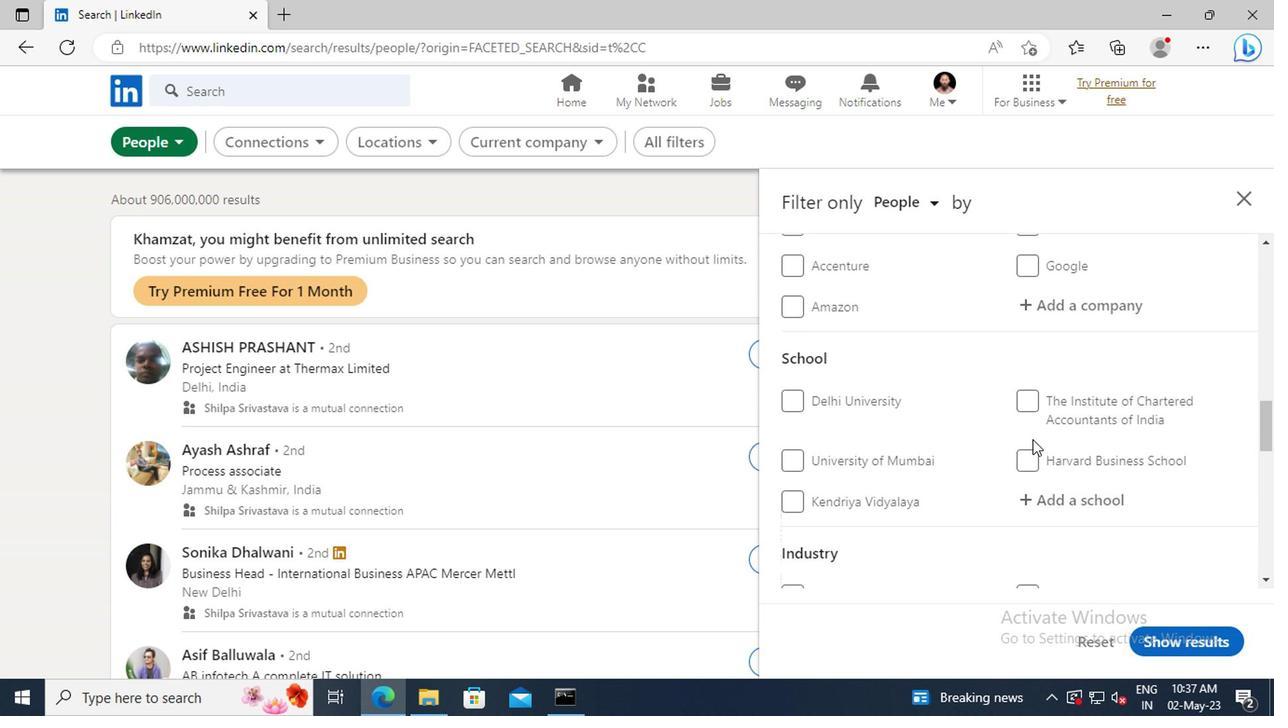 
Action: Mouse moved to (1029, 448)
Screenshot: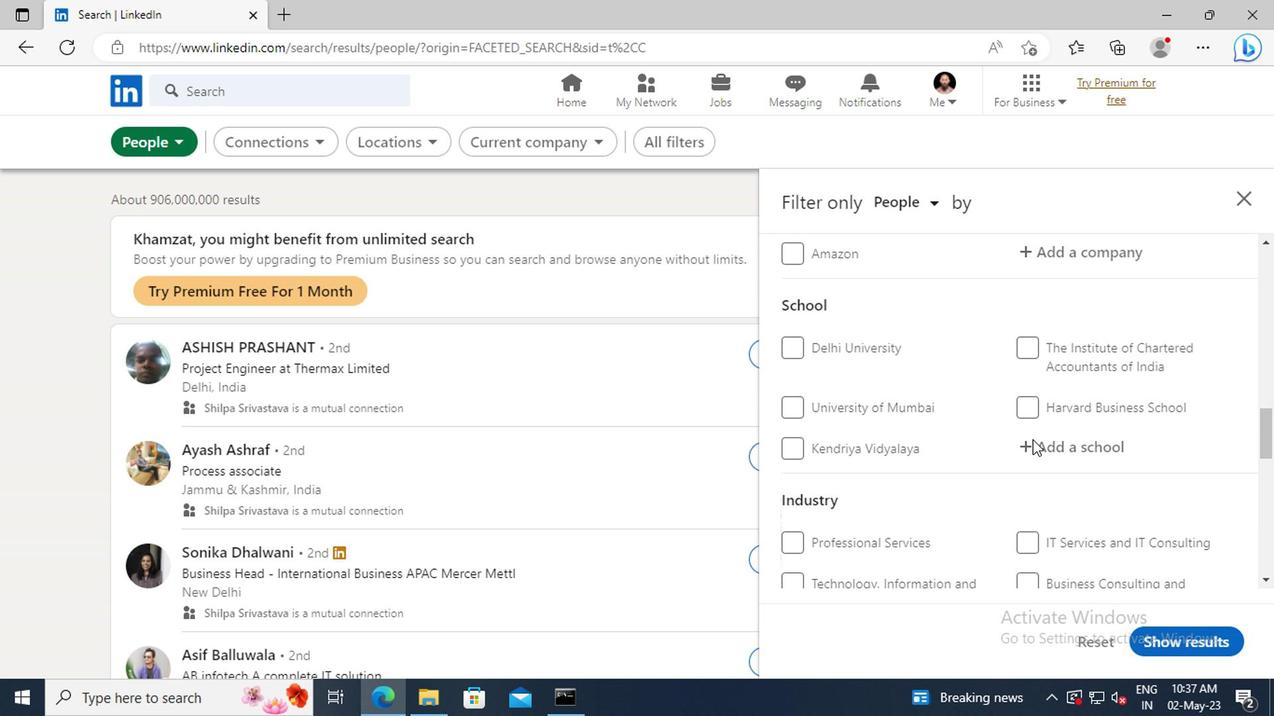 
Action: Mouse pressed left at (1029, 448)
Screenshot: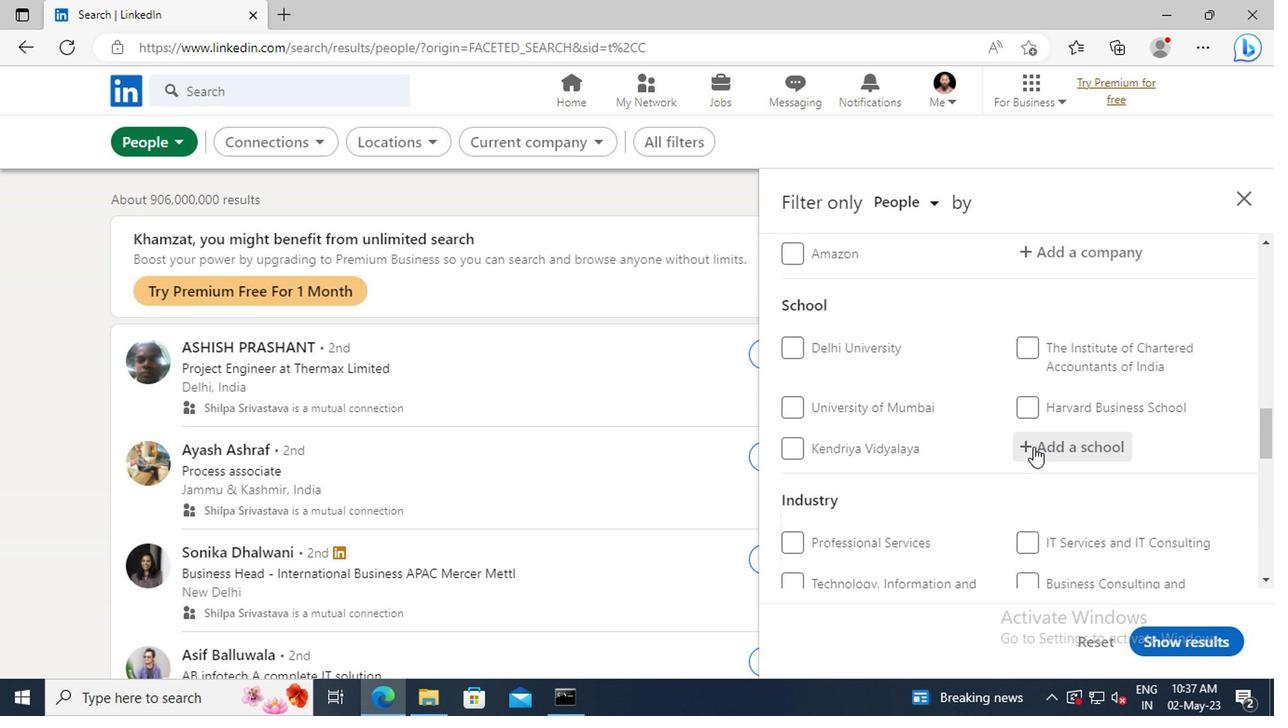 
Action: Key pressed <Key.shift>MARWARI<Key.space><Key.shift>C
Screenshot: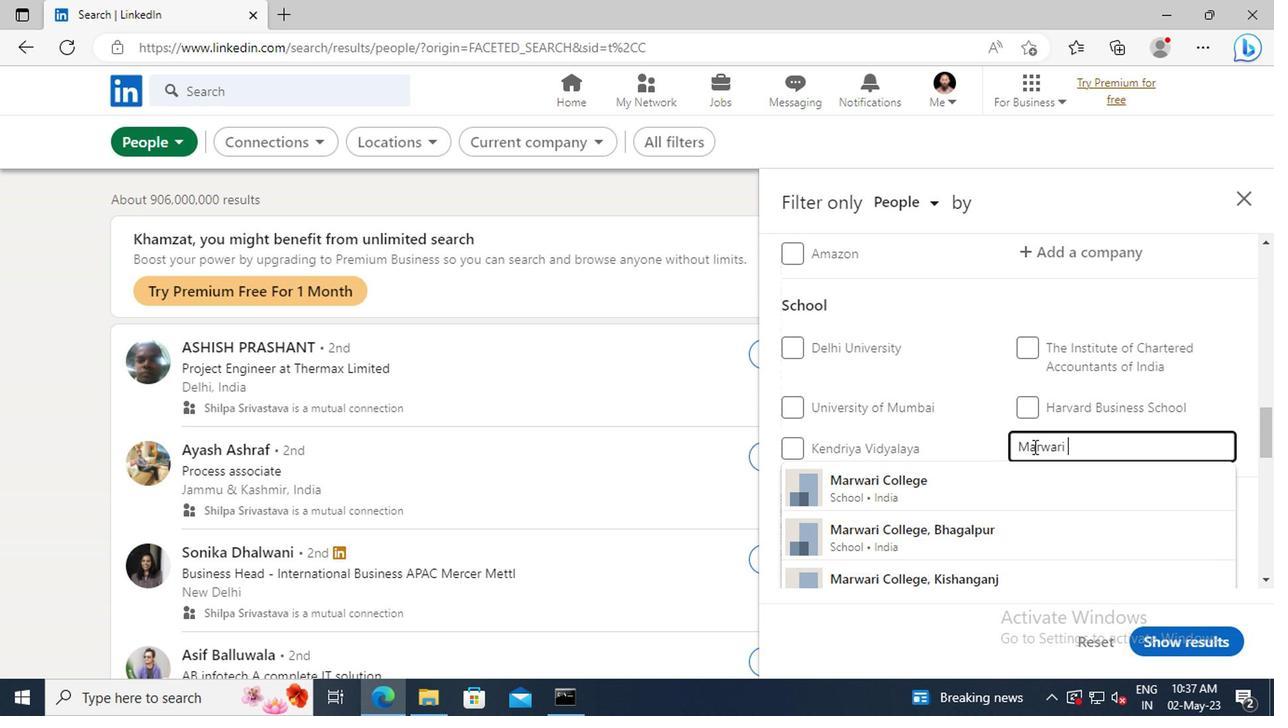 
Action: Mouse moved to (996, 476)
Screenshot: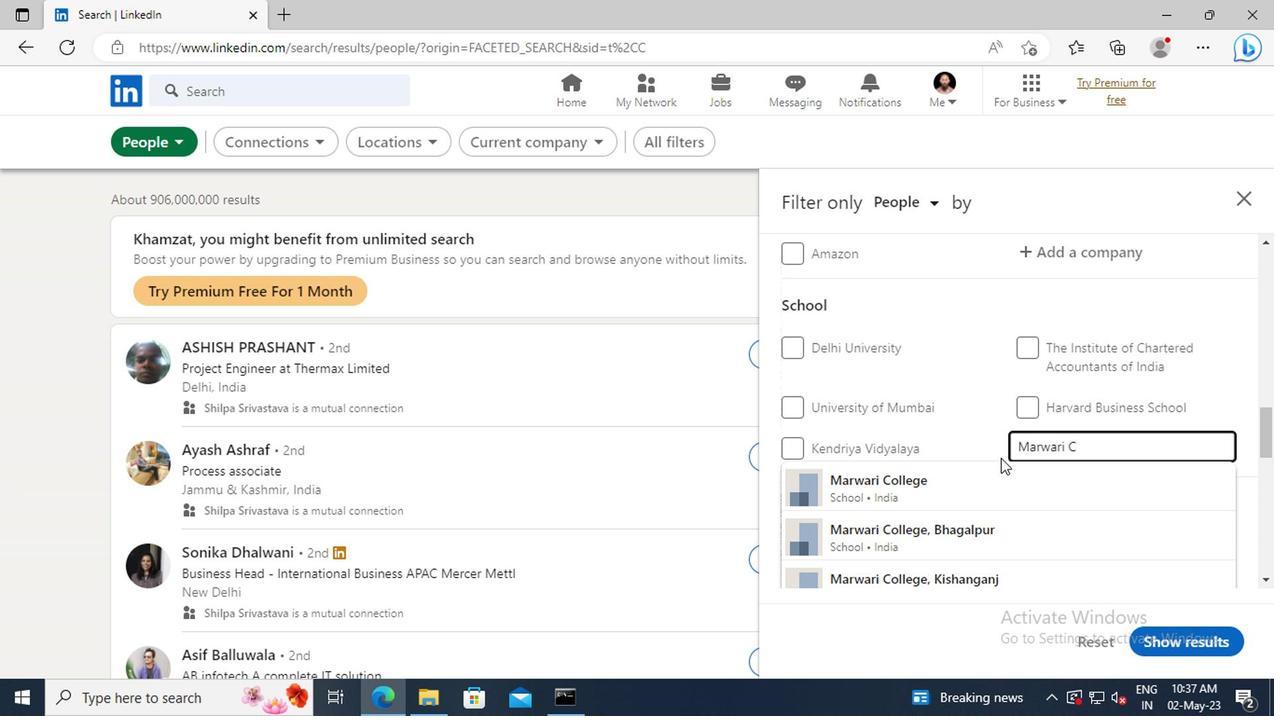 
Action: Mouse pressed left at (996, 476)
Screenshot: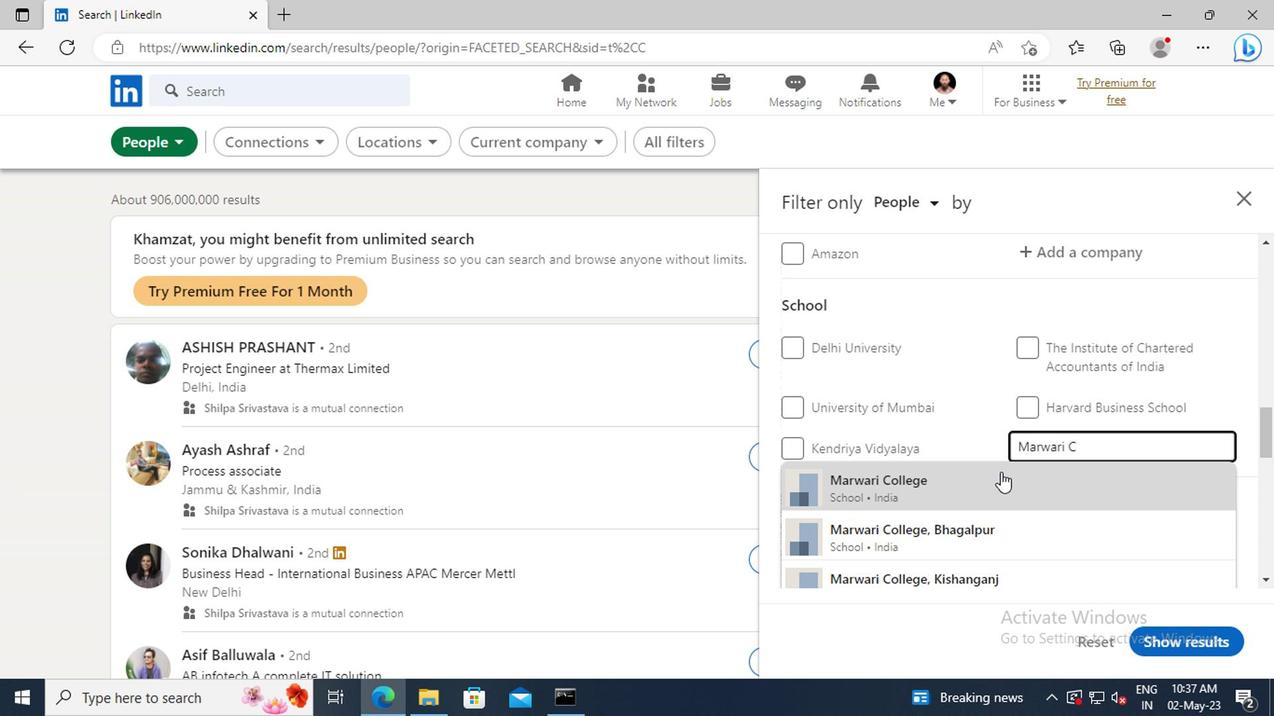 
Action: Mouse scrolled (996, 475) with delta (0, -1)
Screenshot: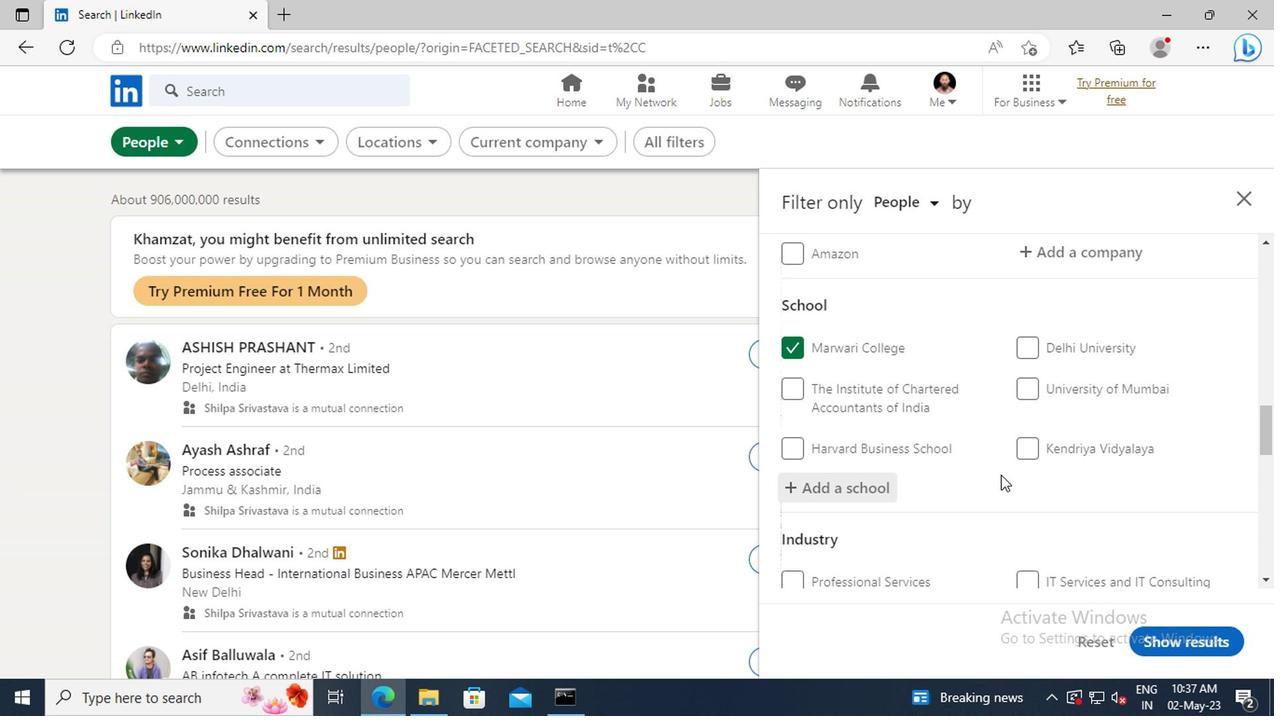 
Action: Mouse scrolled (996, 475) with delta (0, -1)
Screenshot: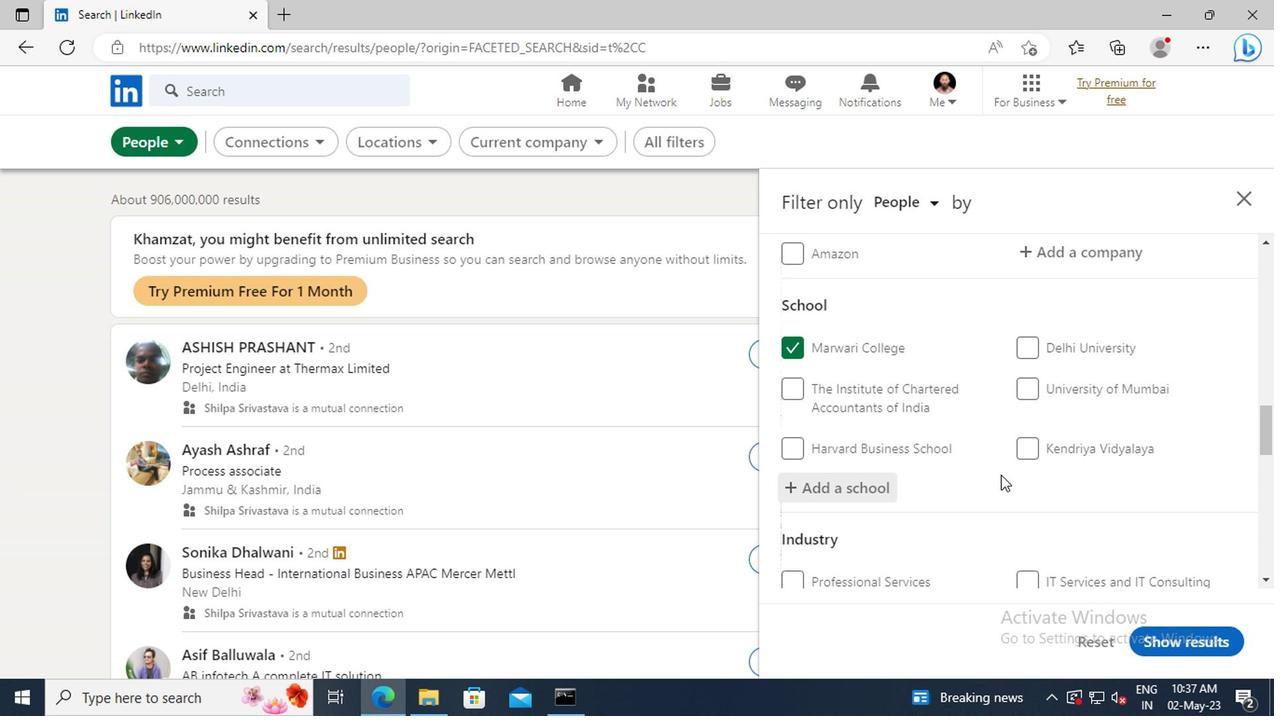 
Action: Mouse scrolled (996, 475) with delta (0, -1)
Screenshot: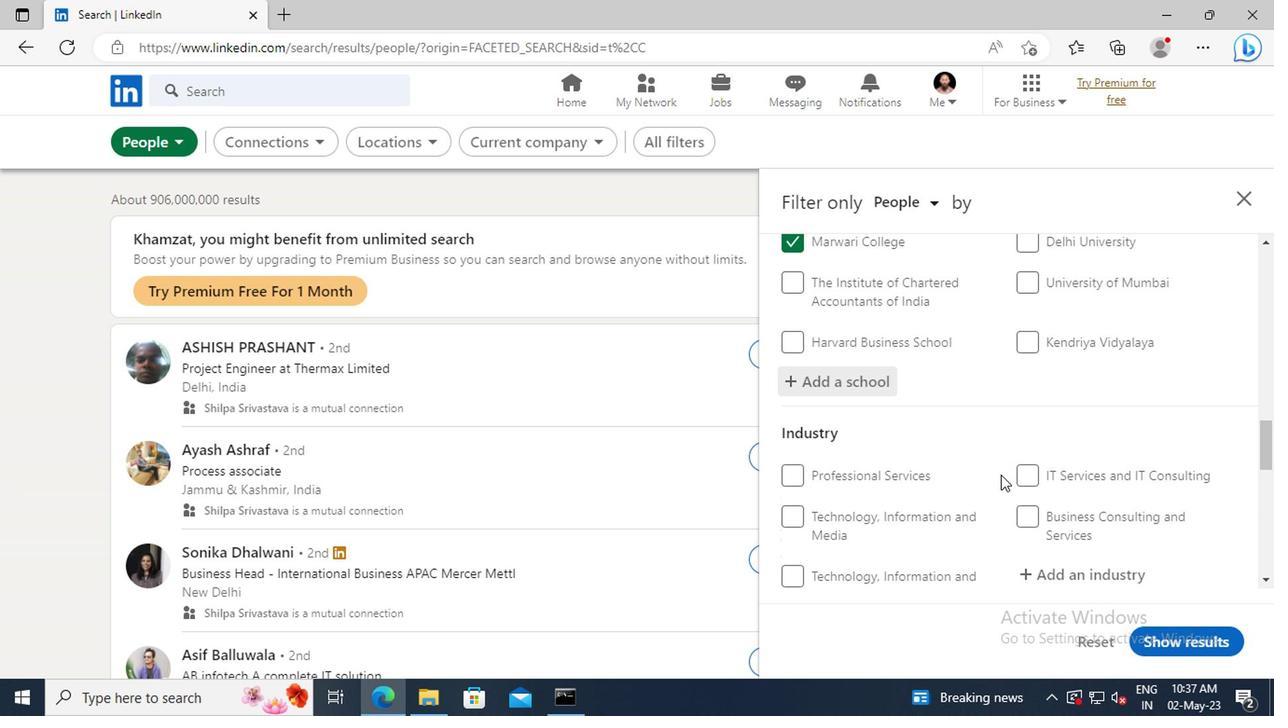 
Action: Mouse scrolled (996, 475) with delta (0, -1)
Screenshot: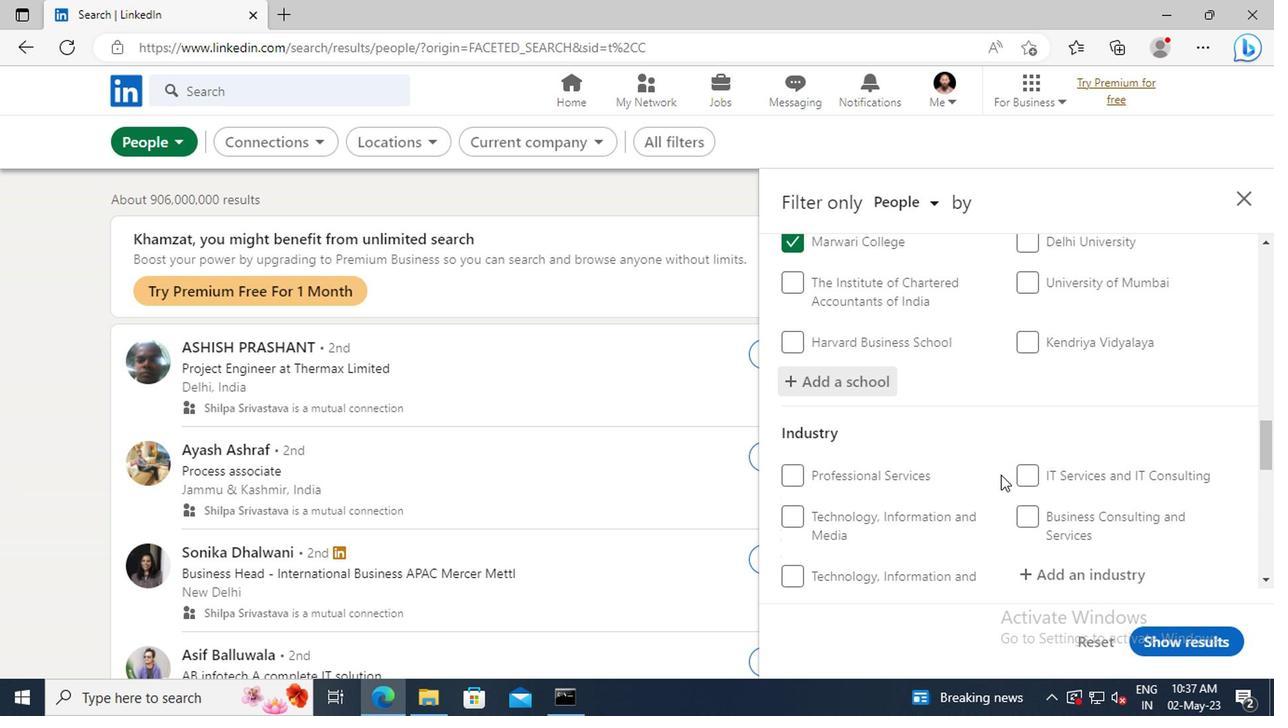 
Action: Mouse moved to (1036, 476)
Screenshot: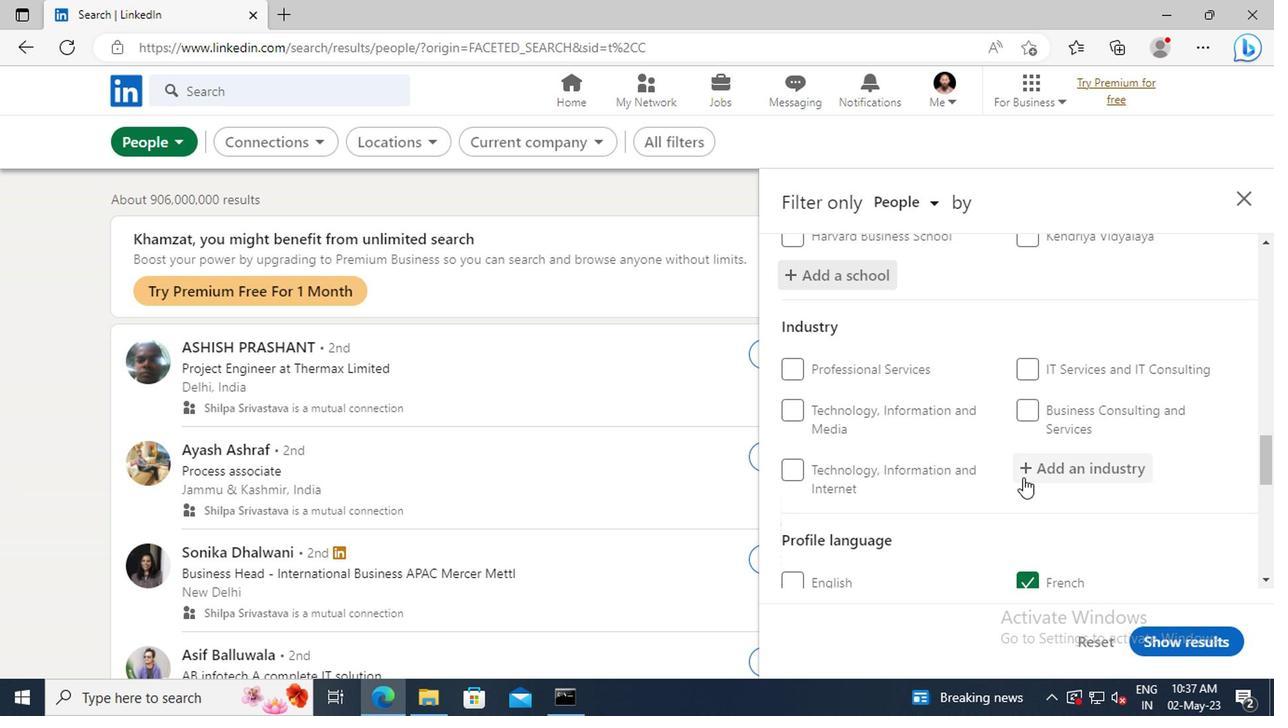 
Action: Mouse pressed left at (1036, 476)
Screenshot: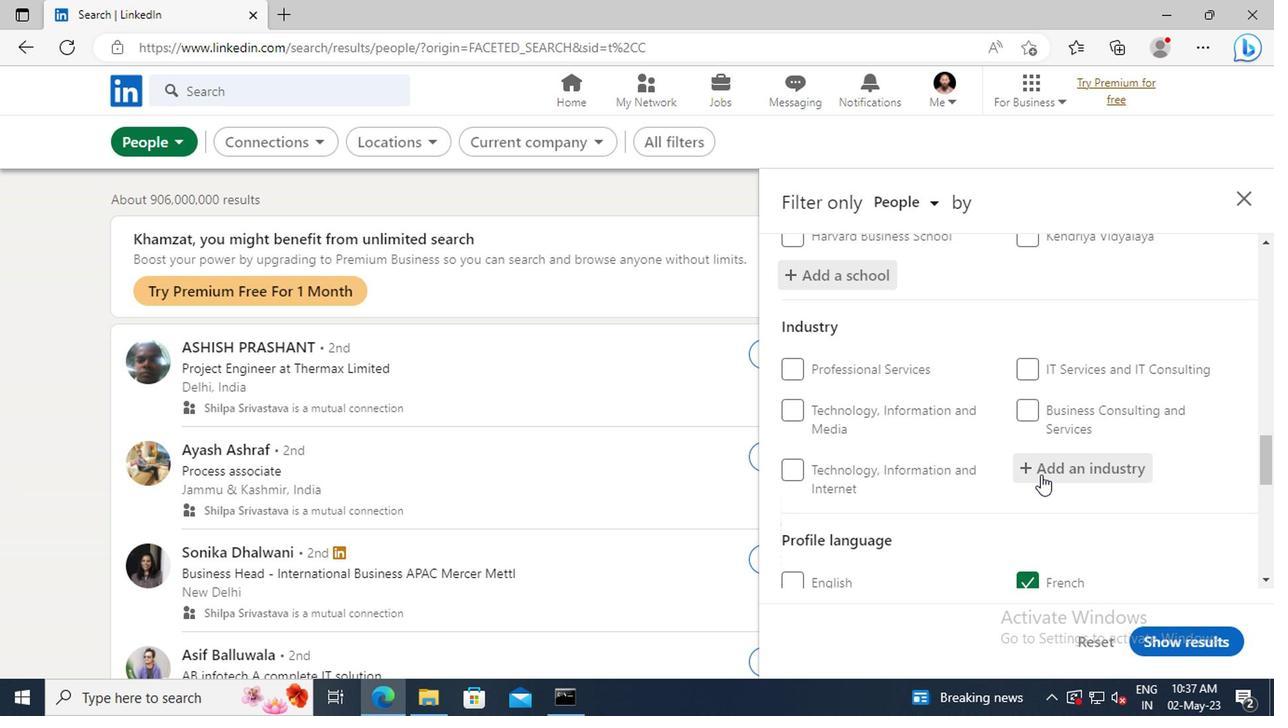 
Action: Key pressed <Key.shift>HOSPITALS<Key.space>
Screenshot: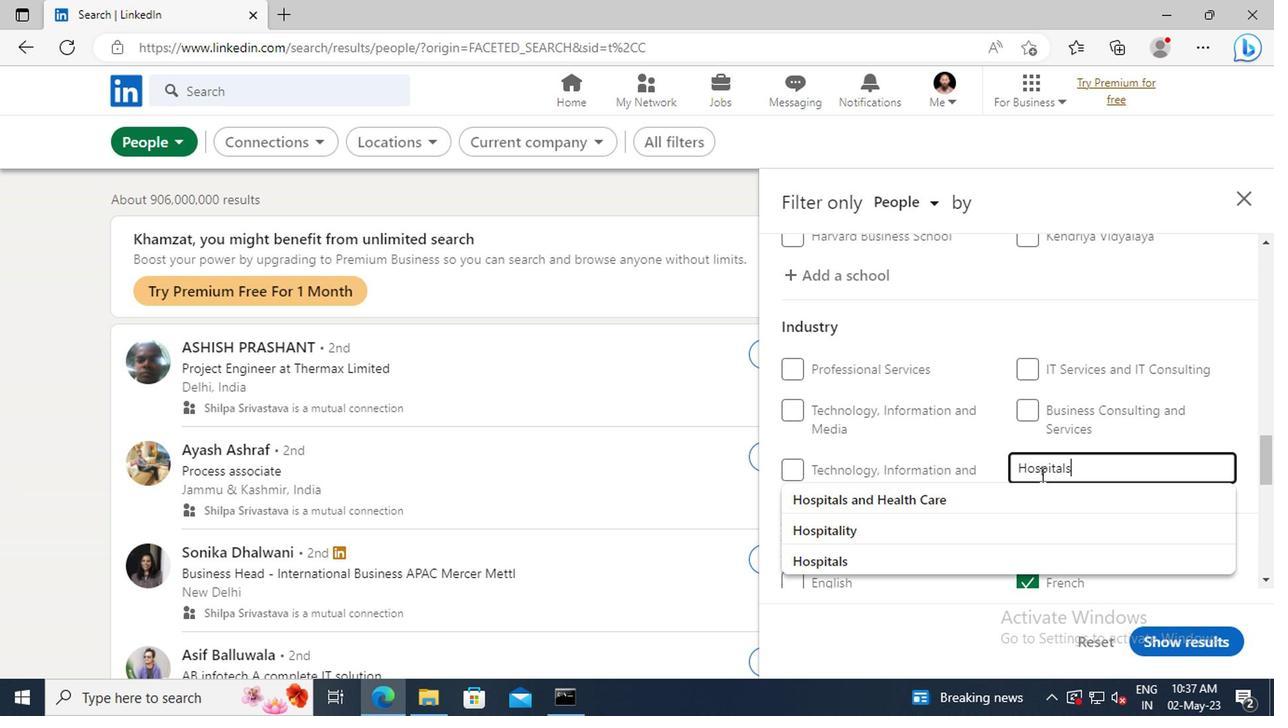 
Action: Mouse moved to (1022, 493)
Screenshot: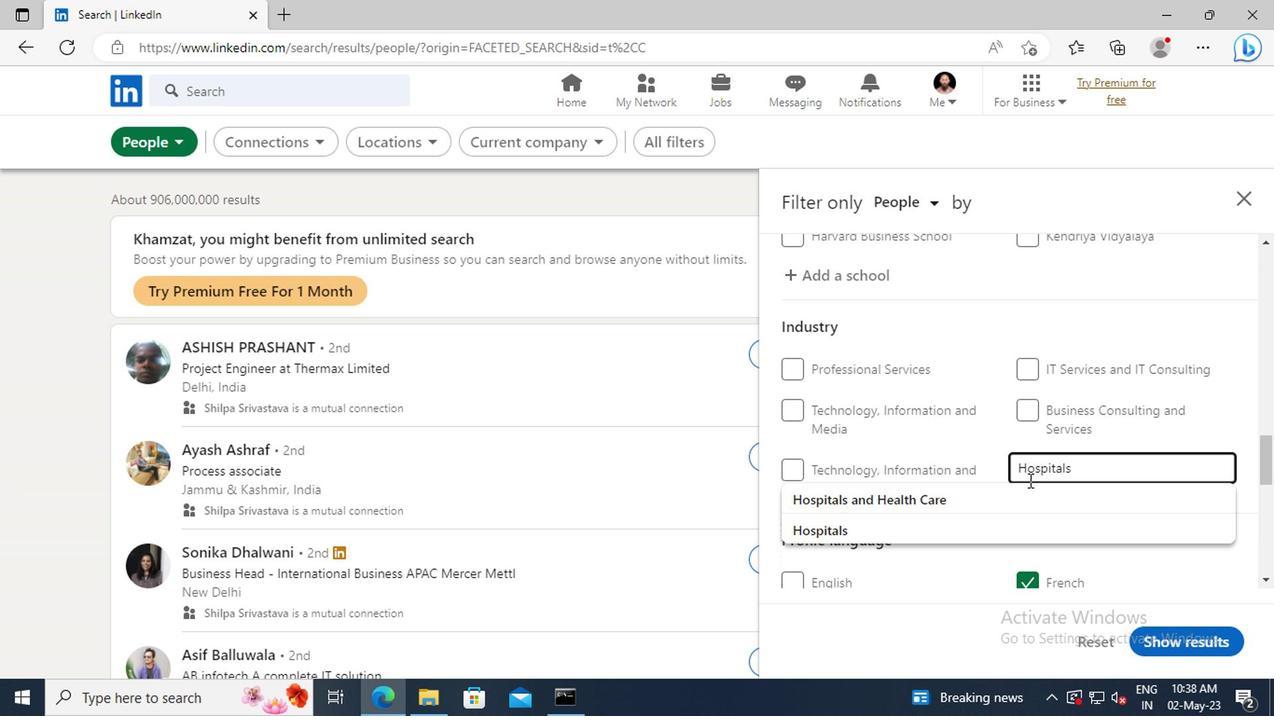 
Action: Mouse pressed left at (1022, 493)
Screenshot: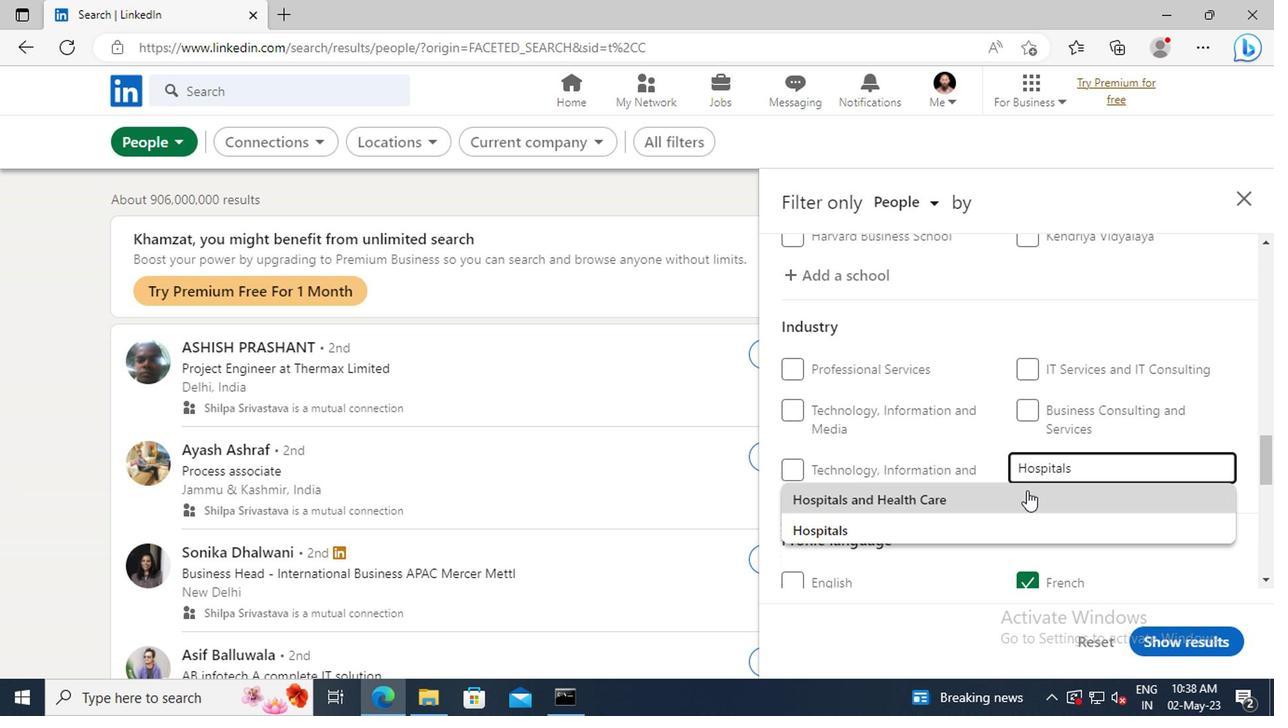 
Action: Mouse scrolled (1022, 493) with delta (0, 0)
Screenshot: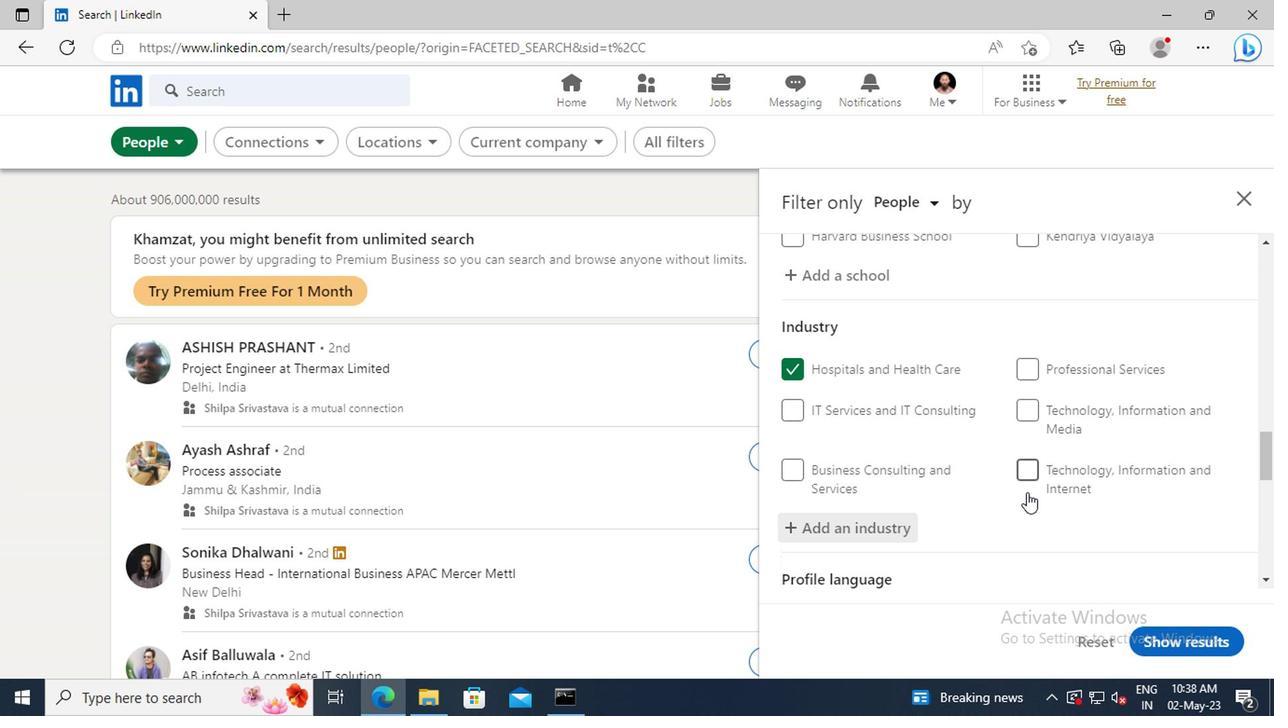 
Action: Mouse scrolled (1022, 493) with delta (0, 0)
Screenshot: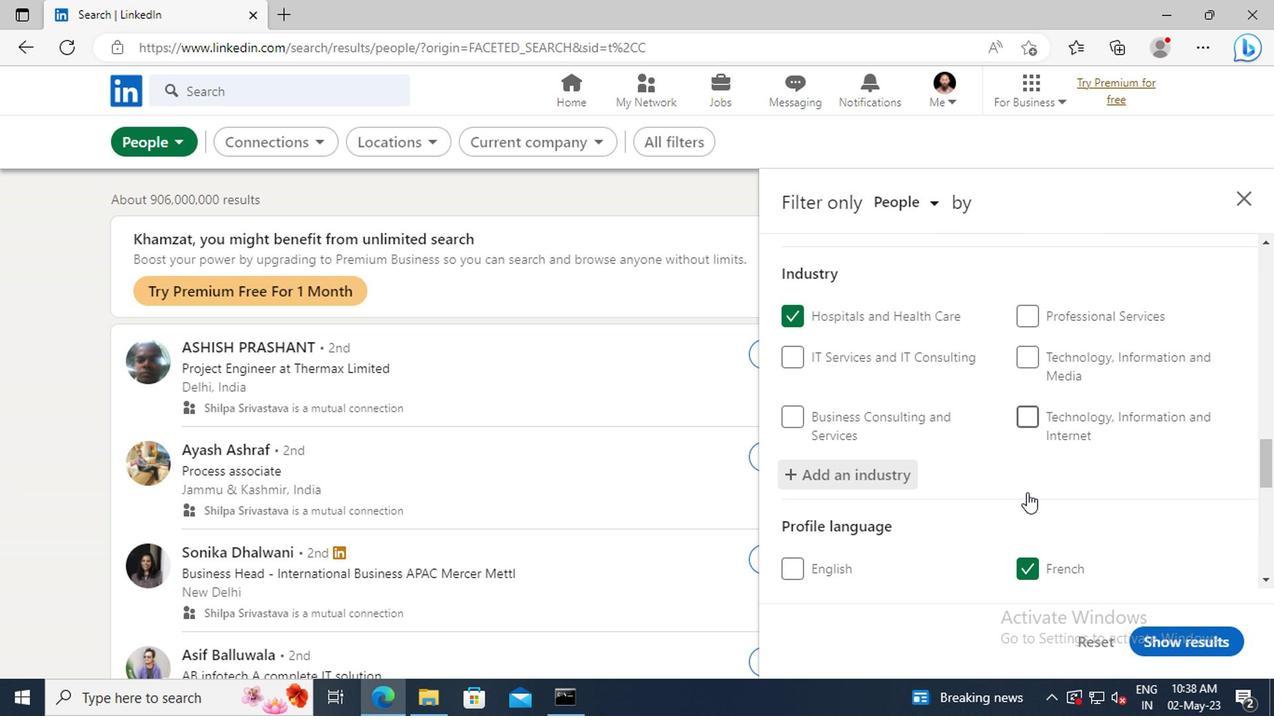 
Action: Mouse scrolled (1022, 493) with delta (0, 0)
Screenshot: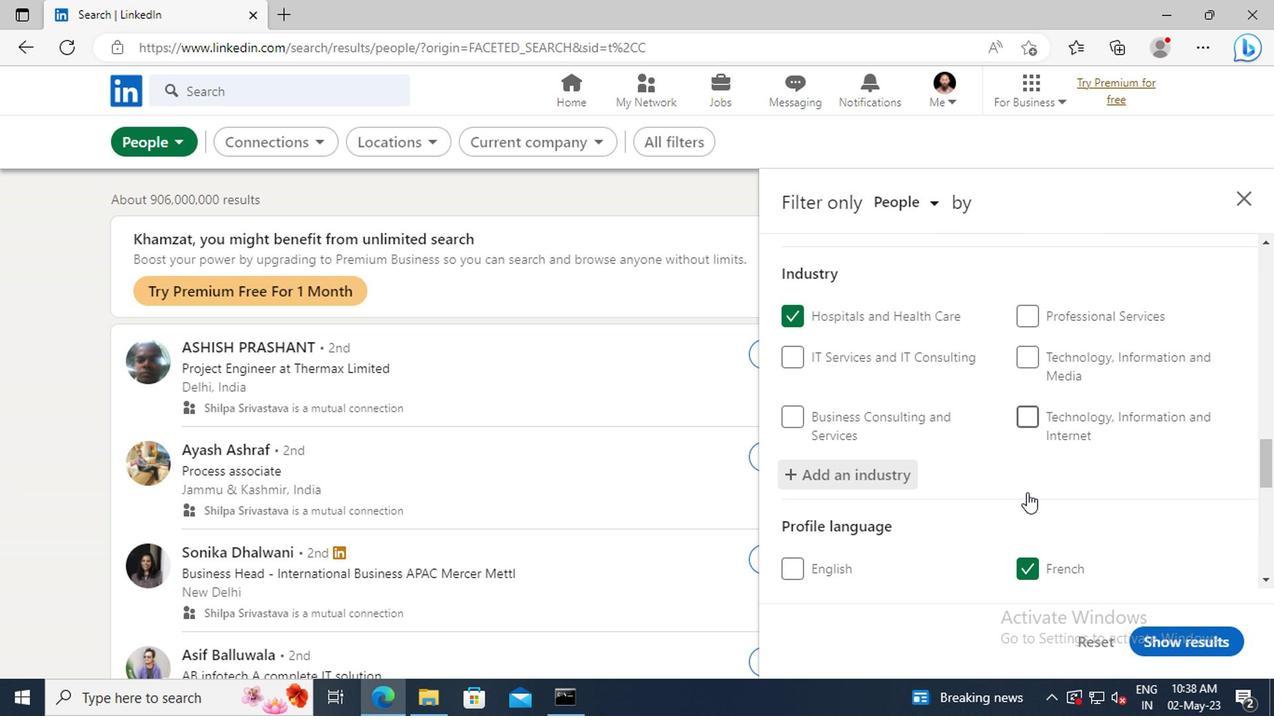 
Action: Mouse scrolled (1022, 493) with delta (0, 0)
Screenshot: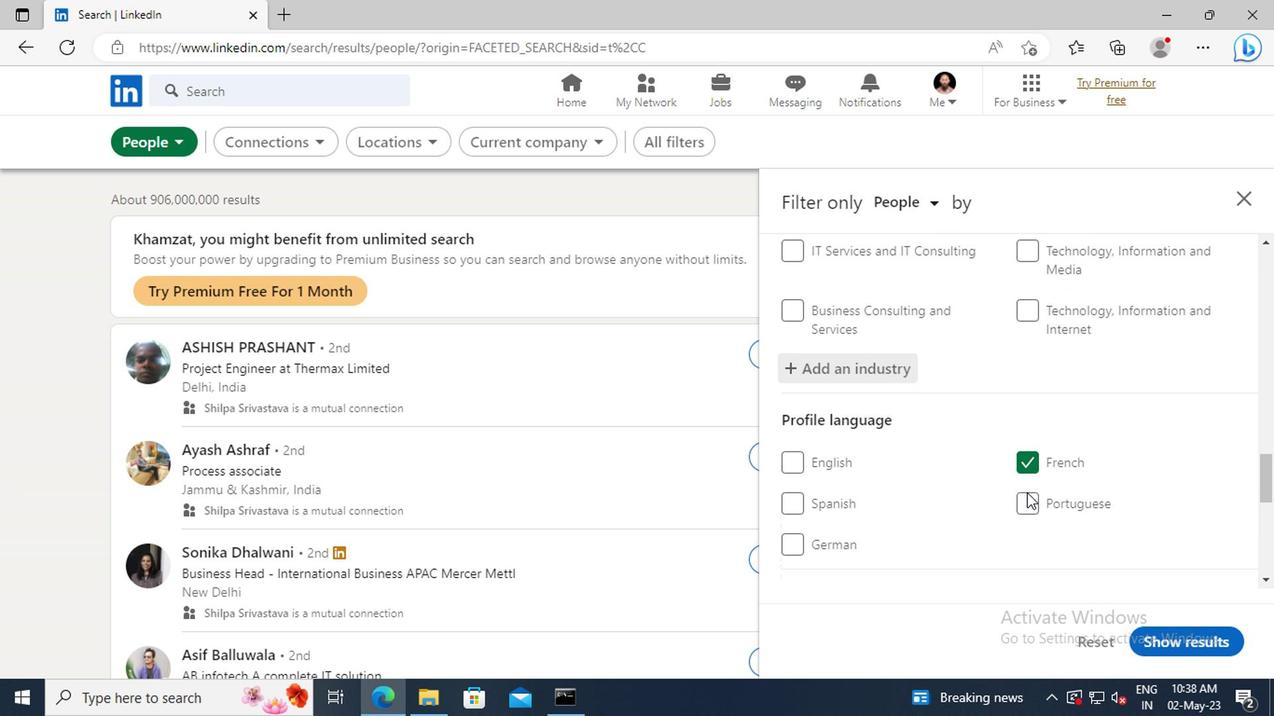
Action: Mouse scrolled (1022, 493) with delta (0, 0)
Screenshot: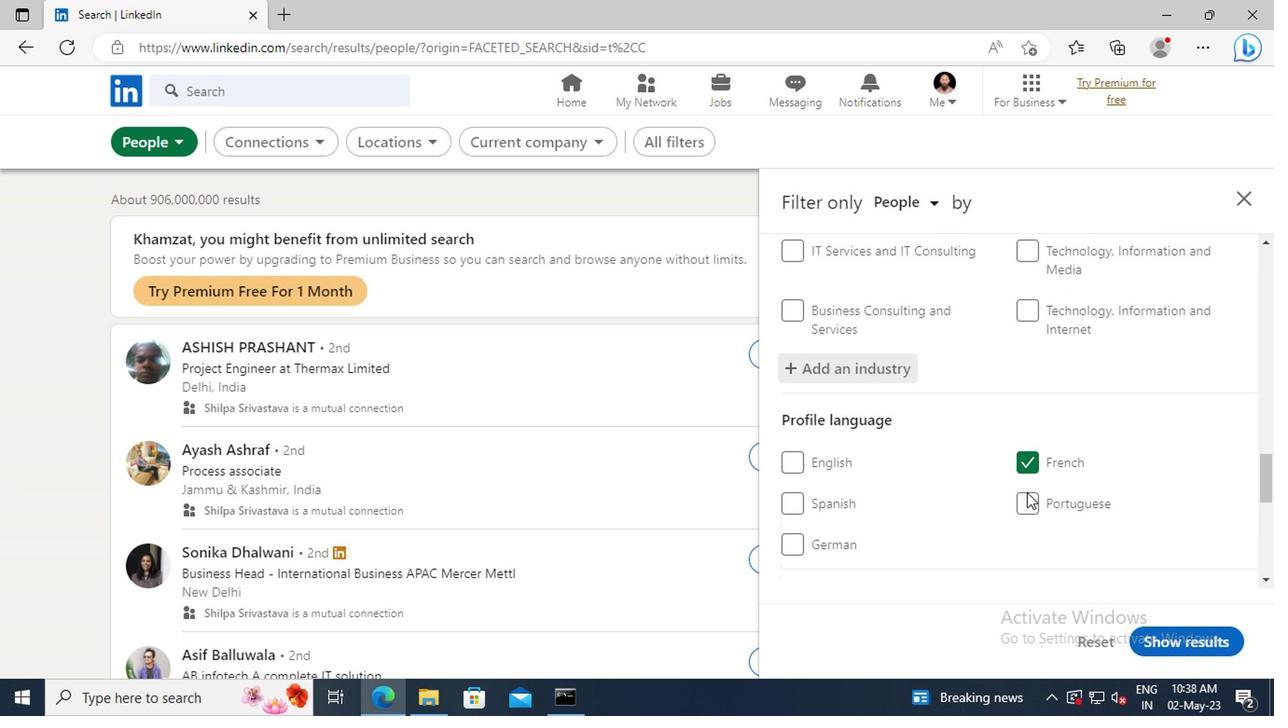 
Action: Mouse scrolled (1022, 493) with delta (0, 0)
Screenshot: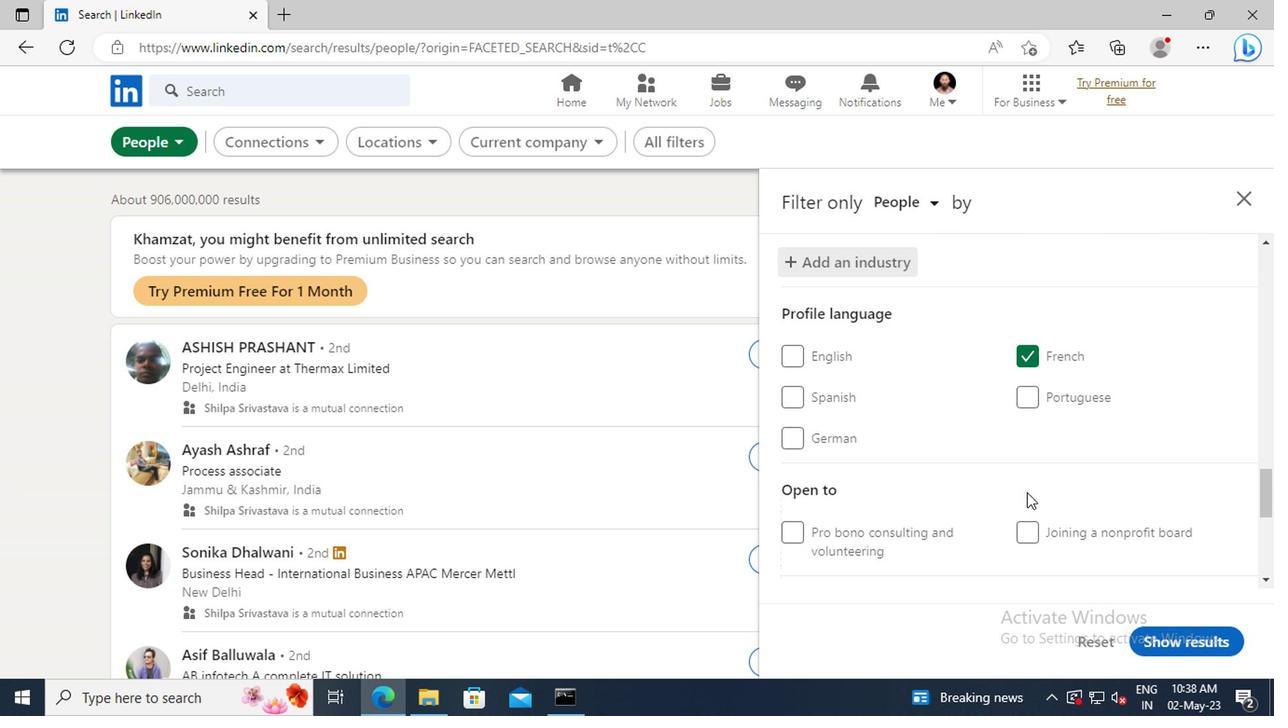 
Action: Mouse scrolled (1022, 493) with delta (0, 0)
Screenshot: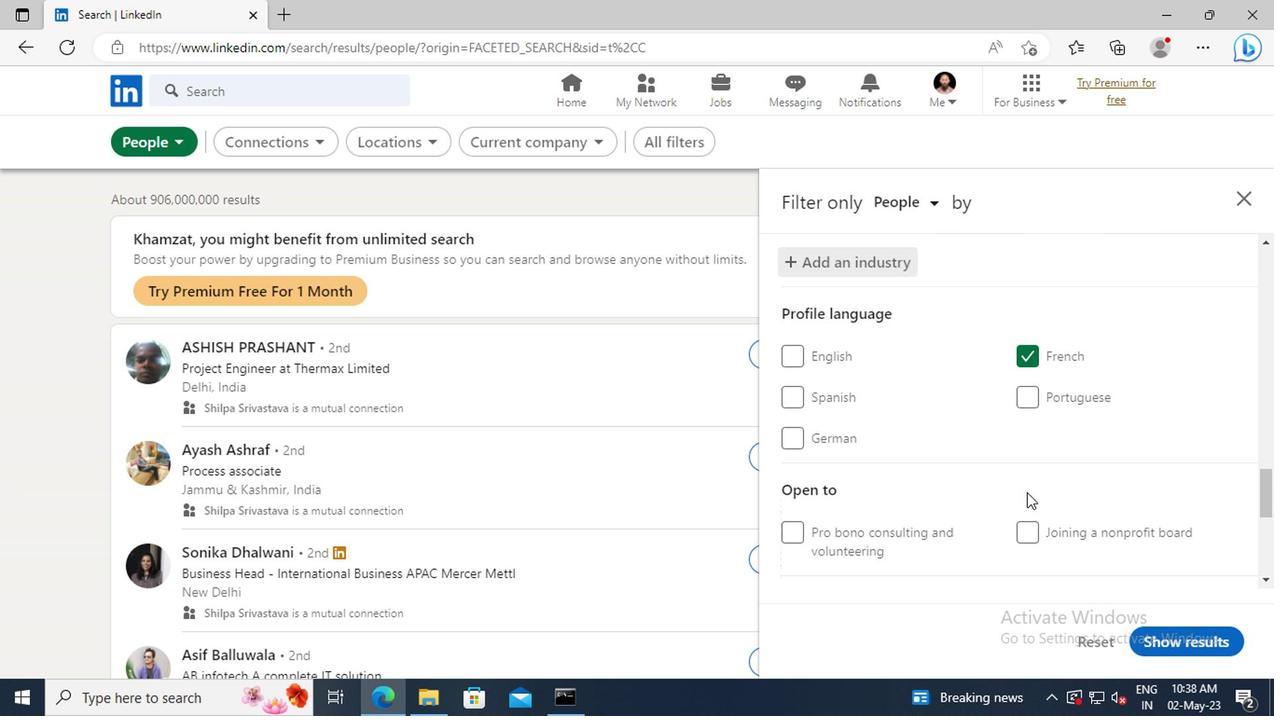 
Action: Mouse scrolled (1022, 493) with delta (0, 0)
Screenshot: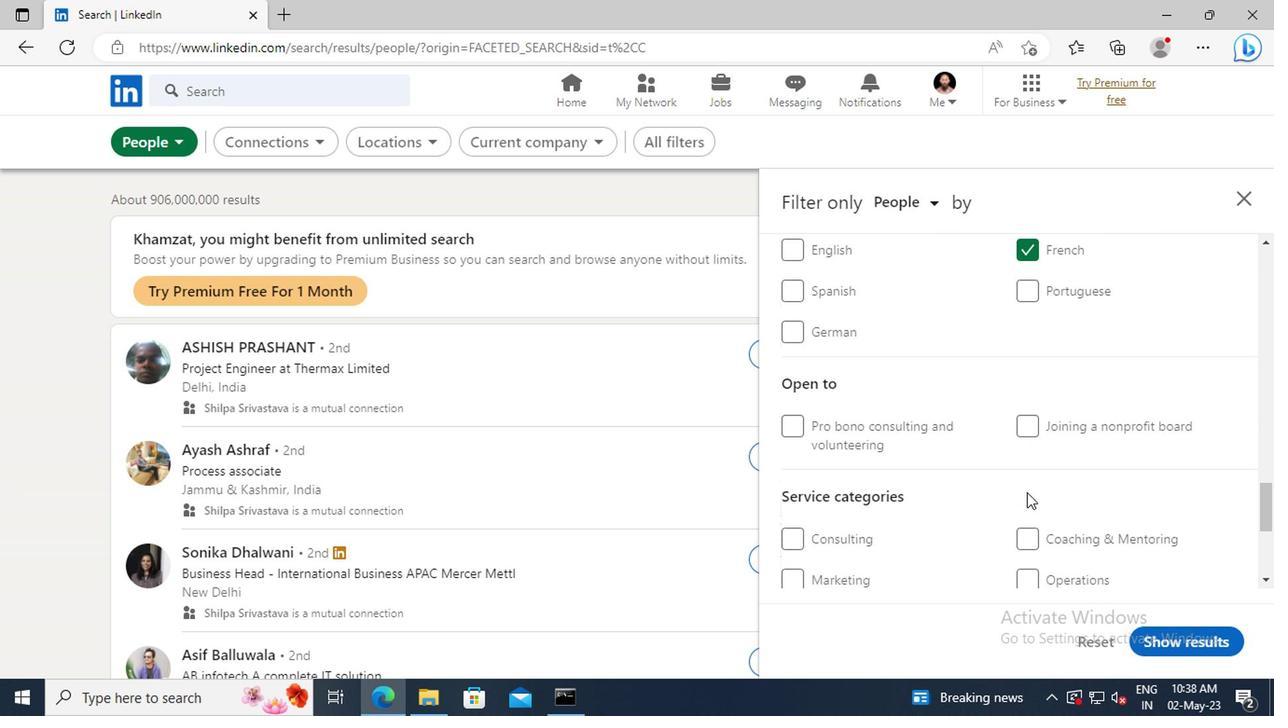 
Action: Mouse scrolled (1022, 493) with delta (0, 0)
Screenshot: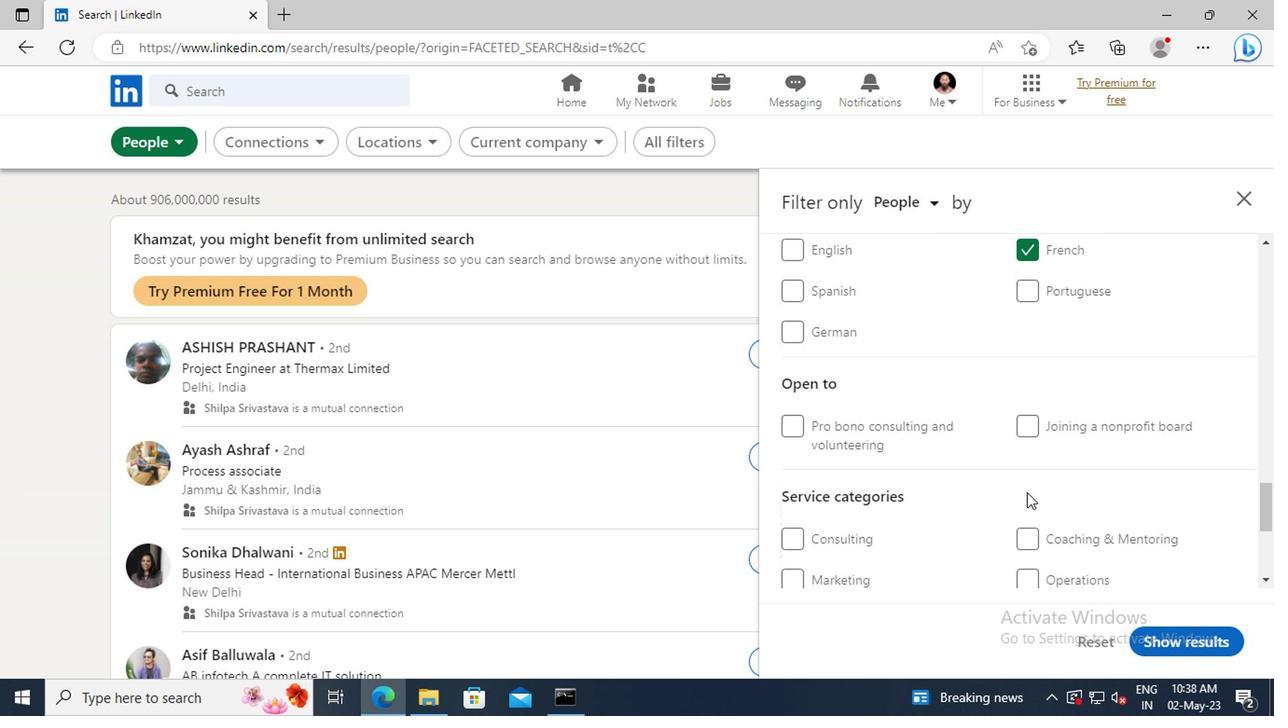 
Action: Mouse moved to (1026, 512)
Screenshot: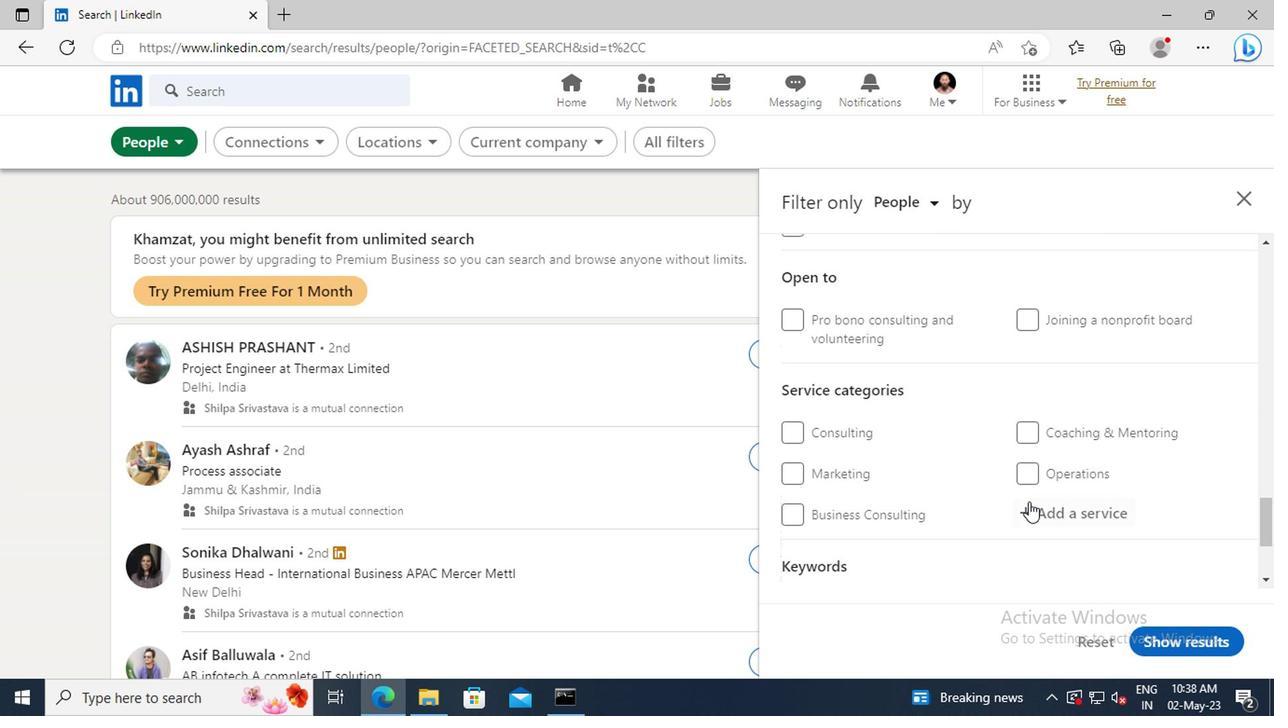 
Action: Mouse pressed left at (1026, 512)
Screenshot: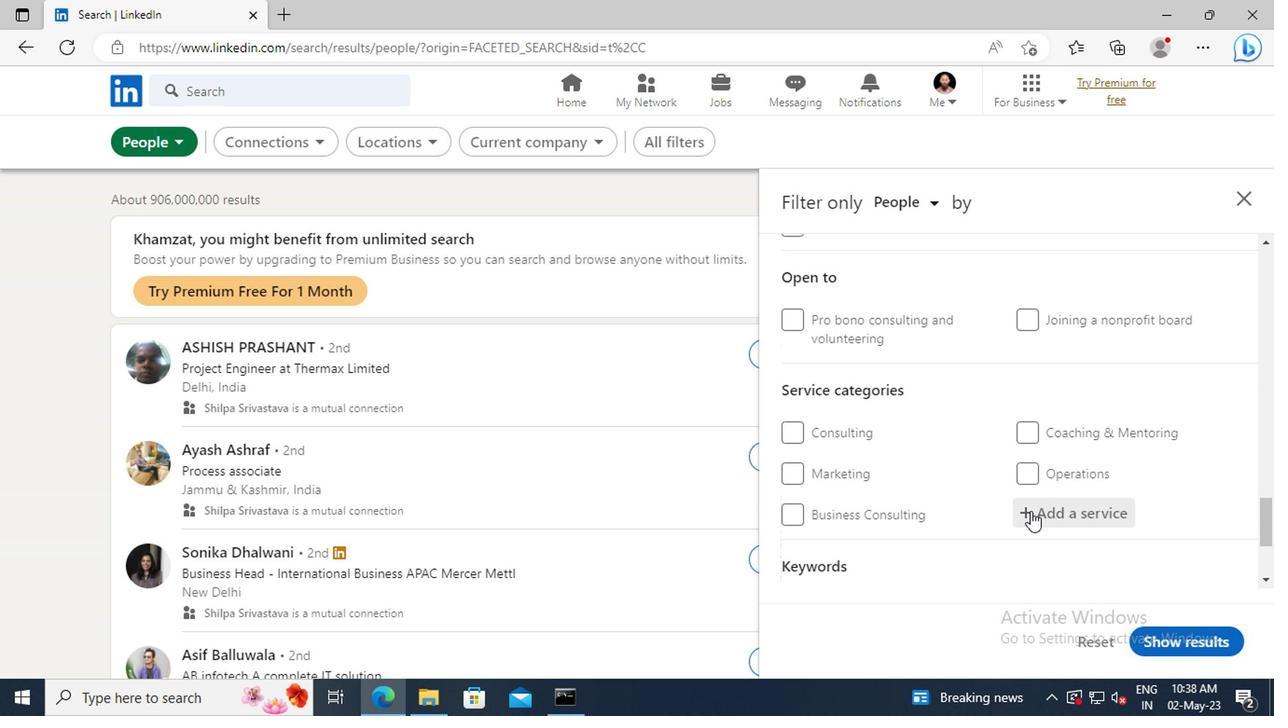 
Action: Key pressed <Key.shift>HUMAN<Key.space><Key.shift>R
Screenshot: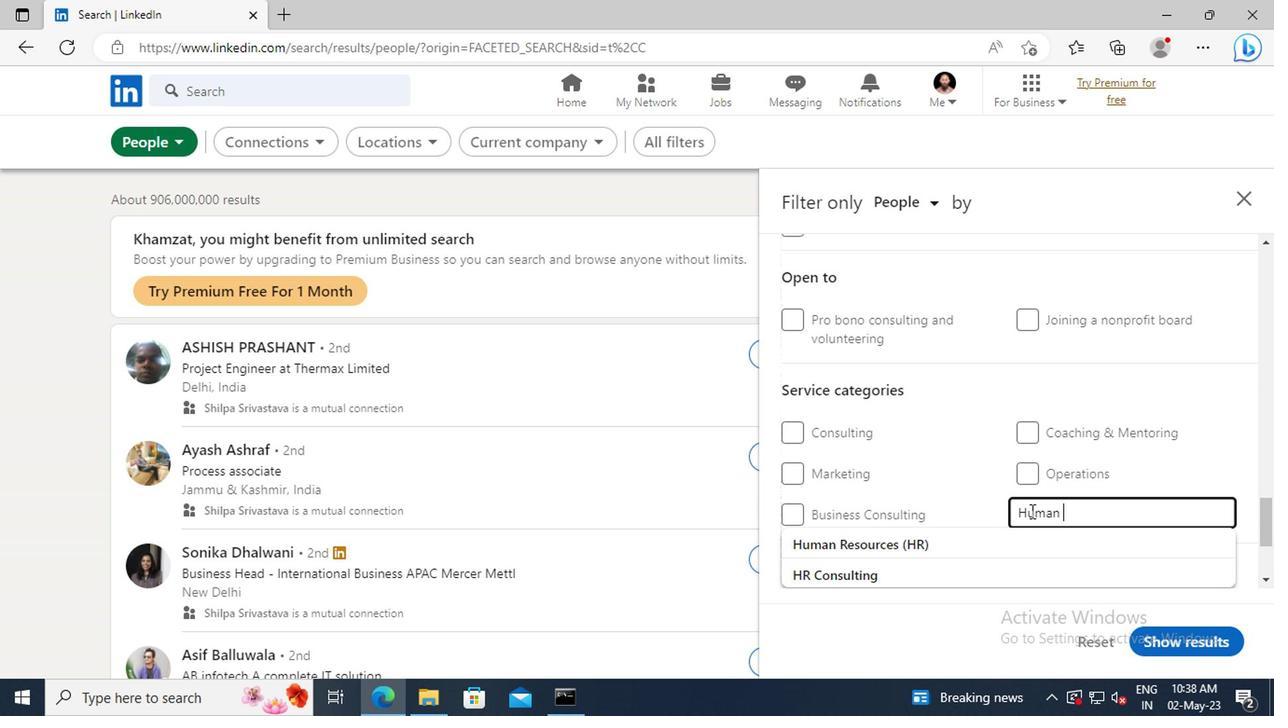 
Action: Mouse moved to (1014, 539)
Screenshot: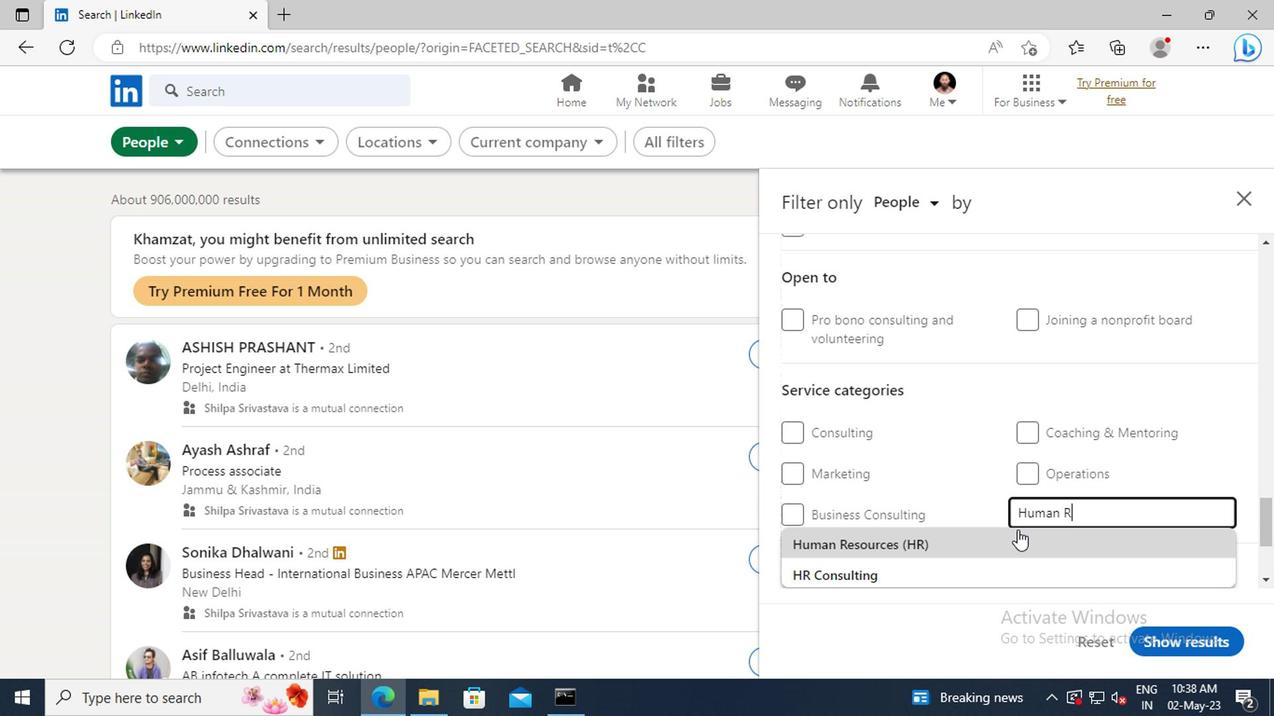 
Action: Mouse pressed left at (1014, 539)
Screenshot: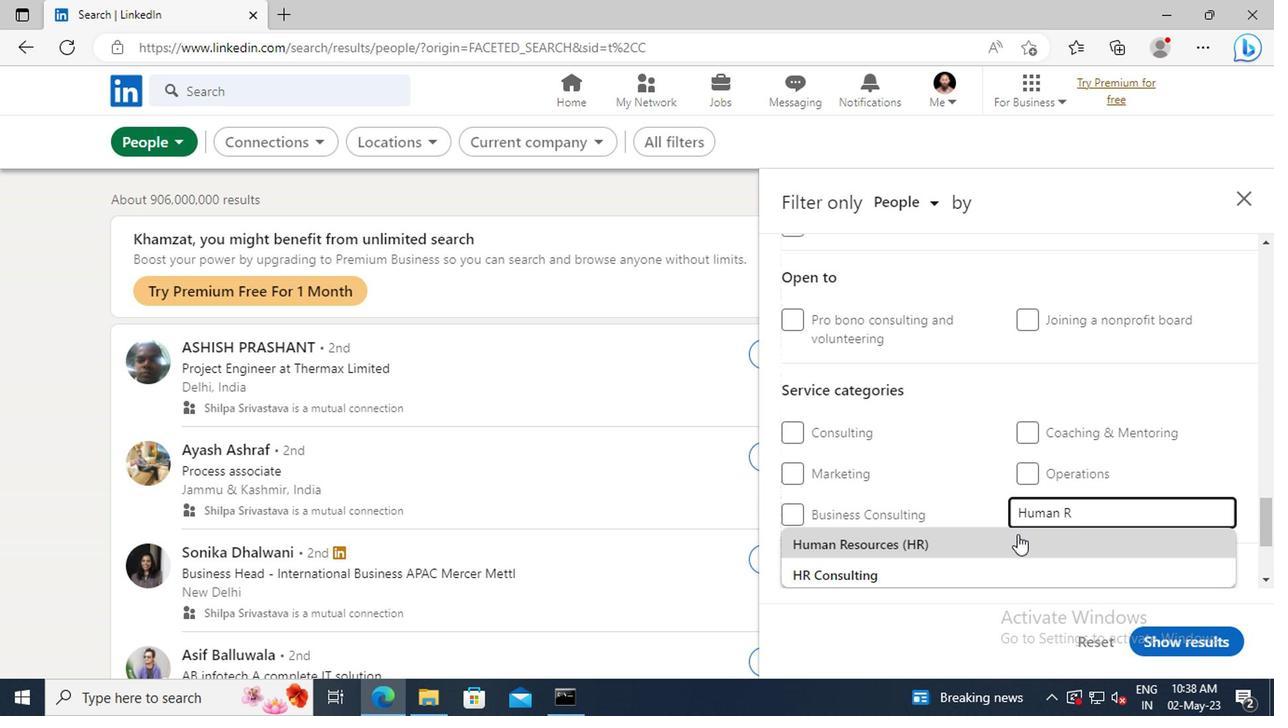 
Action: Mouse scrolled (1014, 539) with delta (0, 0)
Screenshot: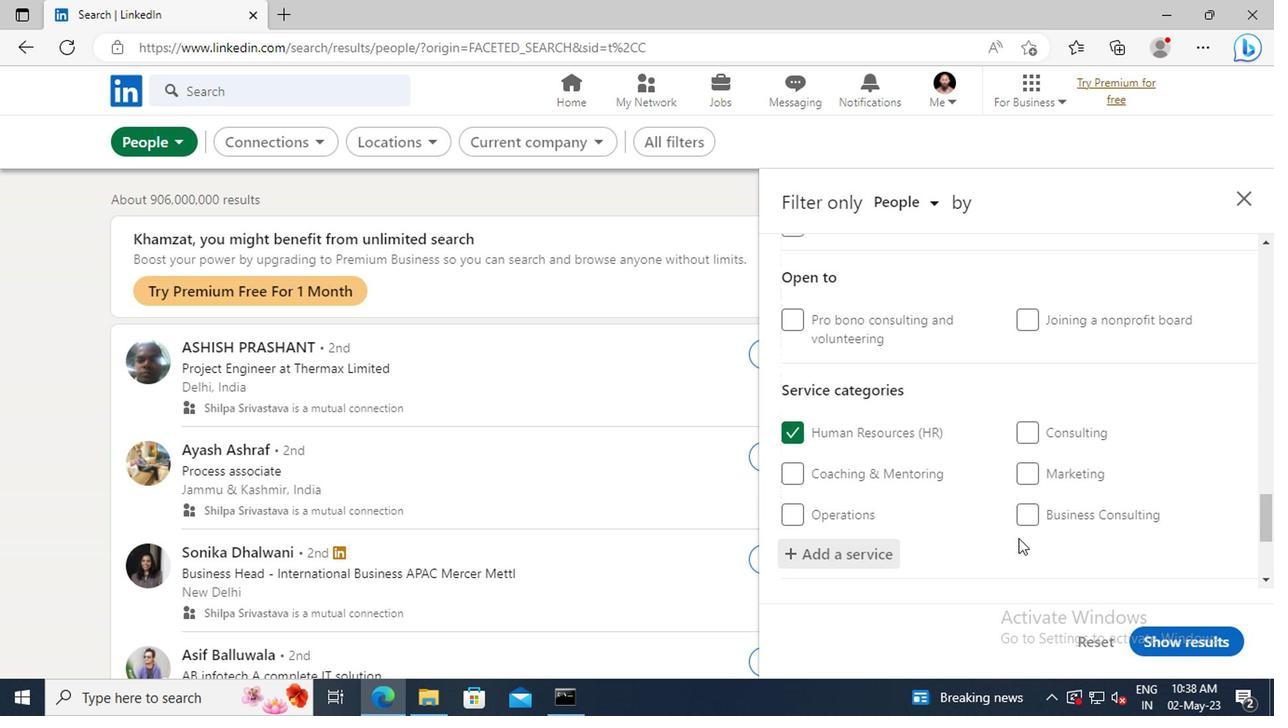 
Action: Mouse scrolled (1014, 539) with delta (0, 0)
Screenshot: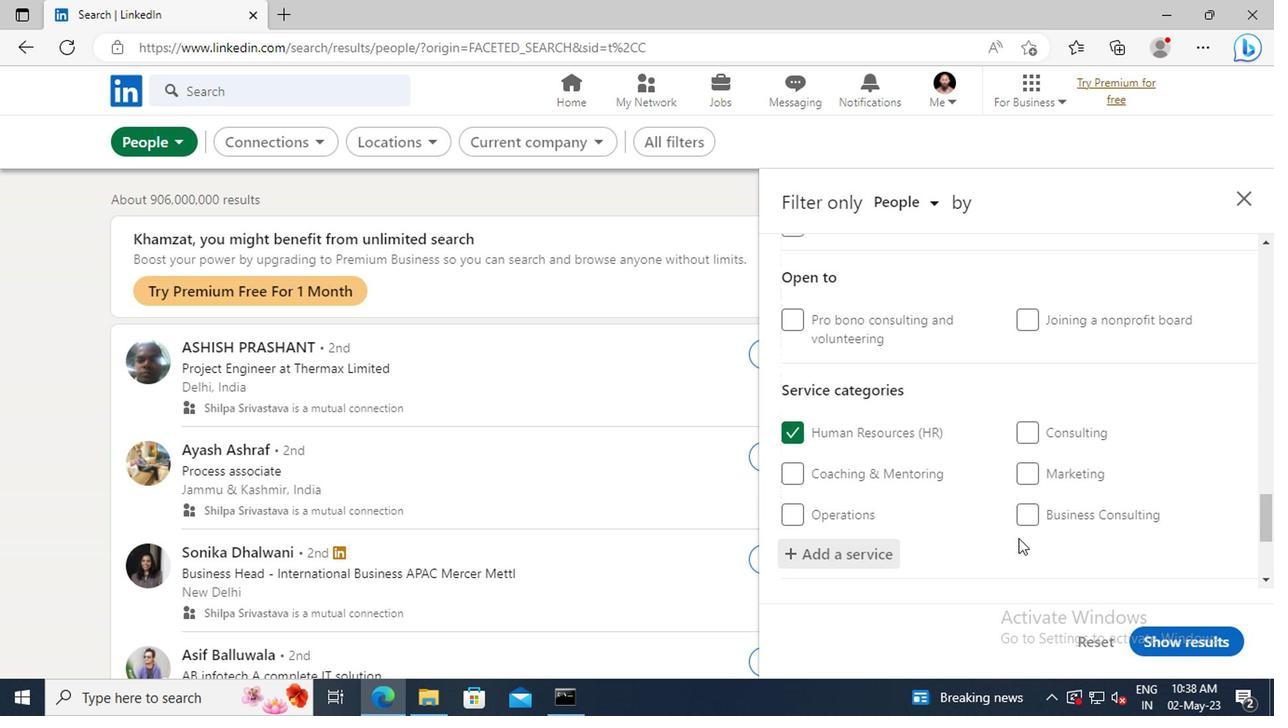 
Action: Mouse scrolled (1014, 539) with delta (0, 0)
Screenshot: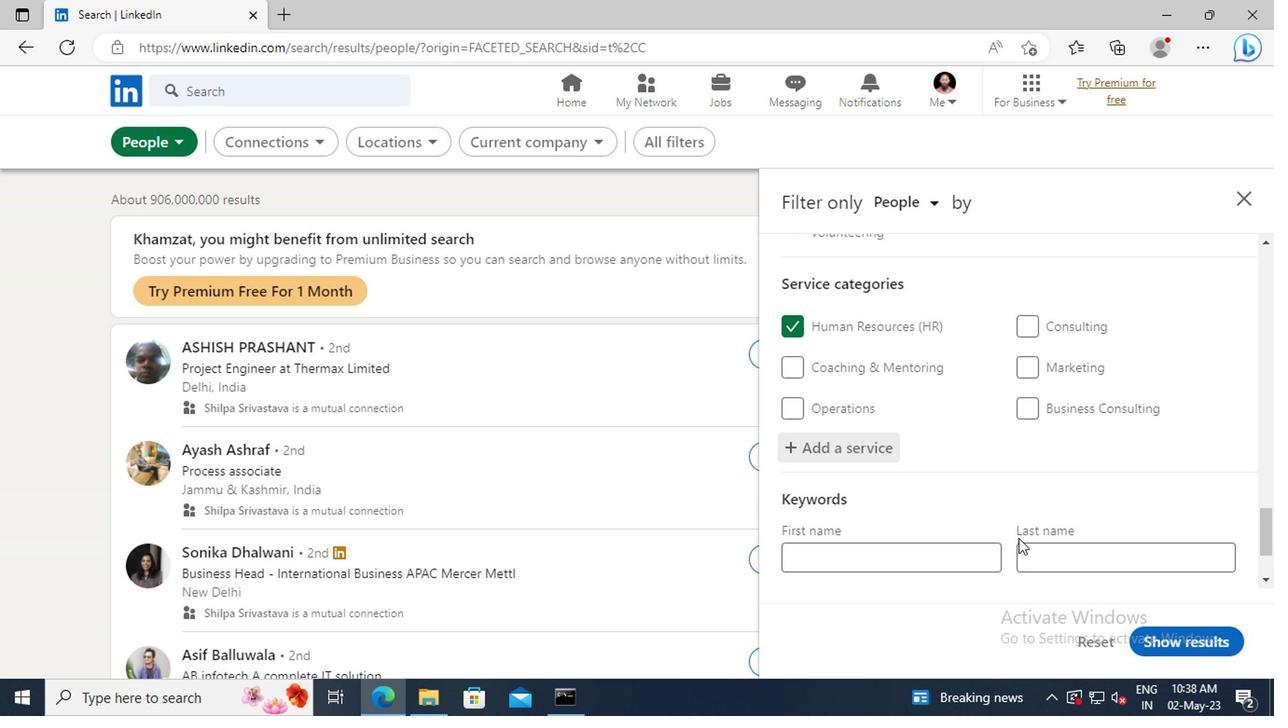 
Action: Mouse scrolled (1014, 539) with delta (0, 0)
Screenshot: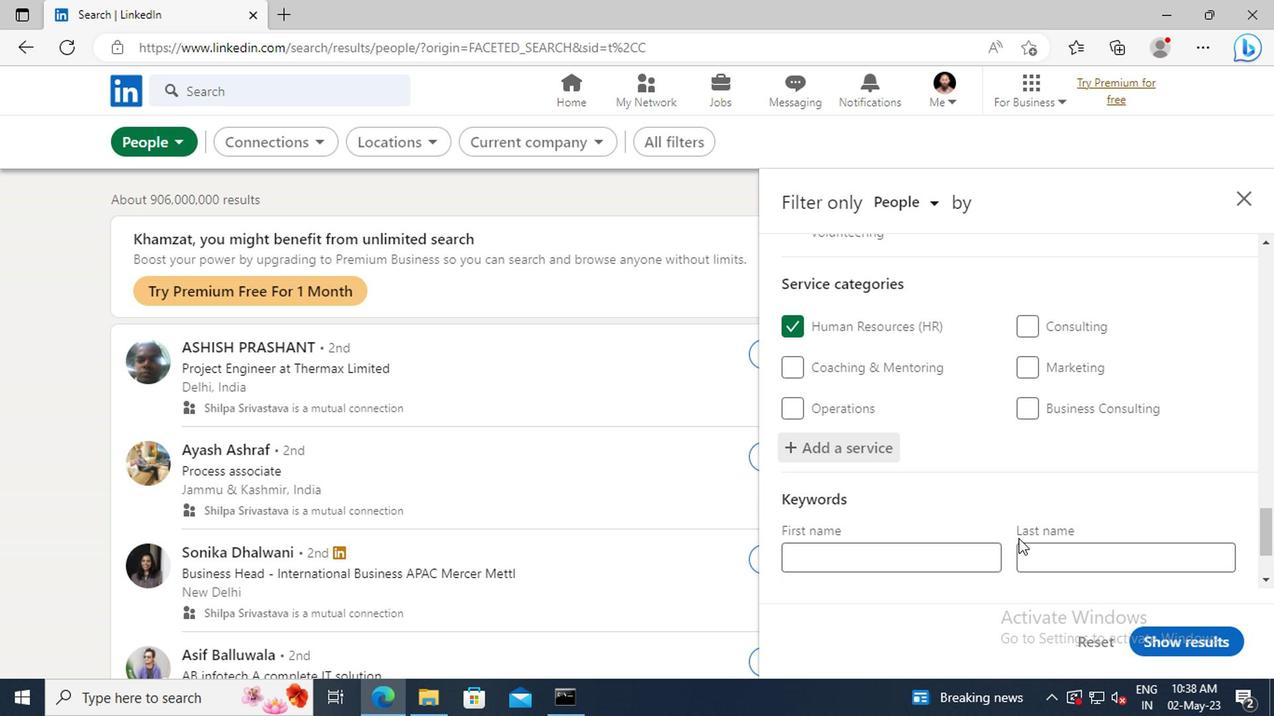 
Action: Mouse scrolled (1014, 539) with delta (0, 0)
Screenshot: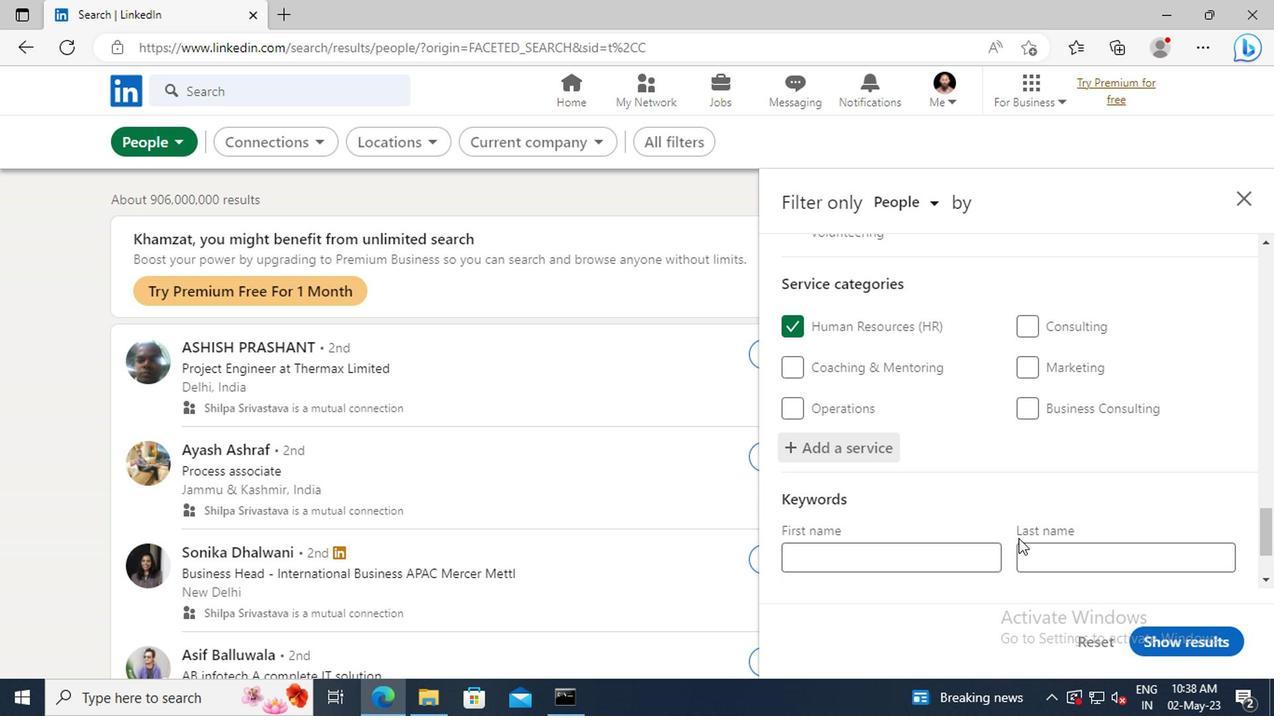 
Action: Mouse moved to (866, 511)
Screenshot: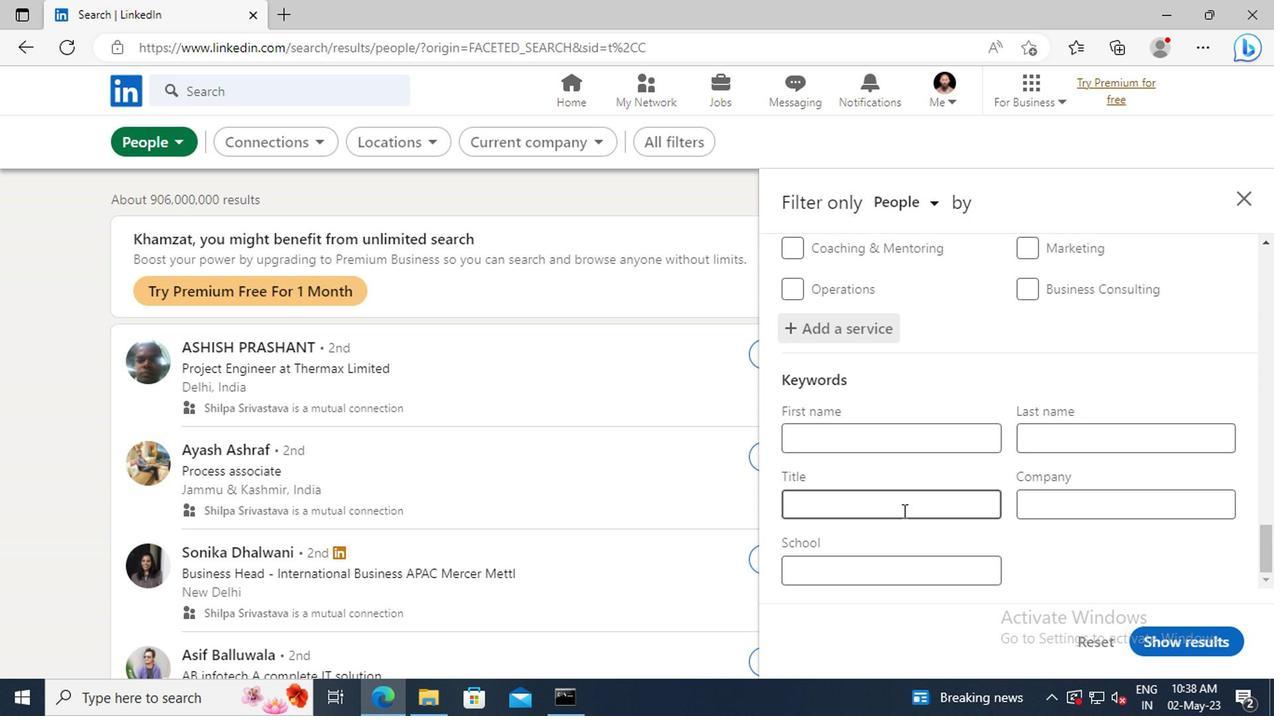
Action: Mouse pressed left at (866, 511)
Screenshot: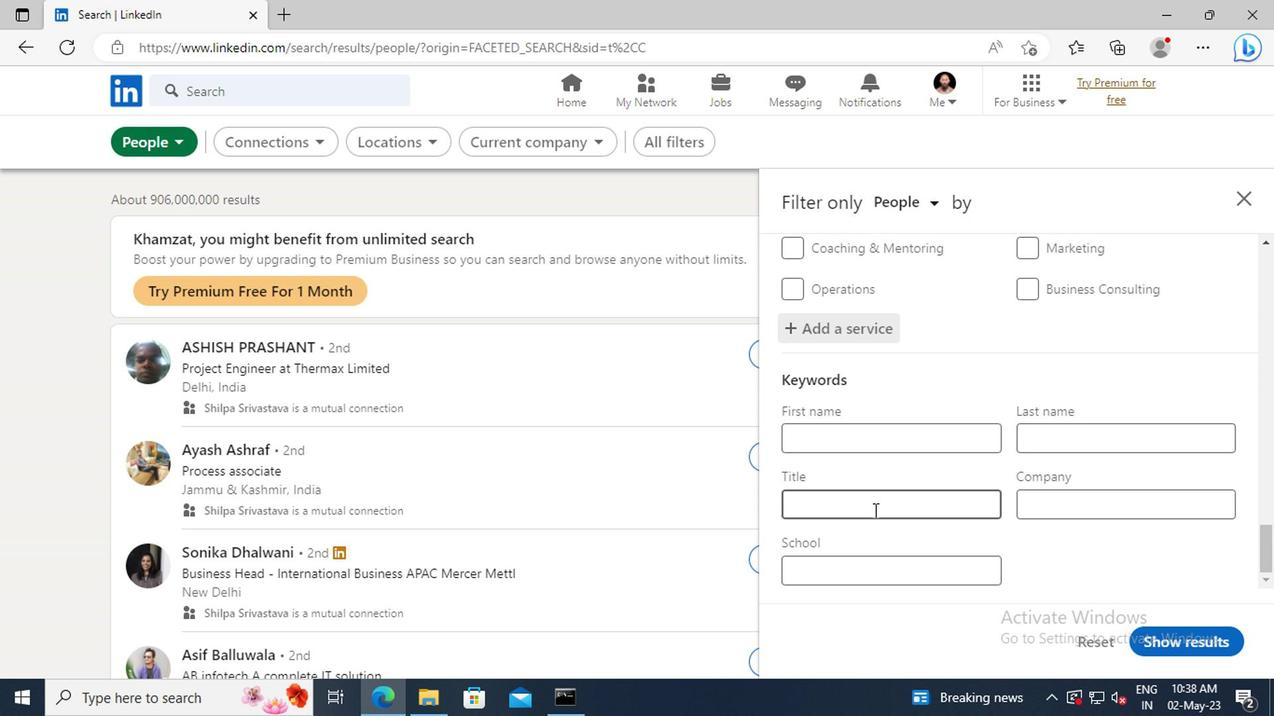 
Action: Key pressed <Key.shift>FARM<Key.space><Key.shift>WORKER<Key.enter>
Screenshot: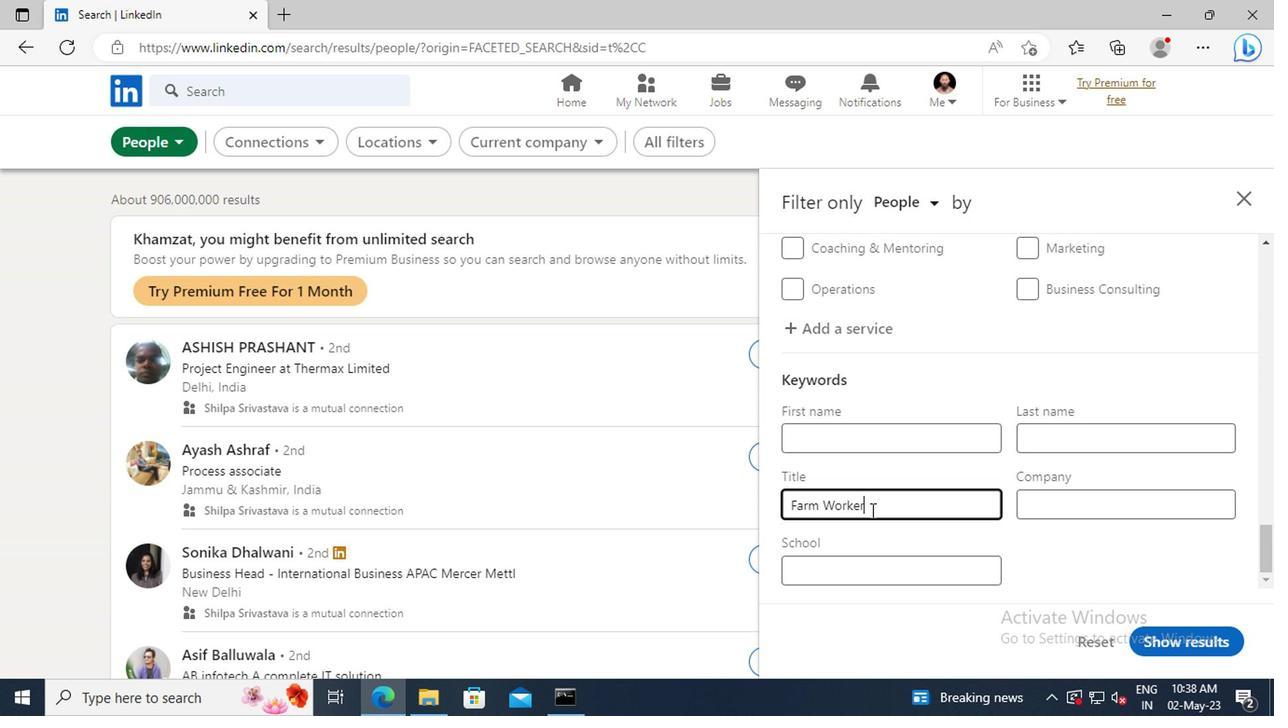 
Action: Mouse moved to (1162, 647)
Screenshot: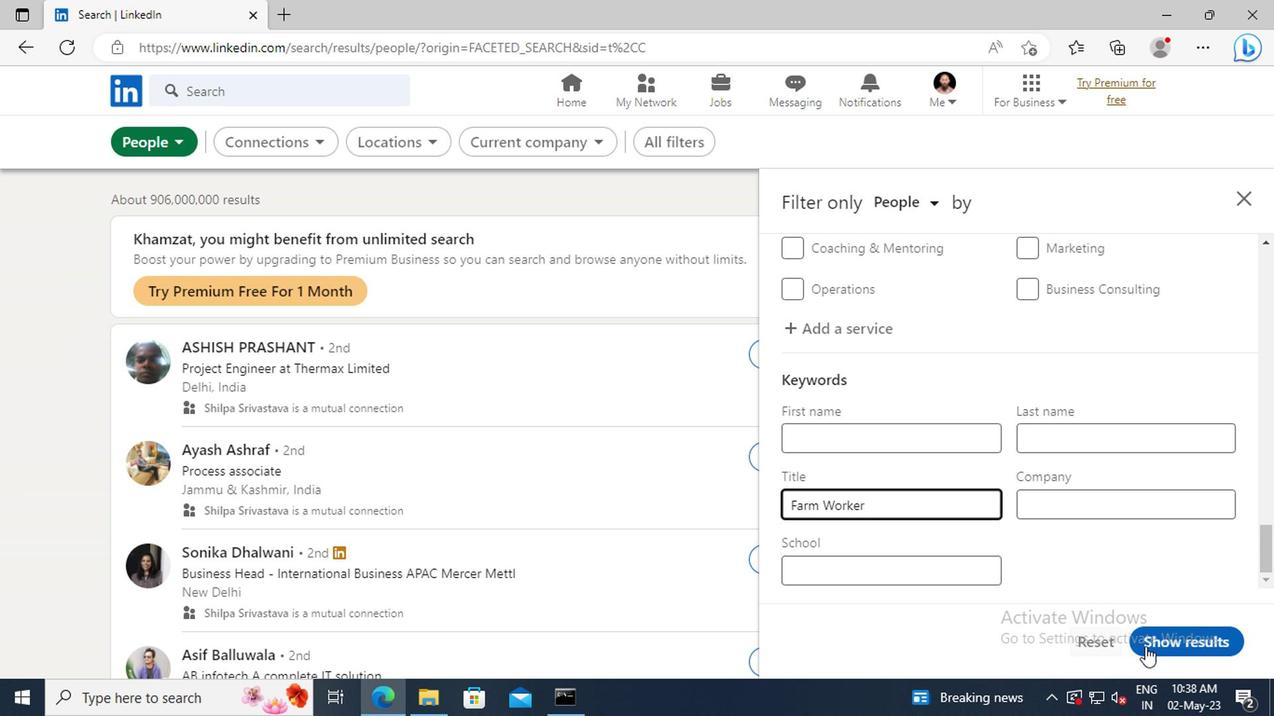 
Action: Mouse pressed left at (1162, 647)
Screenshot: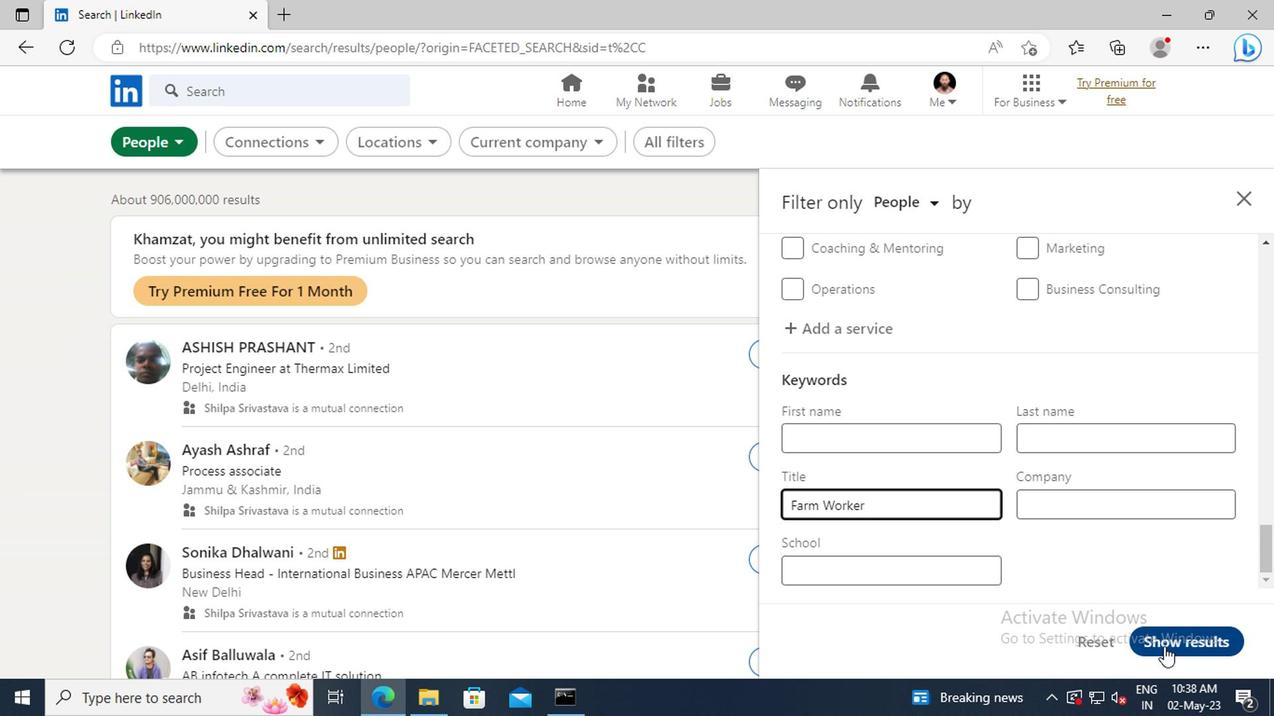 
